 Task: Compose an email with the signature Mara Rodriguez with the subject Request for feedback on a demographic survey and the message Could you please provide me with the agenda for the upcoming meeting? from softage.3@softage.net to softage.8@softage.net with an attached audio file Audio_drama.mp3, change the font of the message to Garamond and change the font typography to italics Send the email. Finally, move the email from Sent Items to the label Non-disclosure agreements
Action: Mouse moved to (94, 132)
Screenshot: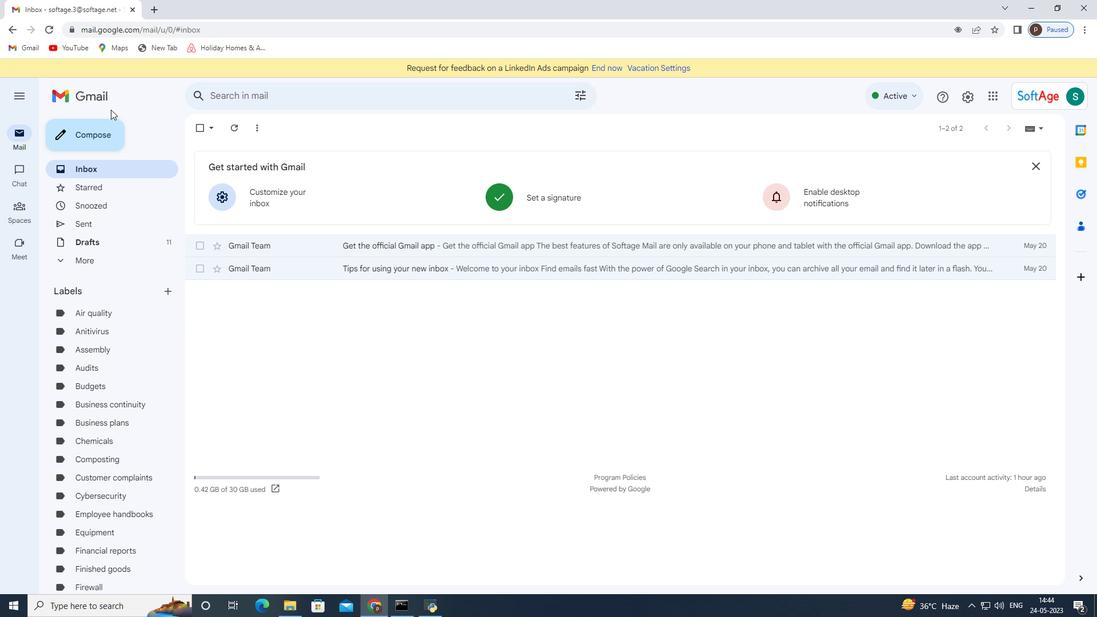 
Action: Mouse pressed left at (94, 132)
Screenshot: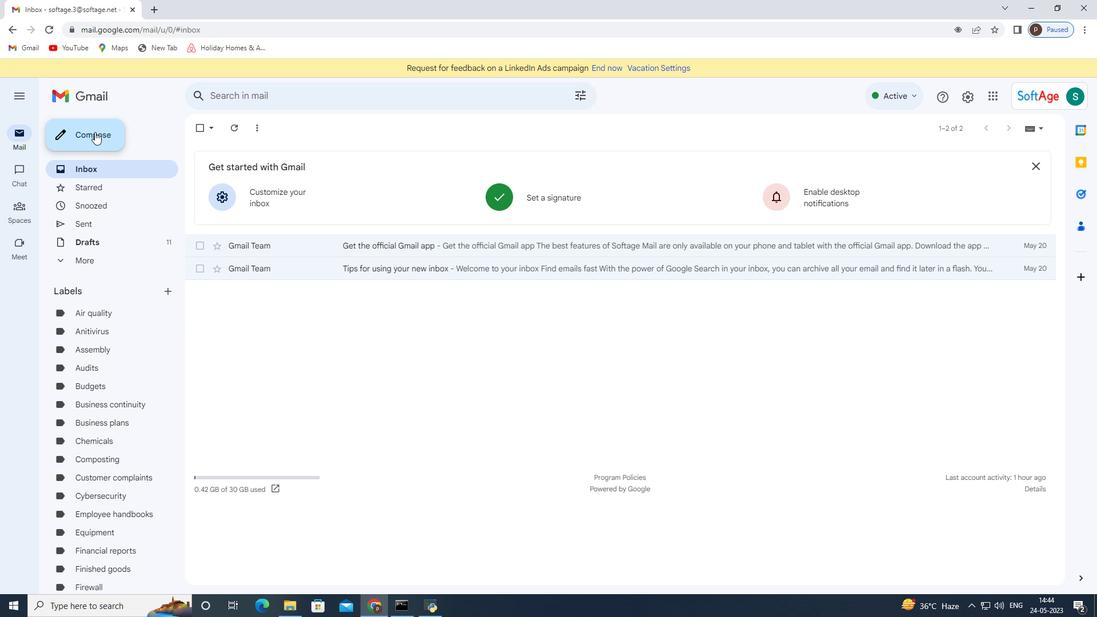 
Action: Mouse moved to (924, 573)
Screenshot: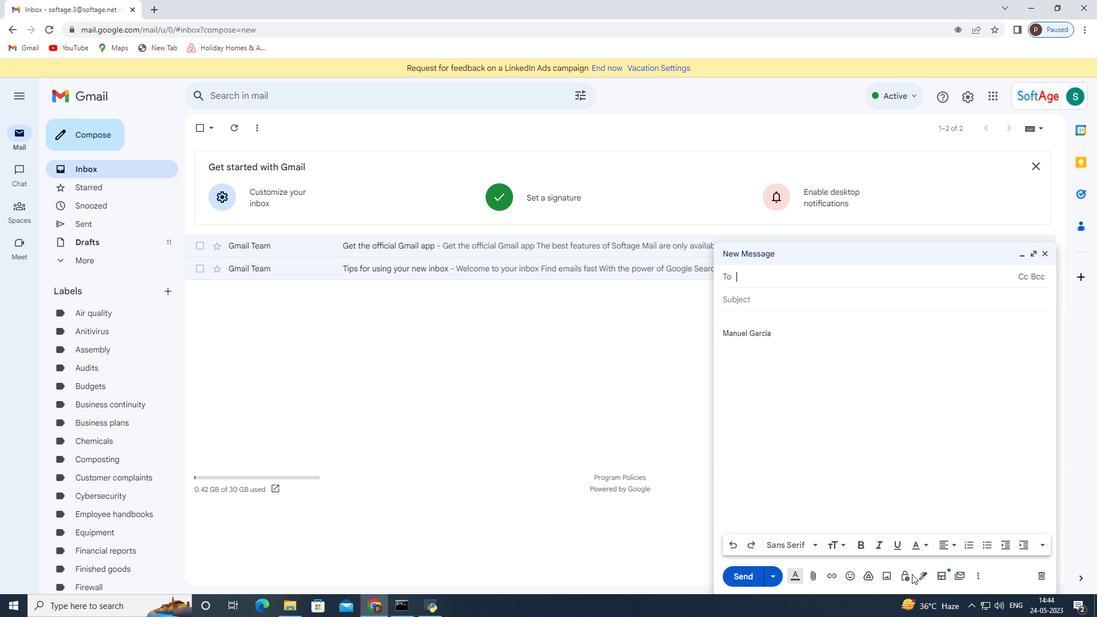 
Action: Mouse pressed left at (924, 573)
Screenshot: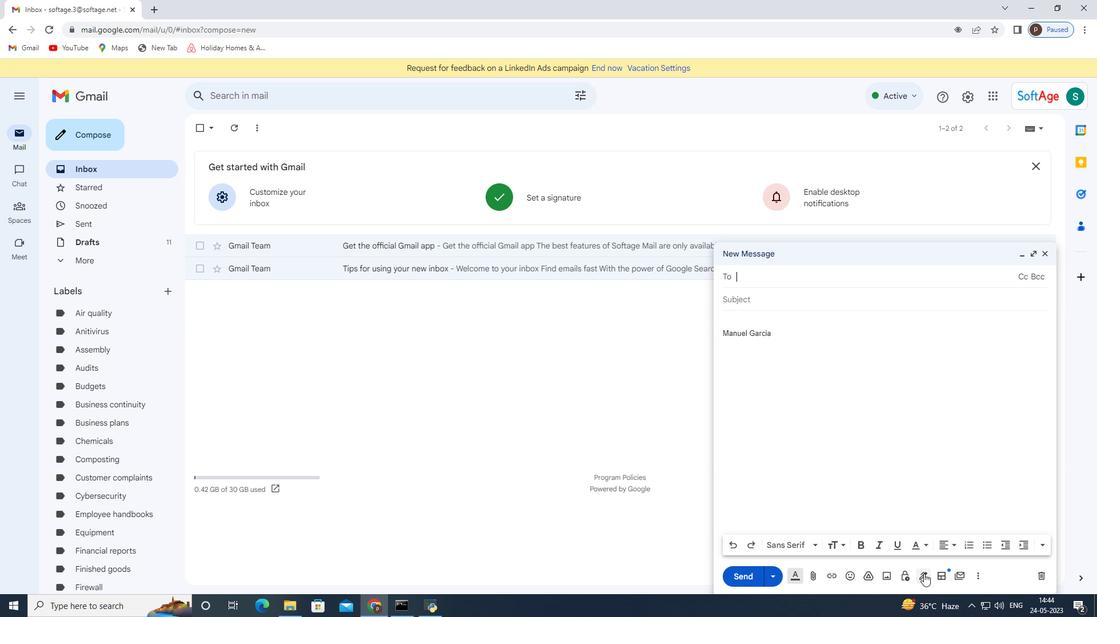 
Action: Mouse moved to (956, 513)
Screenshot: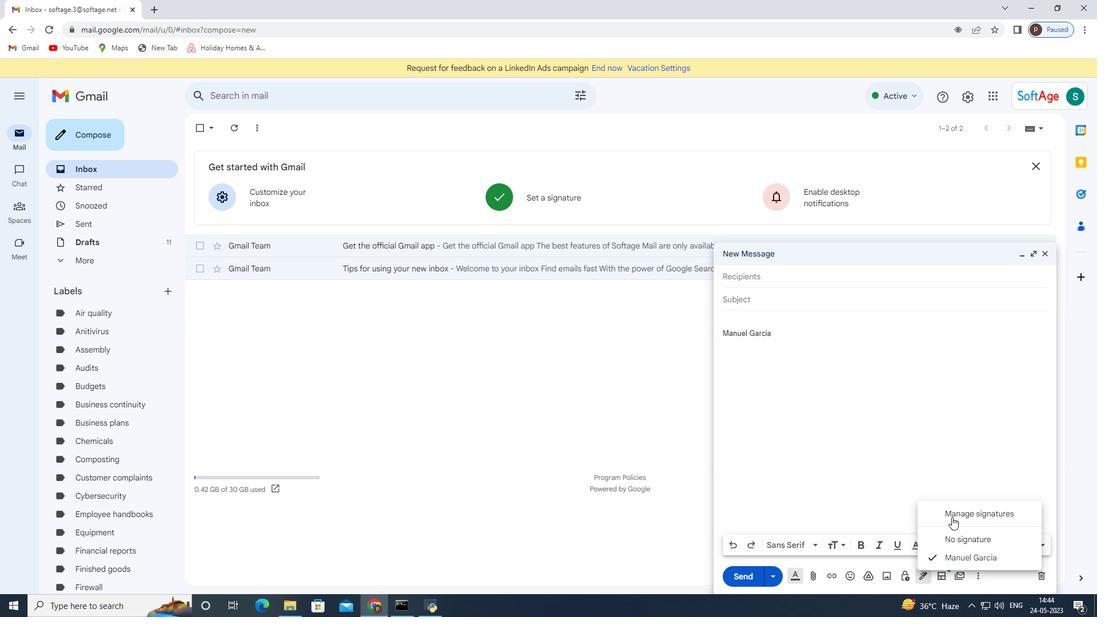 
Action: Mouse pressed left at (956, 513)
Screenshot: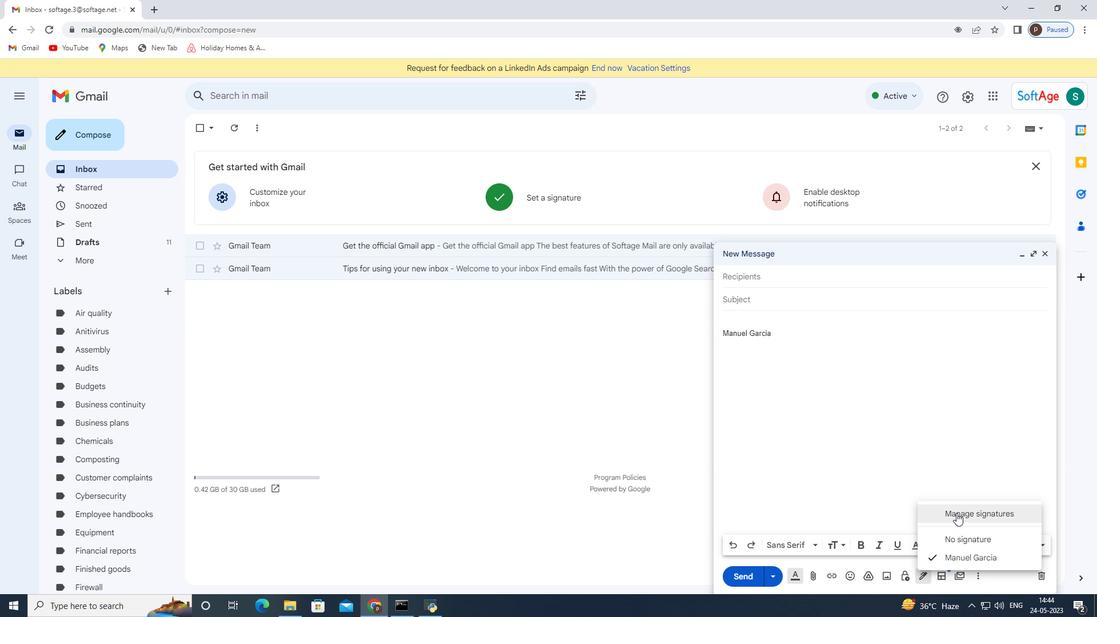 
Action: Mouse moved to (1045, 251)
Screenshot: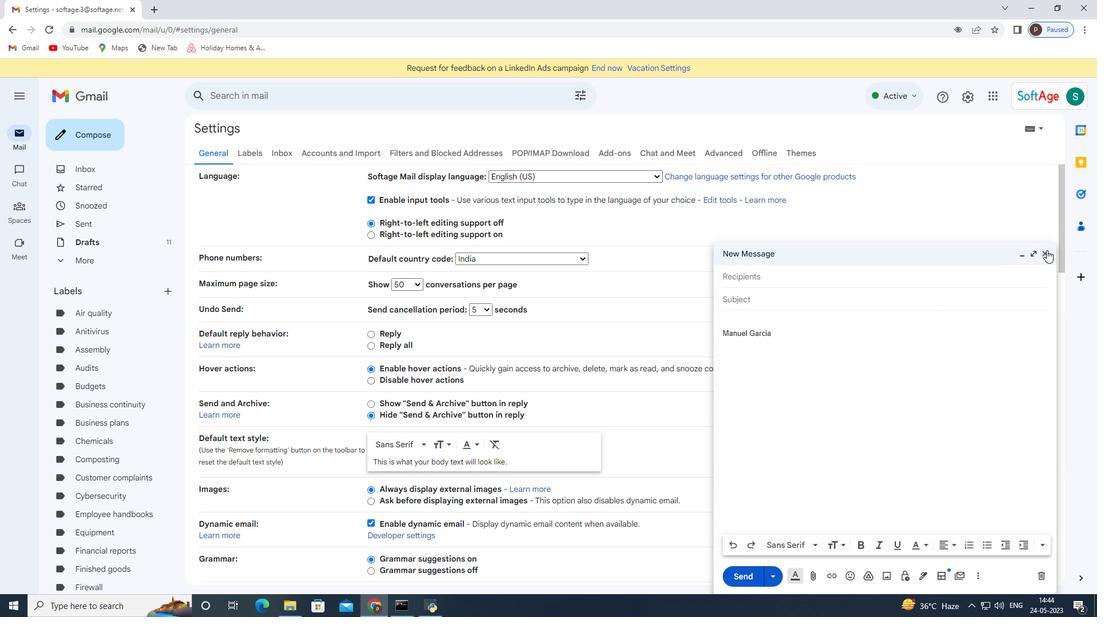 
Action: Mouse pressed left at (1045, 251)
Screenshot: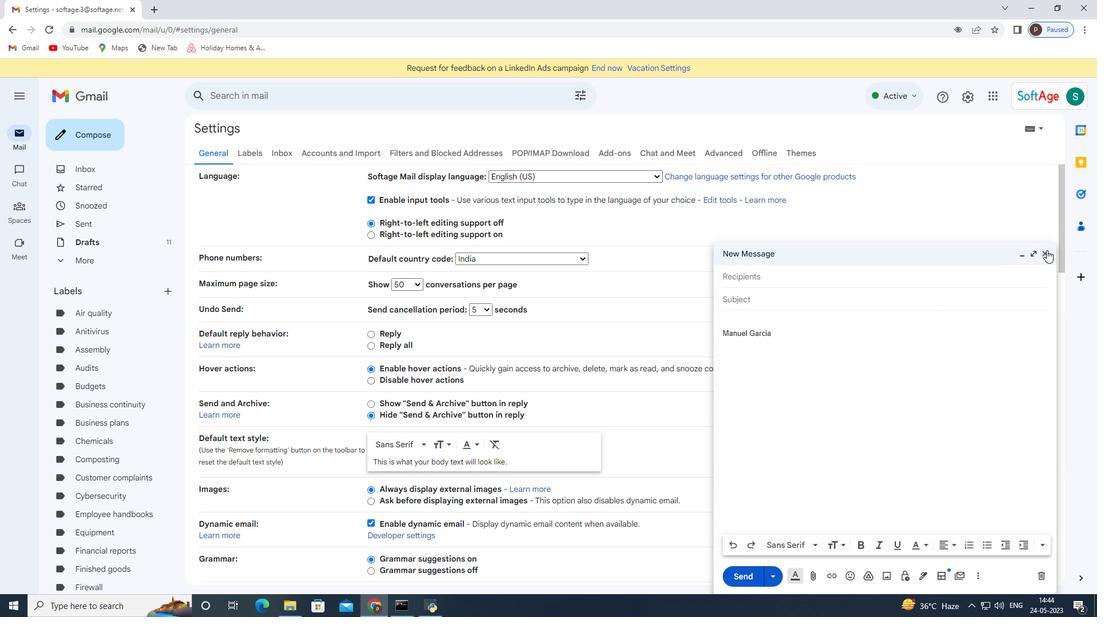 
Action: Mouse moved to (545, 441)
Screenshot: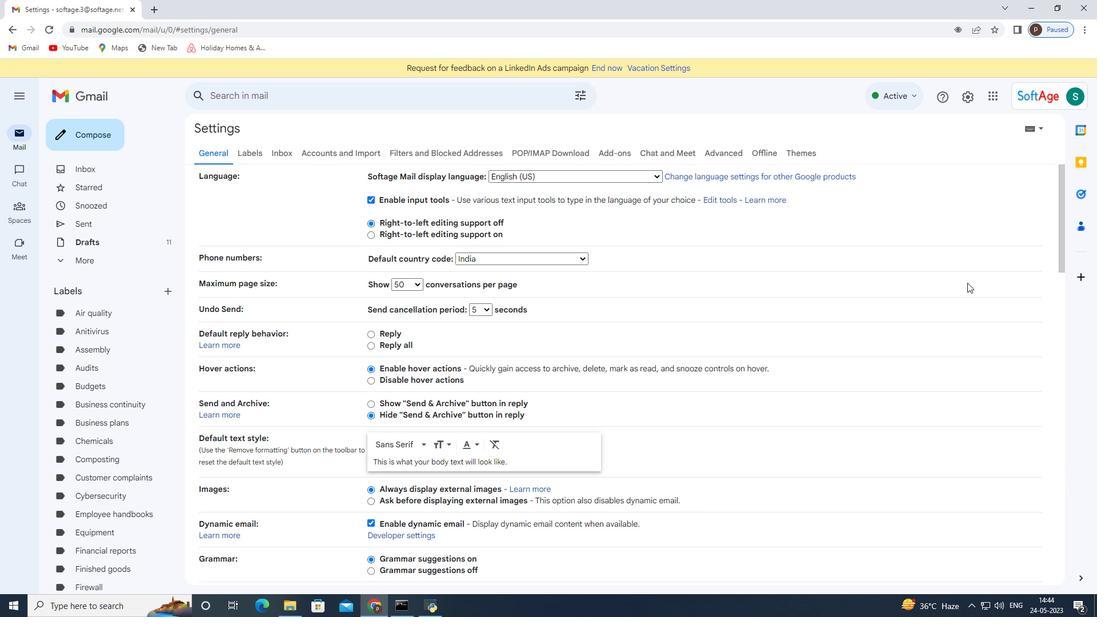 
Action: Mouse scrolled (545, 441) with delta (0, 0)
Screenshot: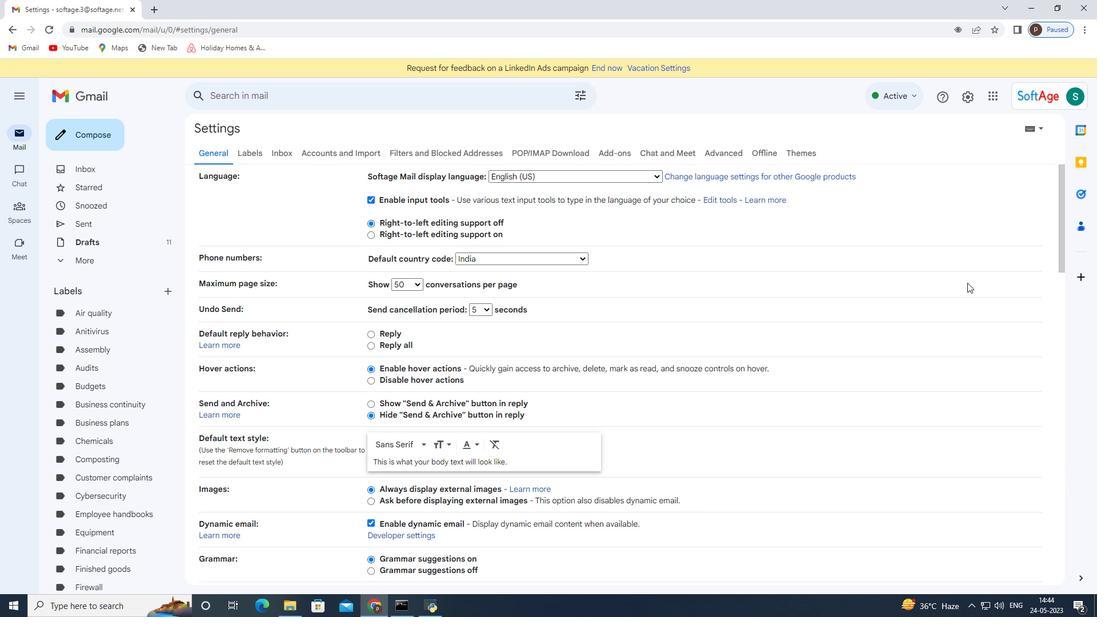 
Action: Mouse moved to (542, 444)
Screenshot: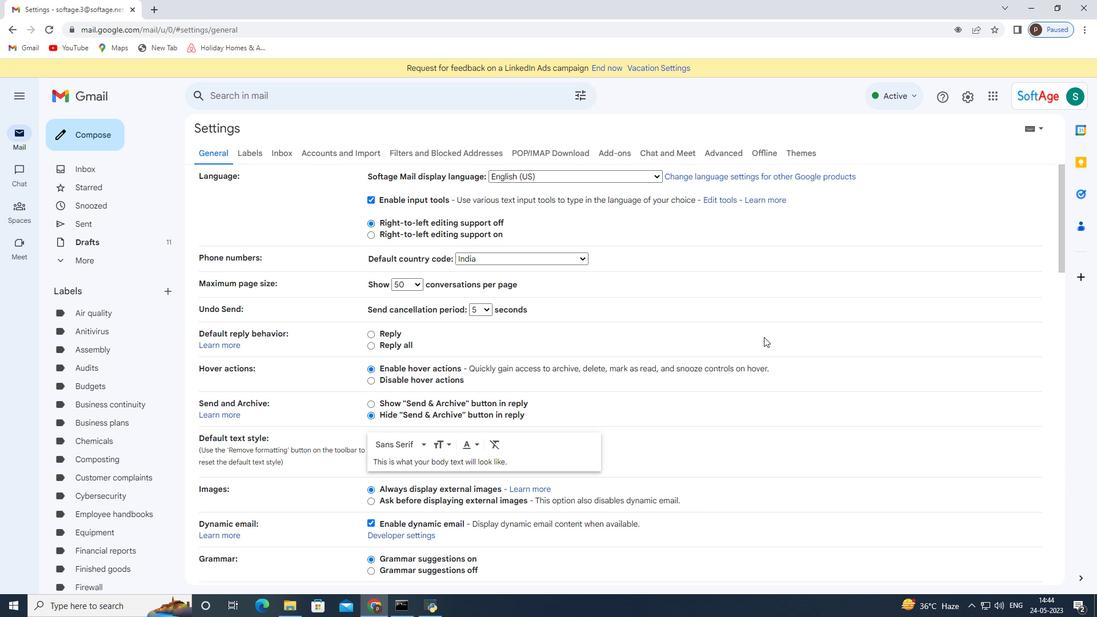 
Action: Mouse scrolled (542, 444) with delta (0, 0)
Screenshot: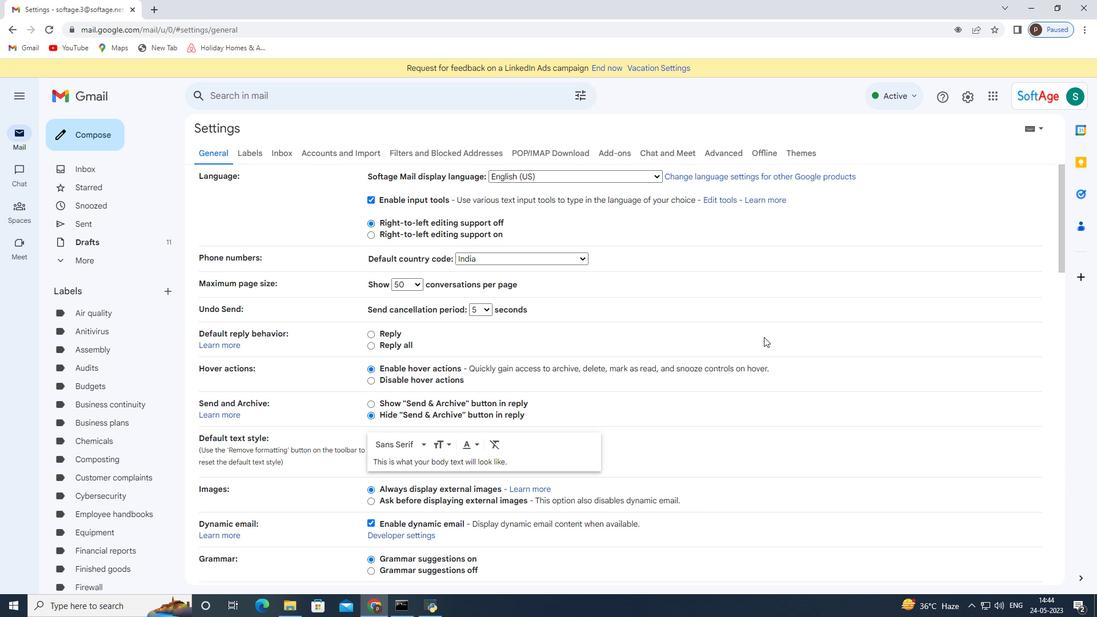 
Action: Mouse moved to (542, 445)
Screenshot: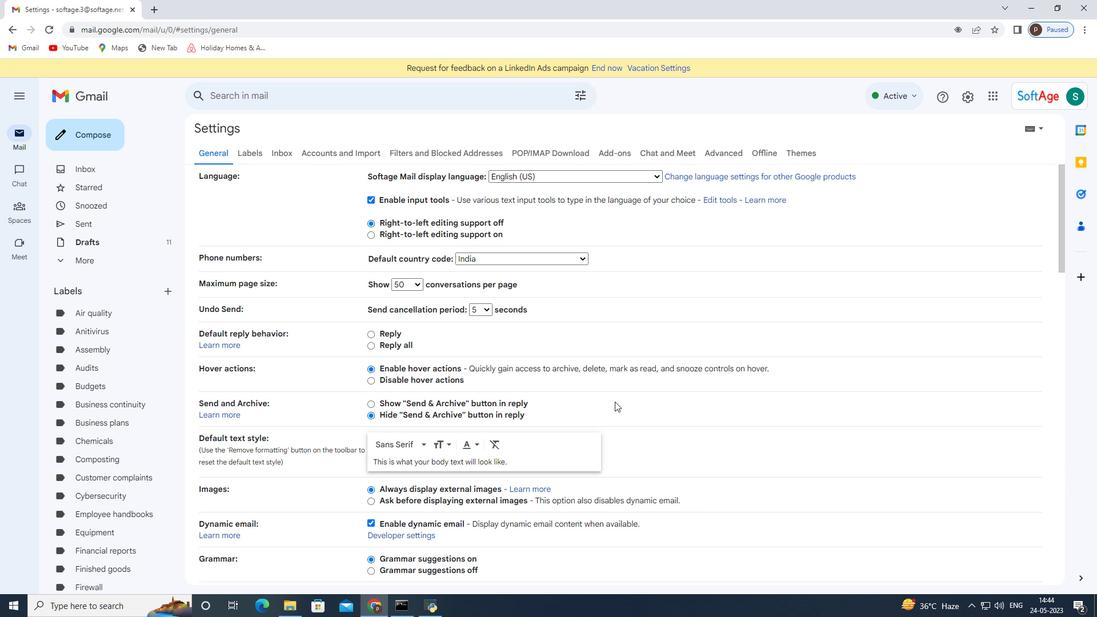 
Action: Mouse scrolled (542, 444) with delta (0, 0)
Screenshot: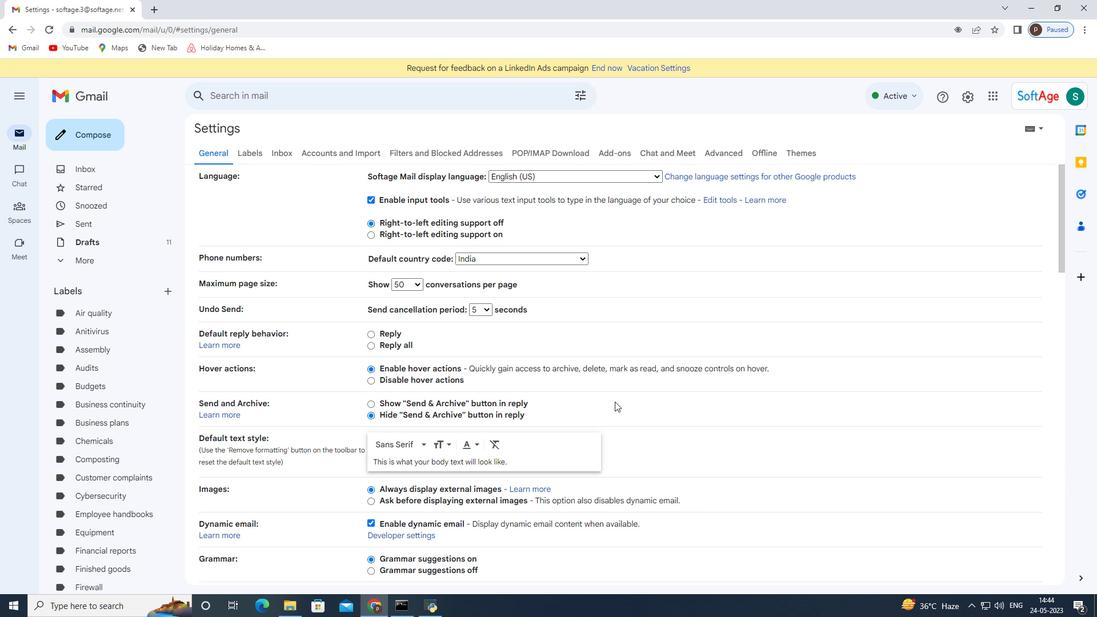
Action: Mouse moved to (541, 445)
Screenshot: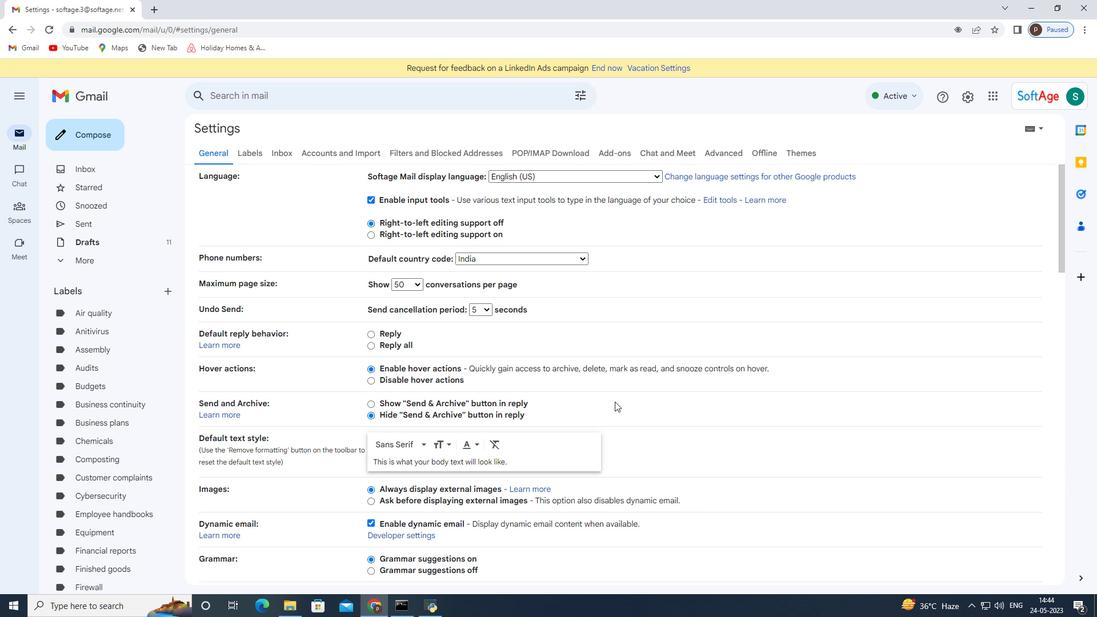 
Action: Mouse scrolled (541, 446) with delta (0, 0)
Screenshot: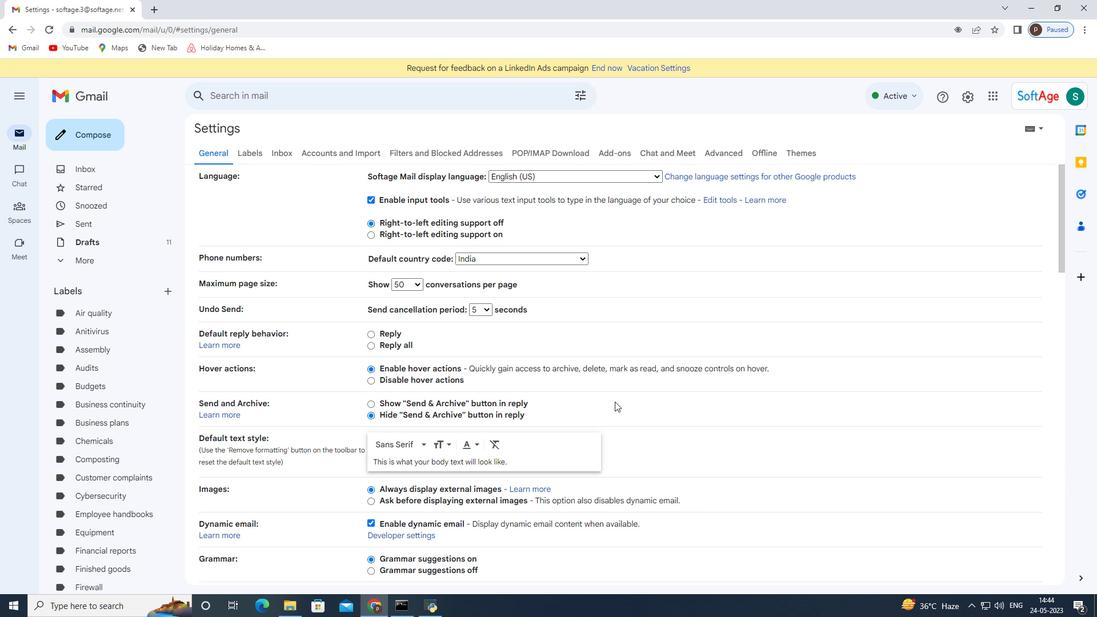 
Action: Mouse scrolled (541, 445) with delta (0, 0)
Screenshot: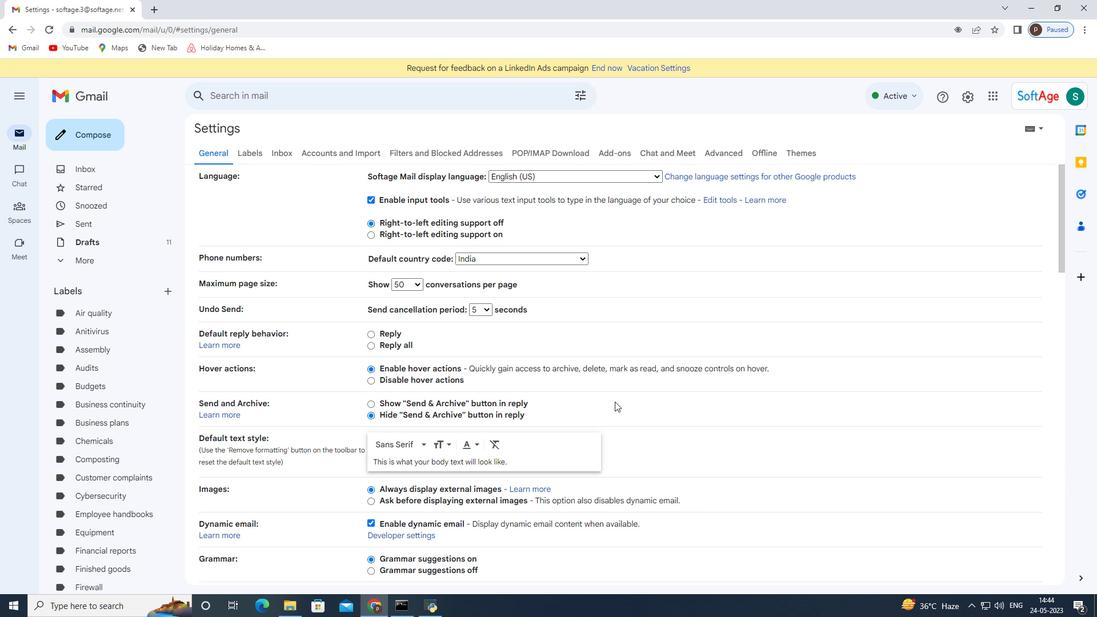 
Action: Mouse moved to (541, 446)
Screenshot: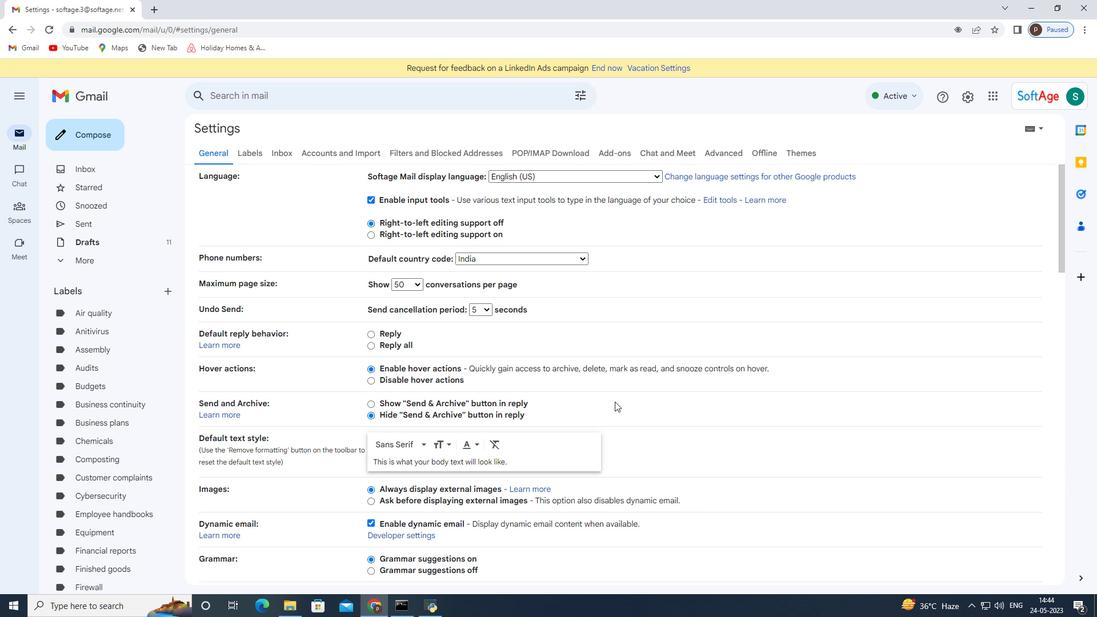 
Action: Mouse scrolled (541, 446) with delta (0, 0)
Screenshot: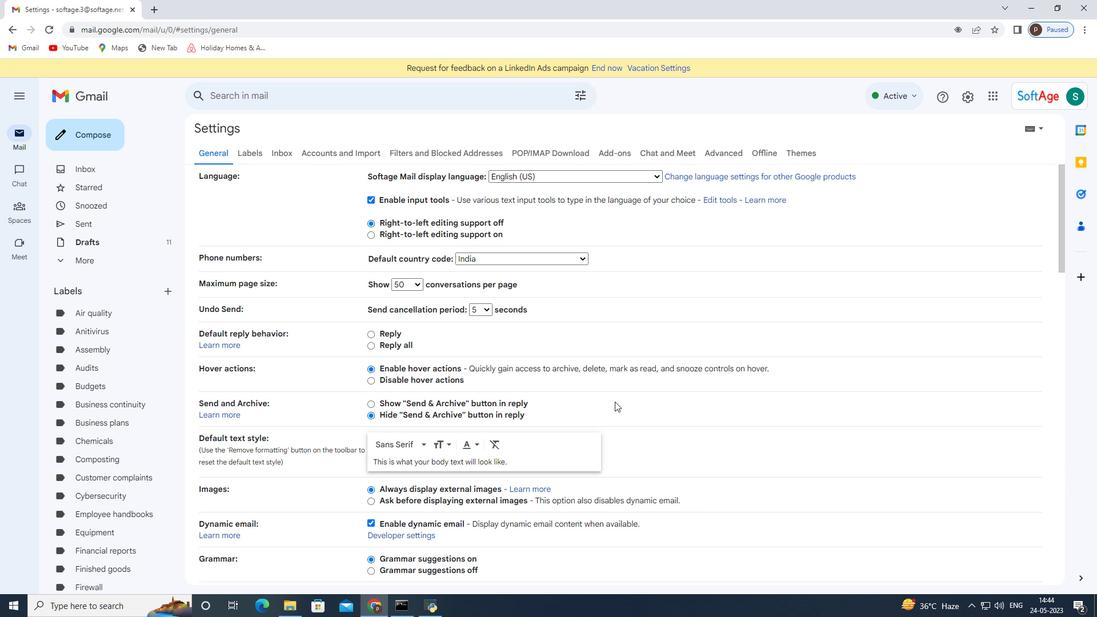 
Action: Mouse moved to (538, 452)
Screenshot: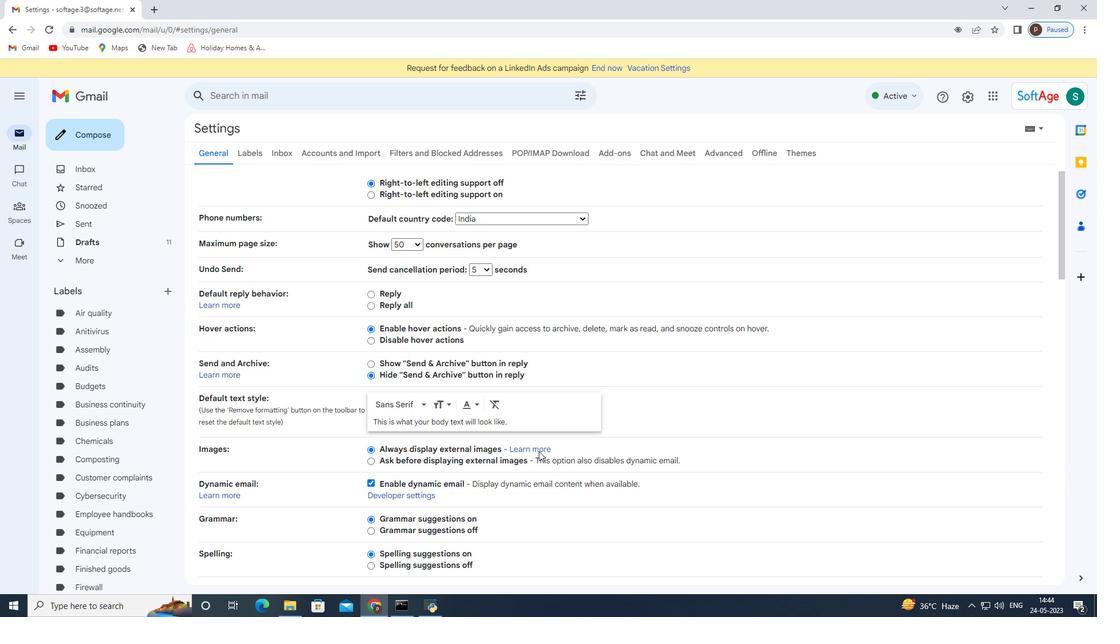 
Action: Mouse scrolled (538, 451) with delta (0, 0)
Screenshot: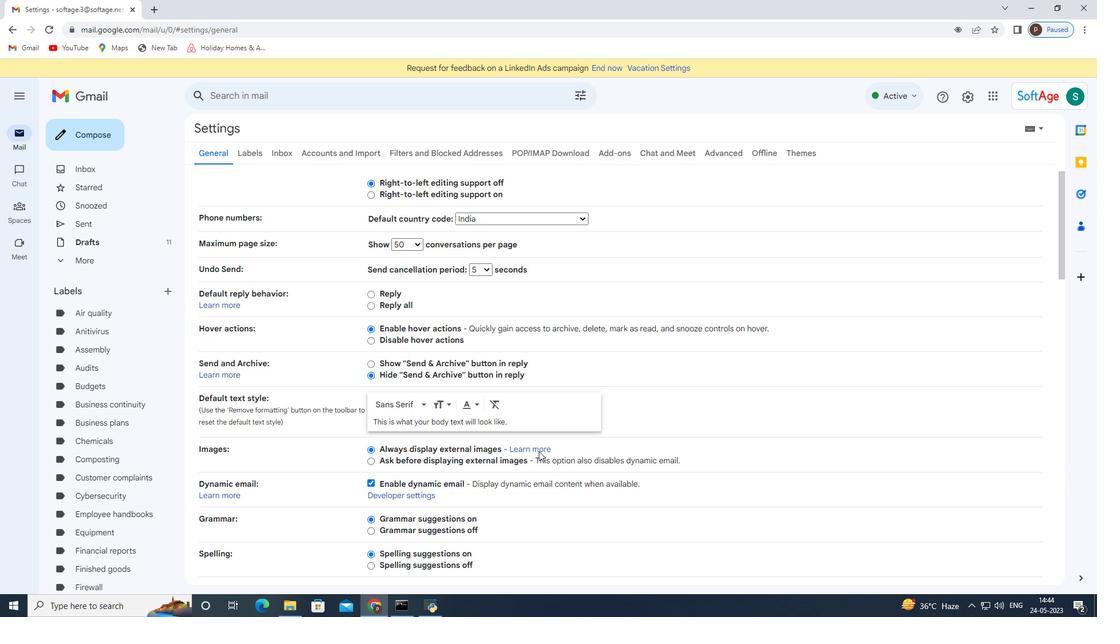 
Action: Mouse moved to (528, 454)
Screenshot: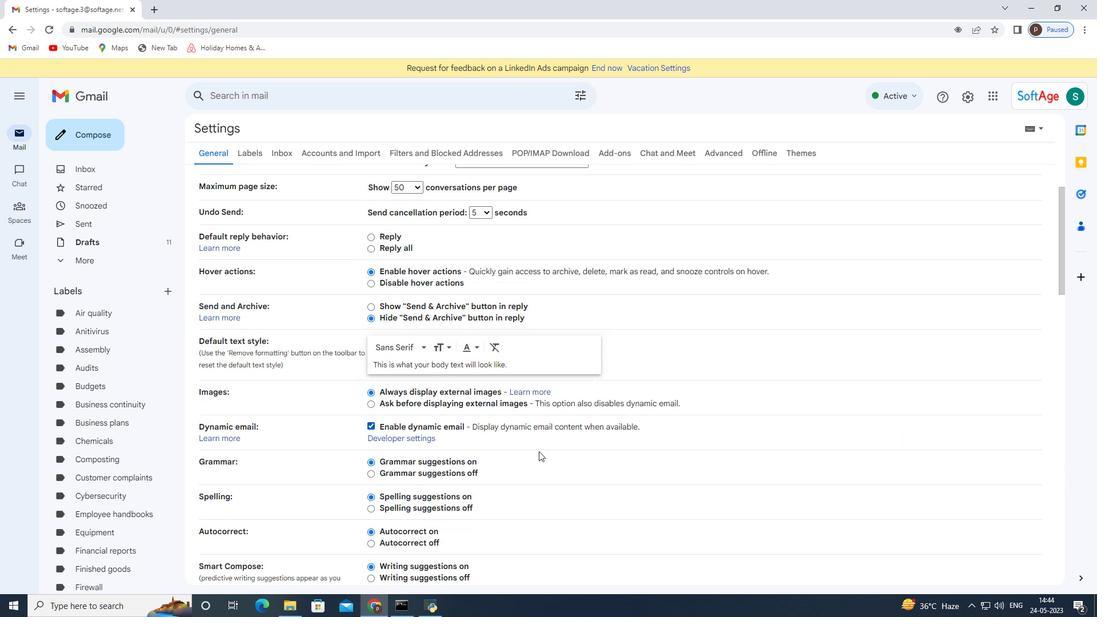 
Action: Mouse scrolled (528, 453) with delta (0, 0)
Screenshot: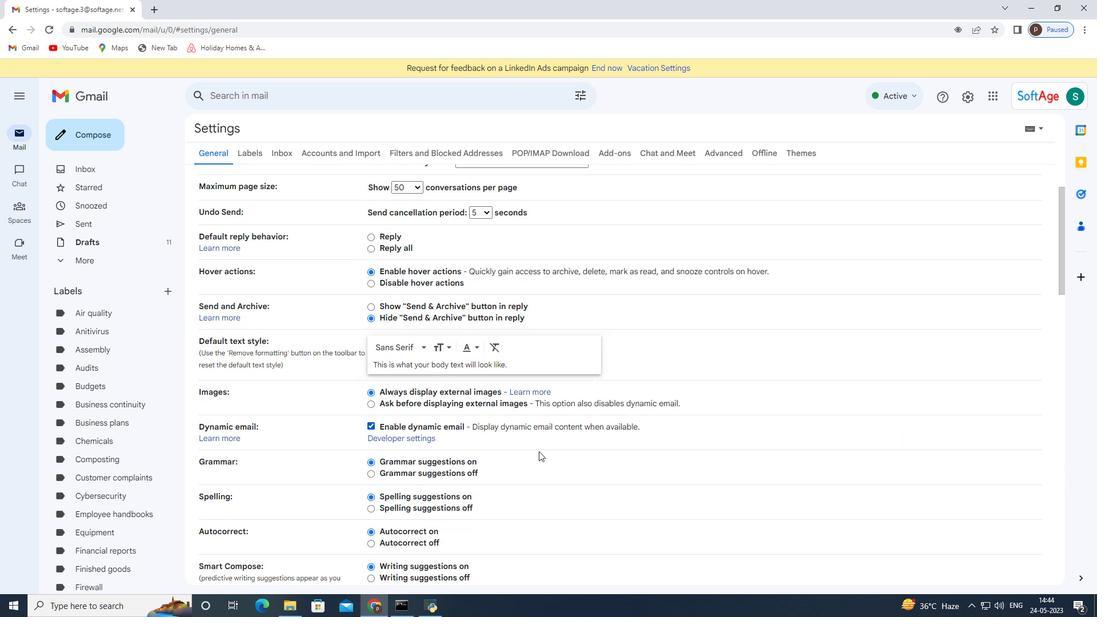 
Action: Mouse moved to (521, 457)
Screenshot: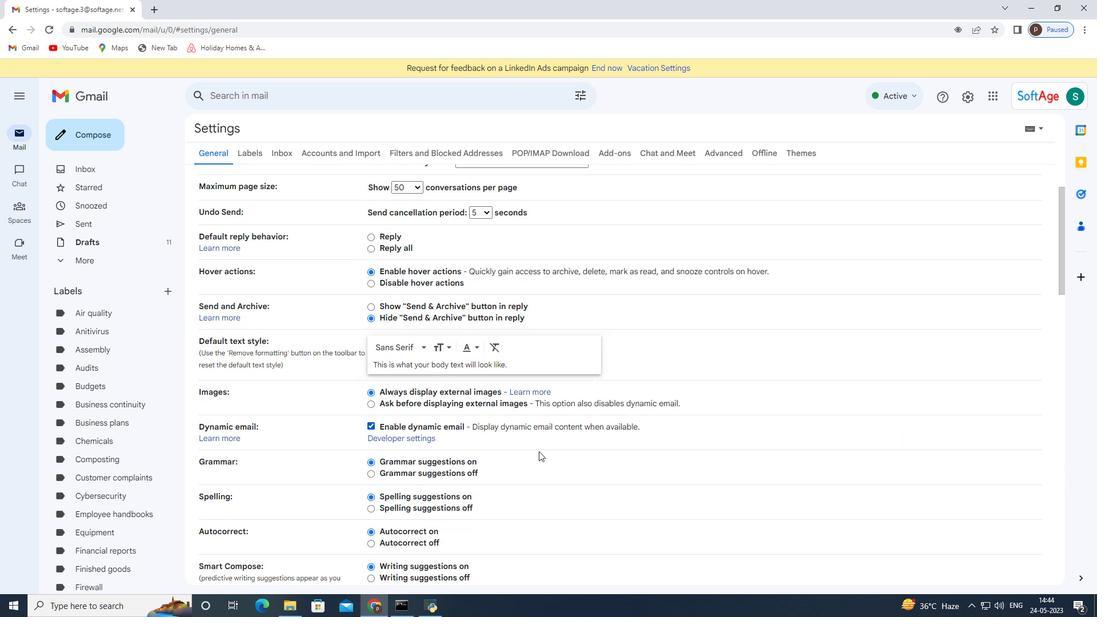 
Action: Mouse scrolled (521, 456) with delta (0, 0)
Screenshot: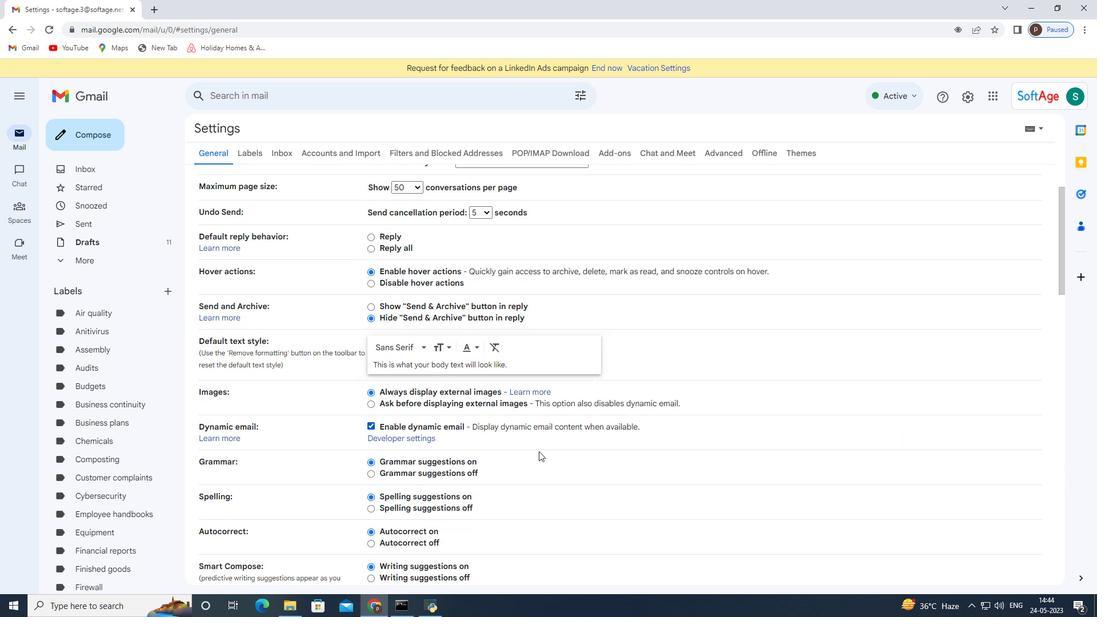 
Action: Mouse moved to (514, 459)
Screenshot: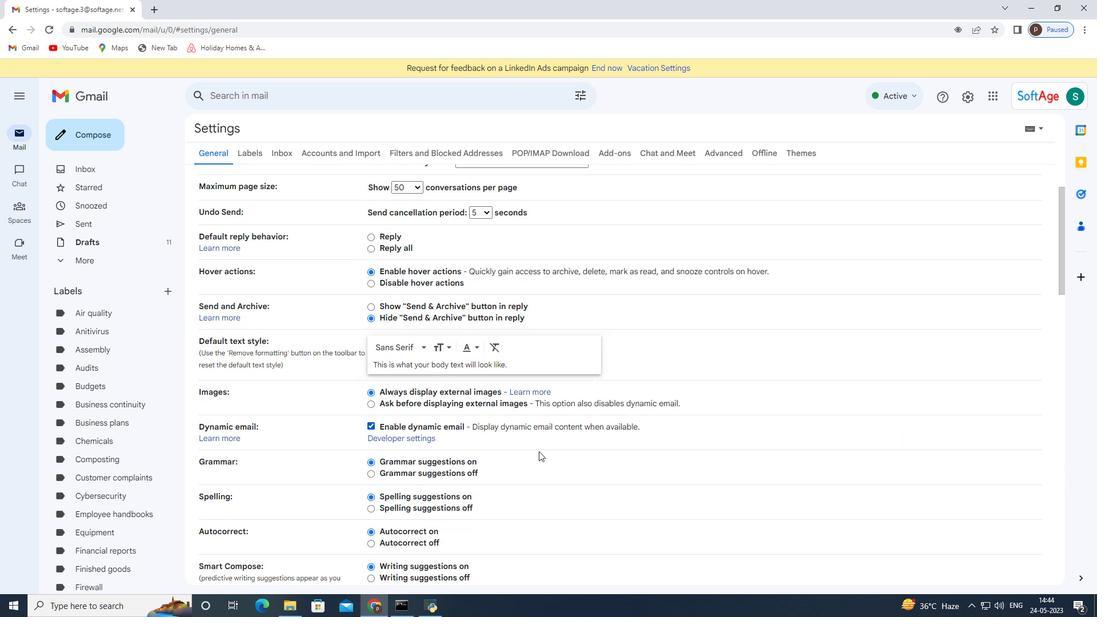 
Action: Mouse scrolled (514, 458) with delta (0, 0)
Screenshot: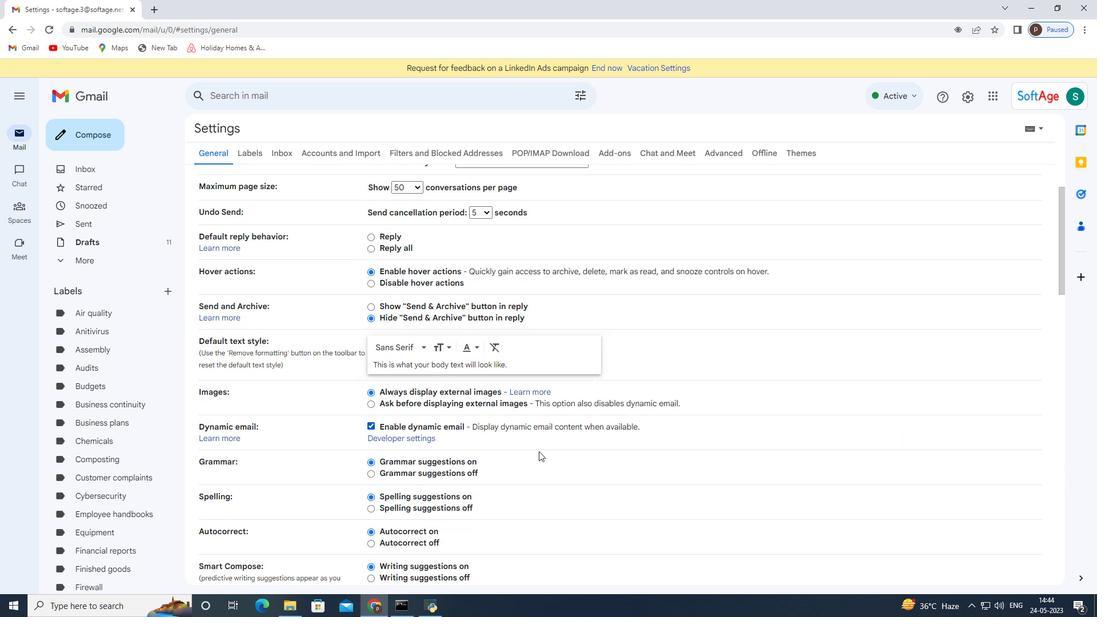 
Action: Mouse moved to (504, 462)
Screenshot: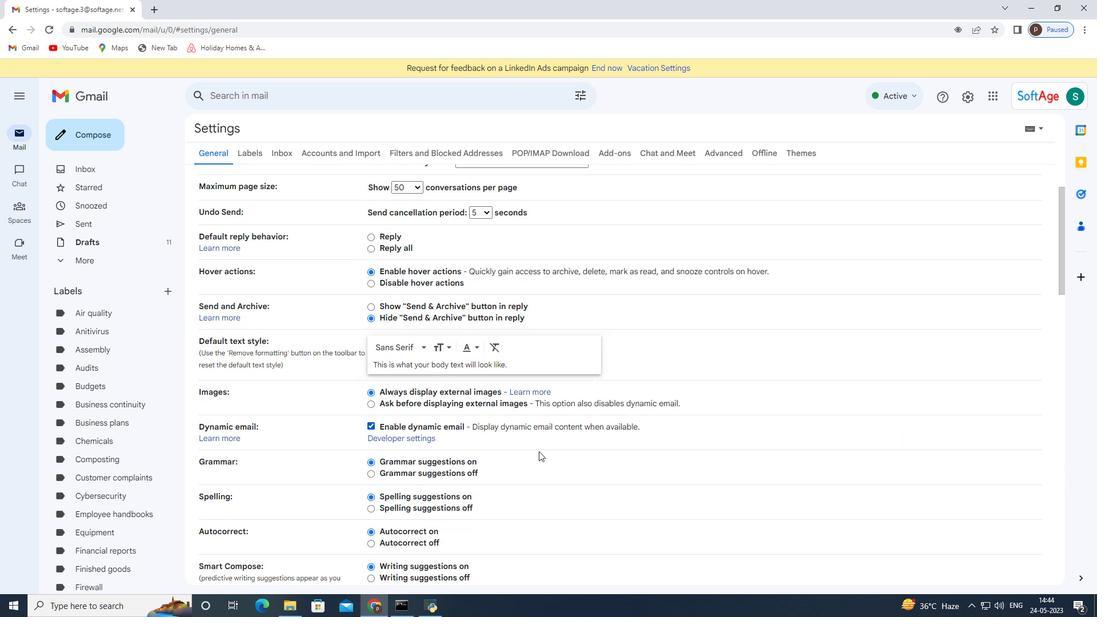 
Action: Mouse scrolled (504, 461) with delta (0, 0)
Screenshot: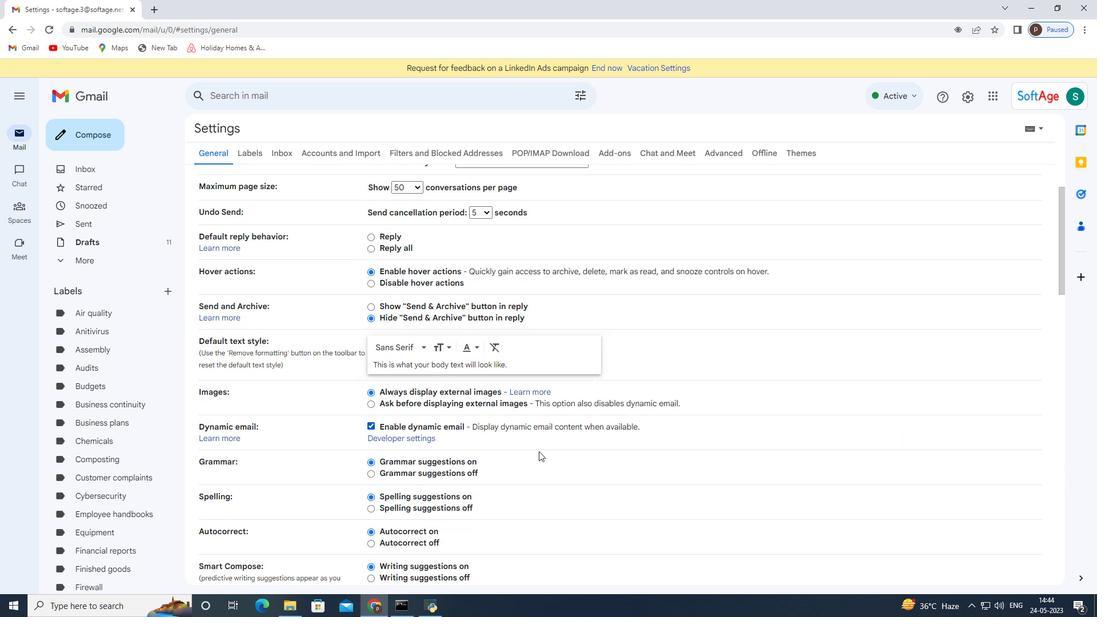 
Action: Mouse moved to (417, 473)
Screenshot: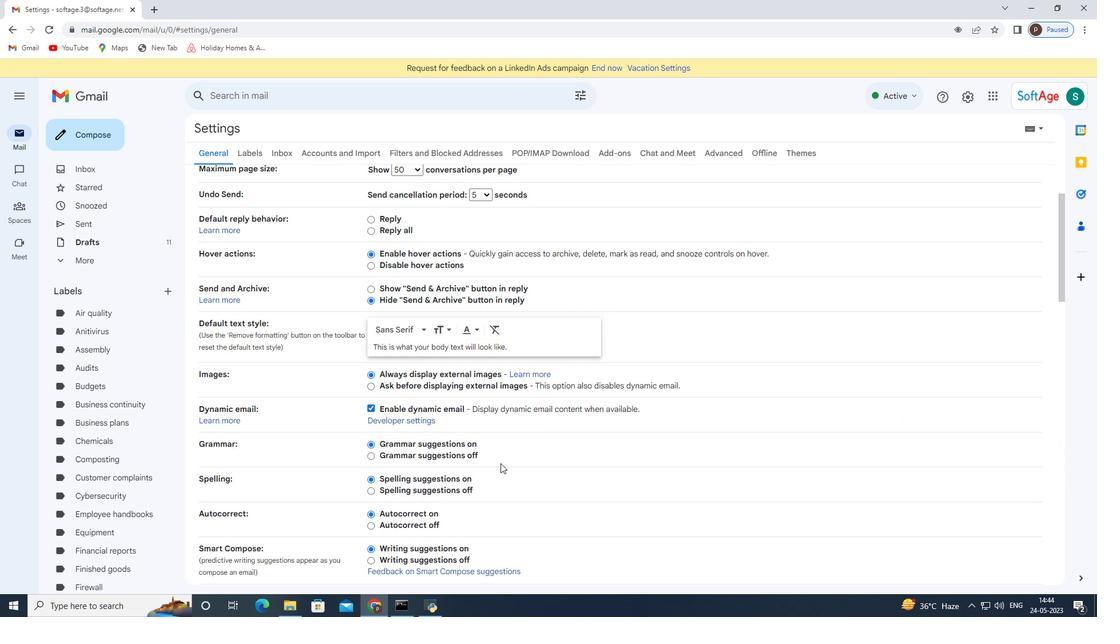 
Action: Mouse scrolled (417, 473) with delta (0, 0)
Screenshot: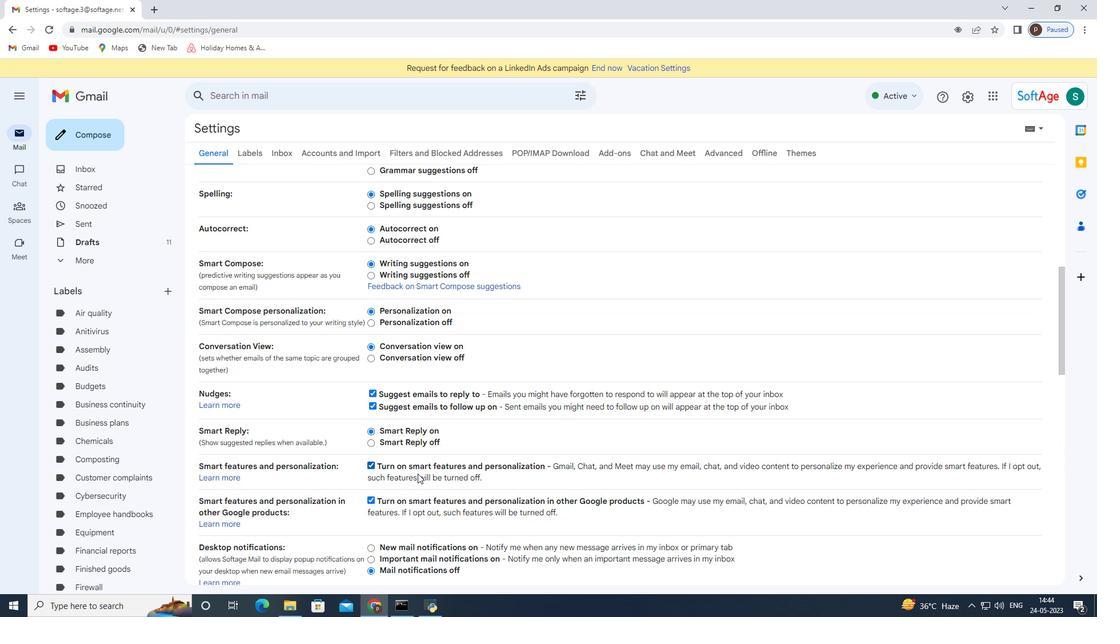 
Action: Mouse scrolled (417, 473) with delta (0, 0)
Screenshot: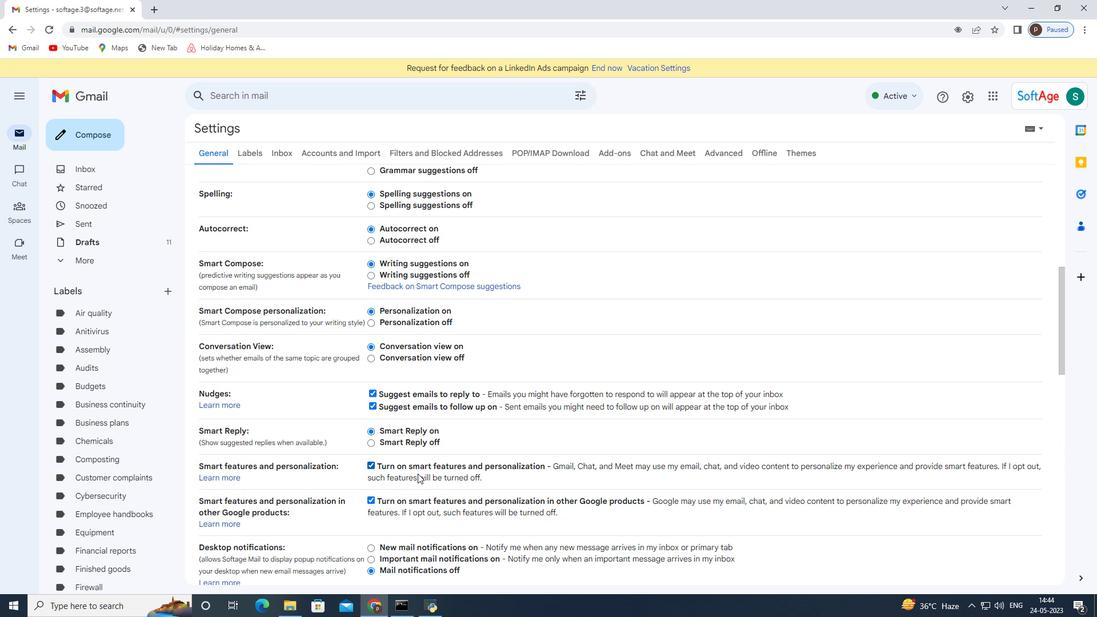 
Action: Mouse scrolled (417, 473) with delta (0, 0)
Screenshot: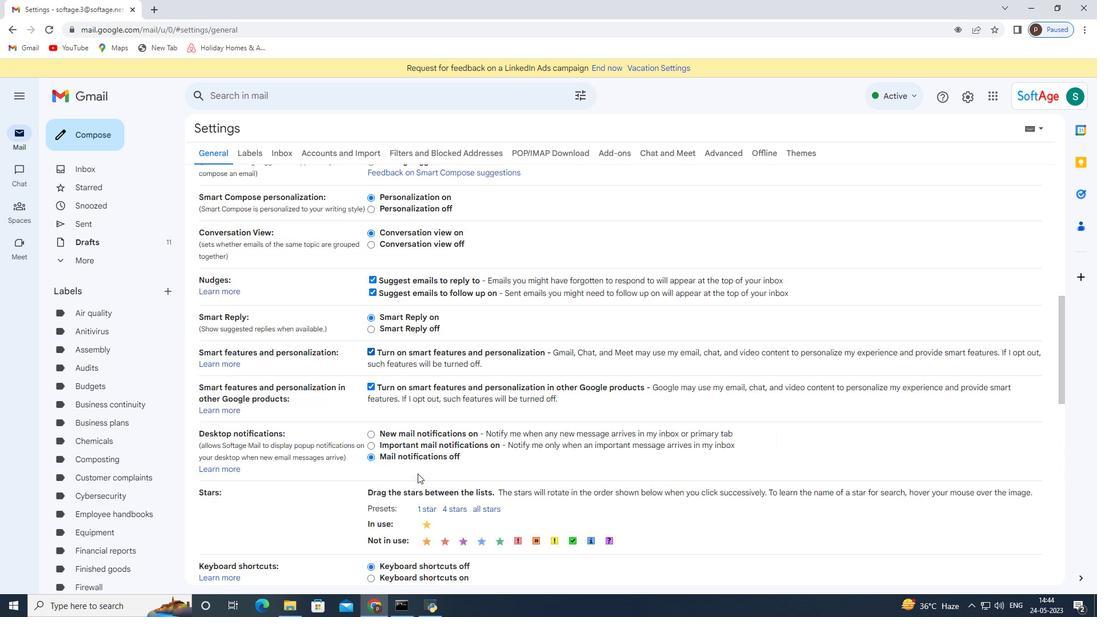 
Action: Mouse scrolled (417, 474) with delta (0, 0)
Screenshot: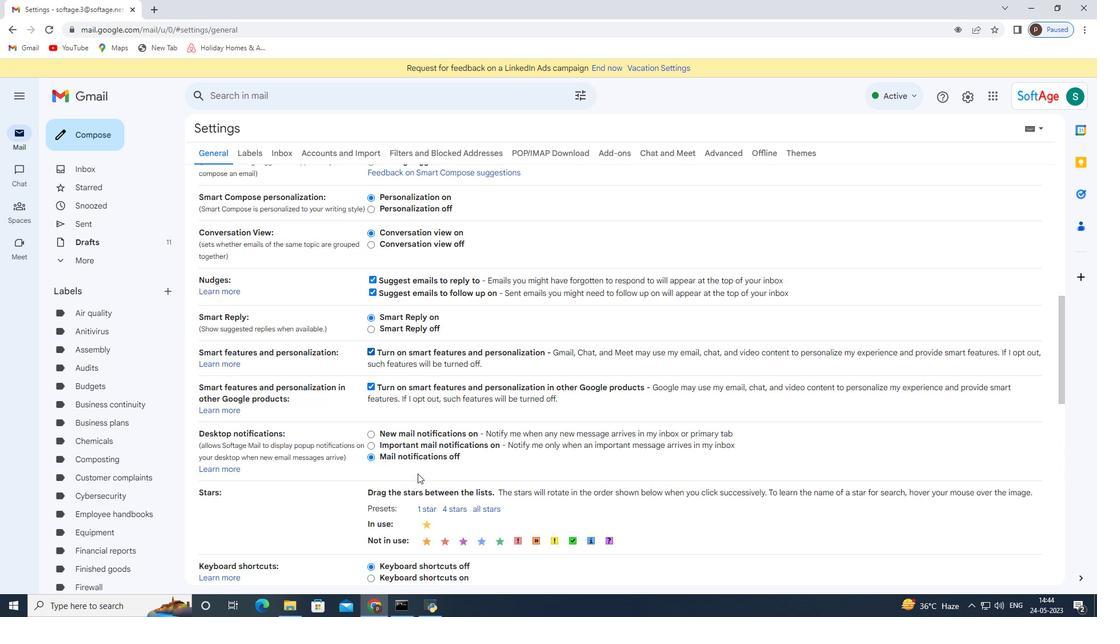 
Action: Mouse scrolled (417, 473) with delta (0, 0)
Screenshot: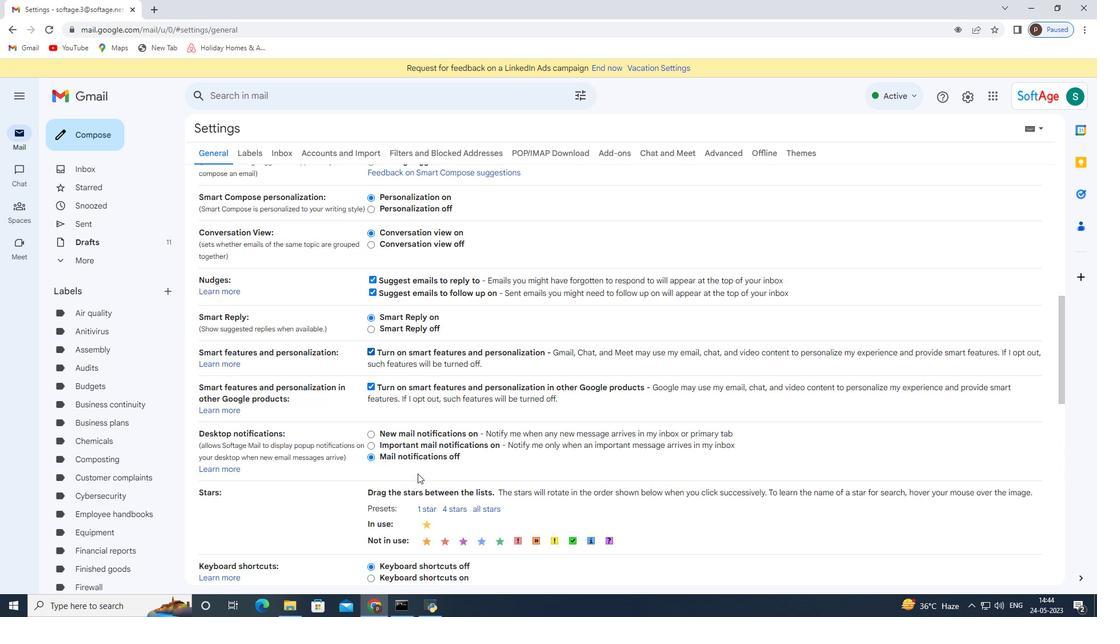 
Action: Mouse moved to (478, 464)
Screenshot: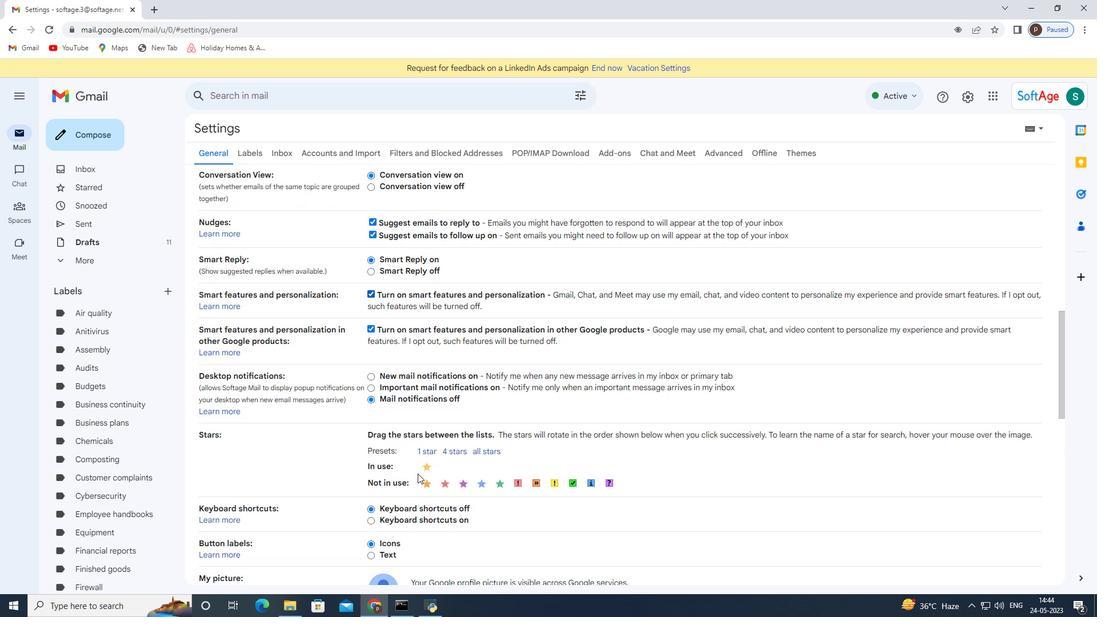 
Action: Mouse scrolled (478, 464) with delta (0, 0)
Screenshot: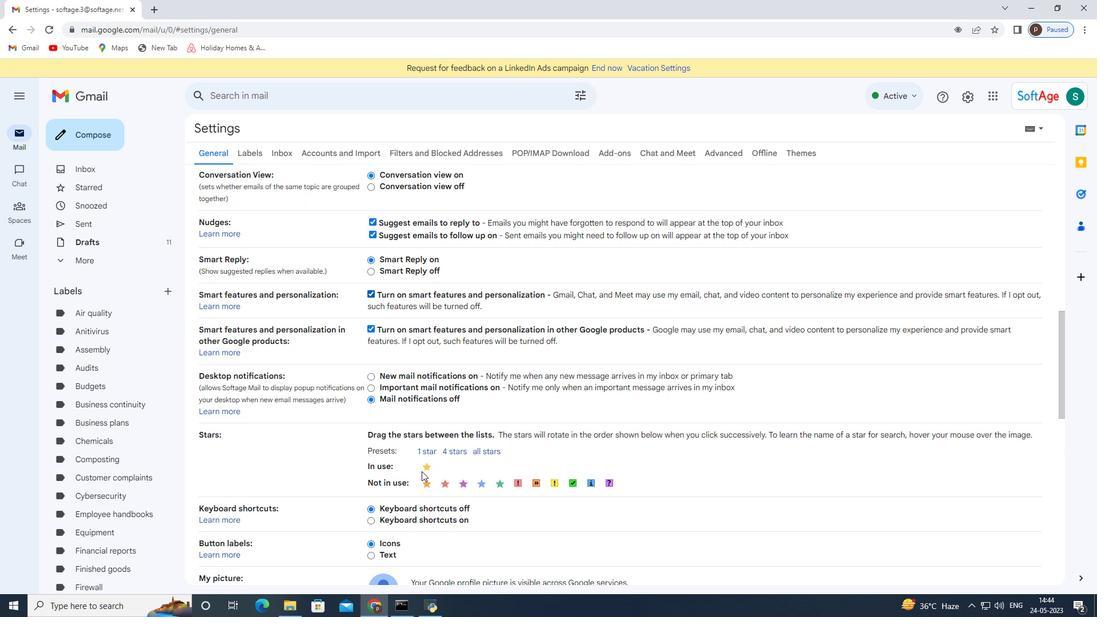 
Action: Mouse scrolled (478, 464) with delta (0, 0)
Screenshot: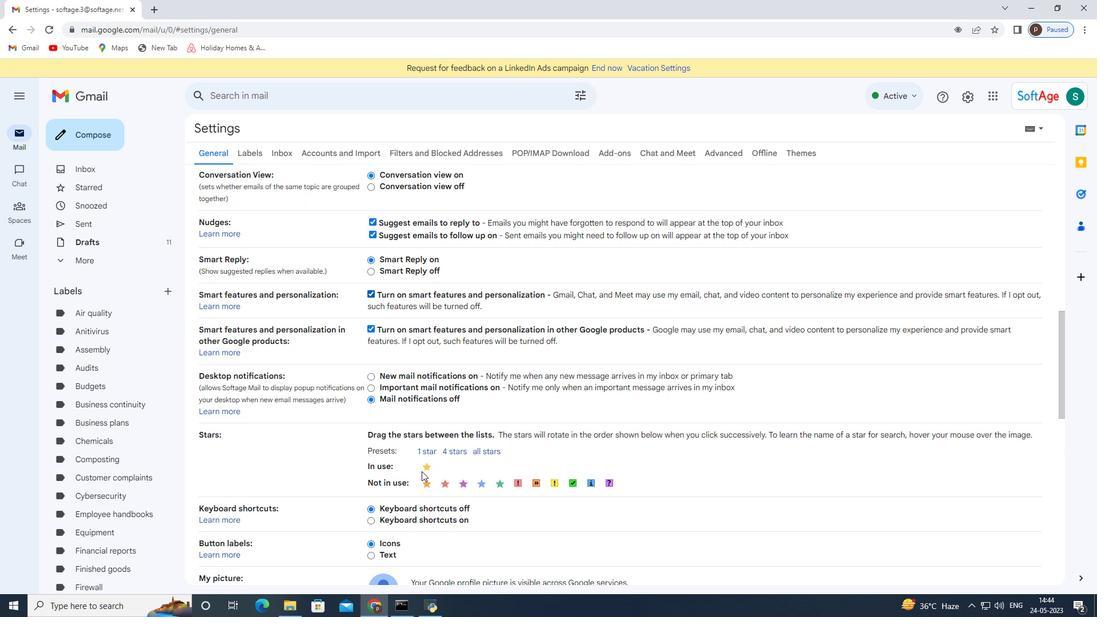 
Action: Mouse scrolled (478, 464) with delta (0, 0)
Screenshot: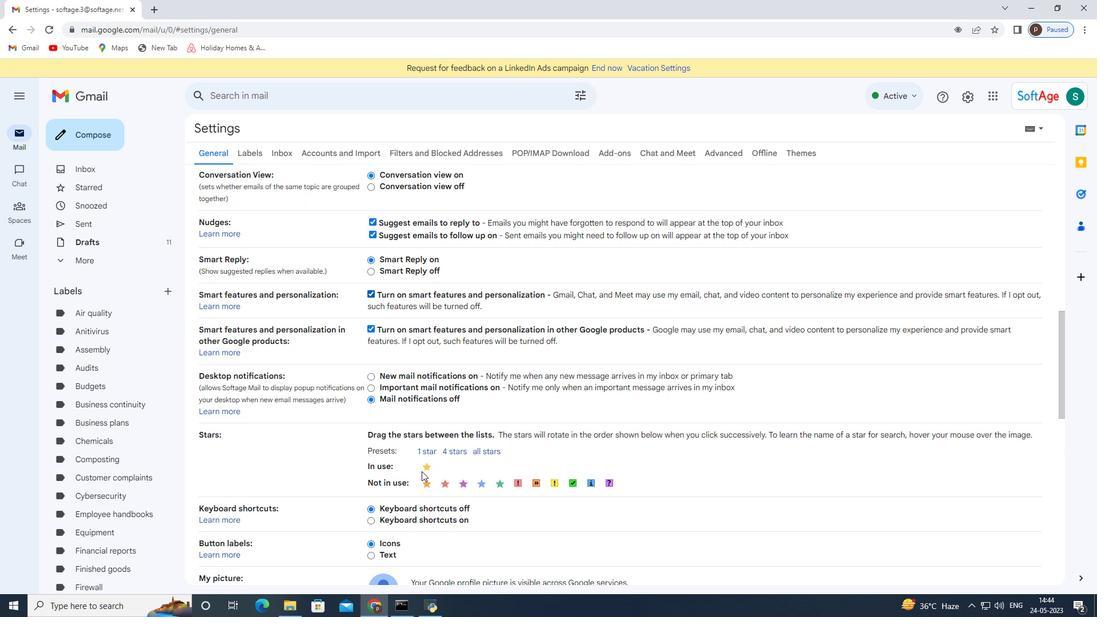 
Action: Mouse scrolled (478, 464) with delta (0, 0)
Screenshot: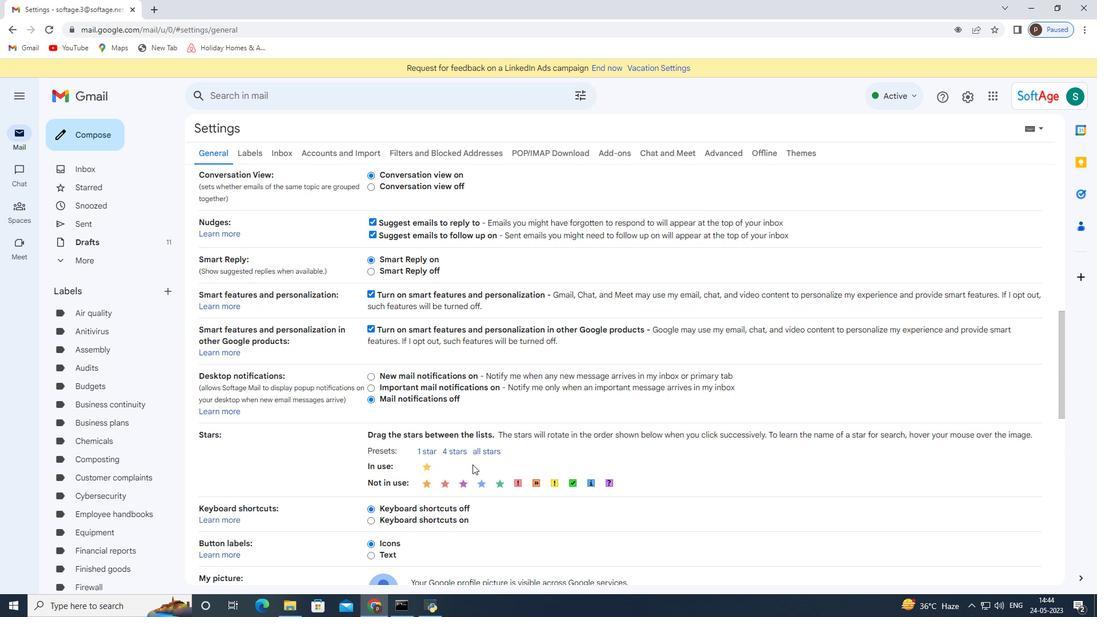 
Action: Mouse scrolled (478, 464) with delta (0, 0)
Screenshot: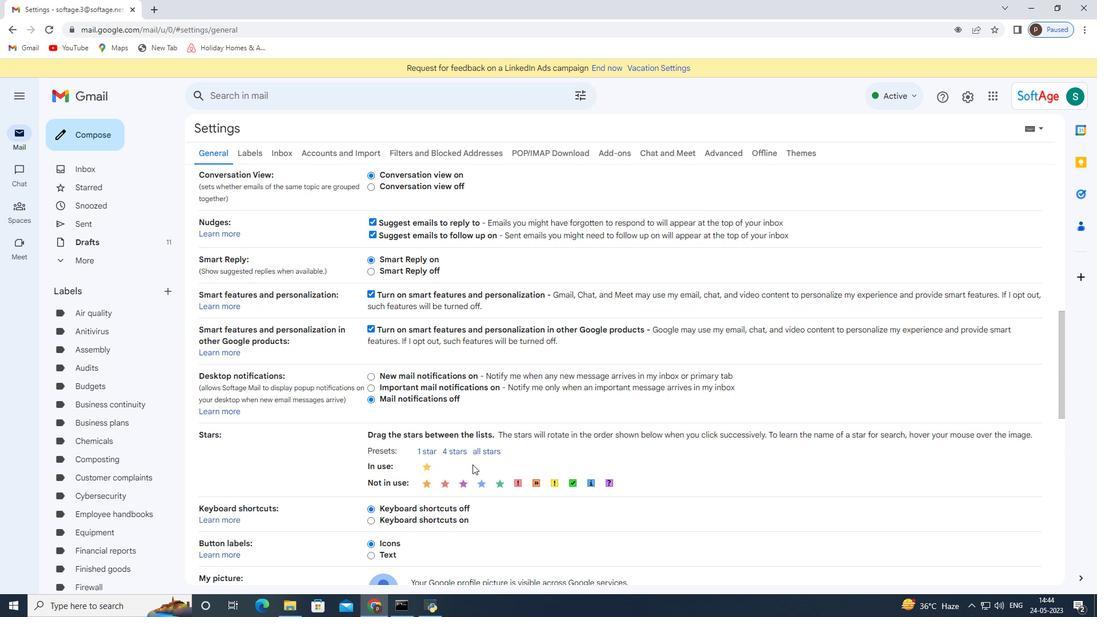 
Action: Mouse scrolled (478, 464) with delta (0, 0)
Screenshot: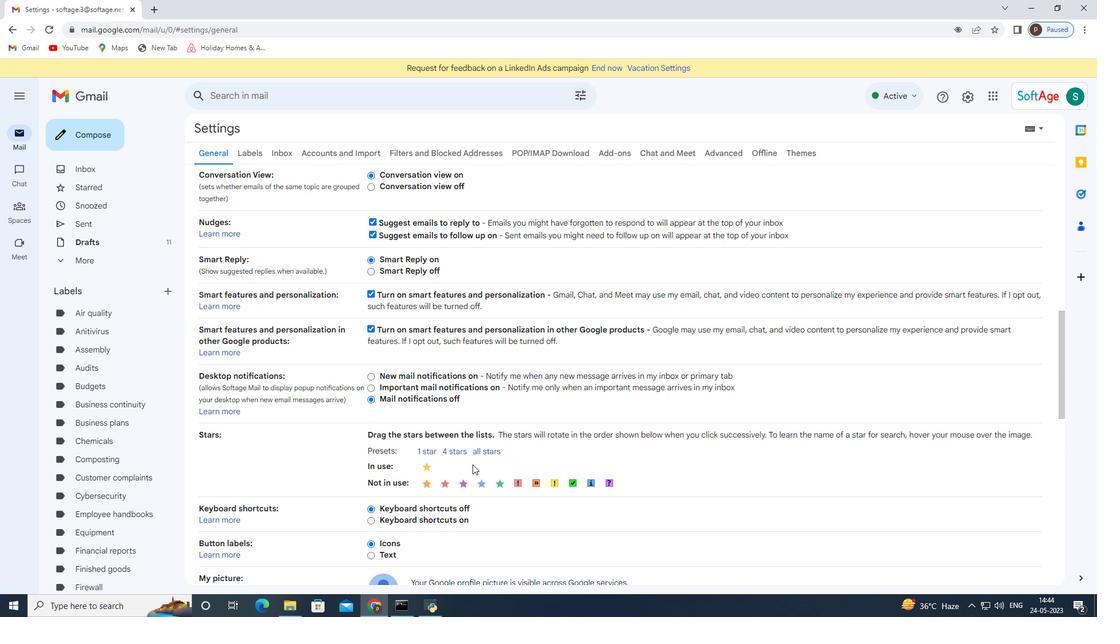 
Action: Mouse moved to (494, 330)
Screenshot: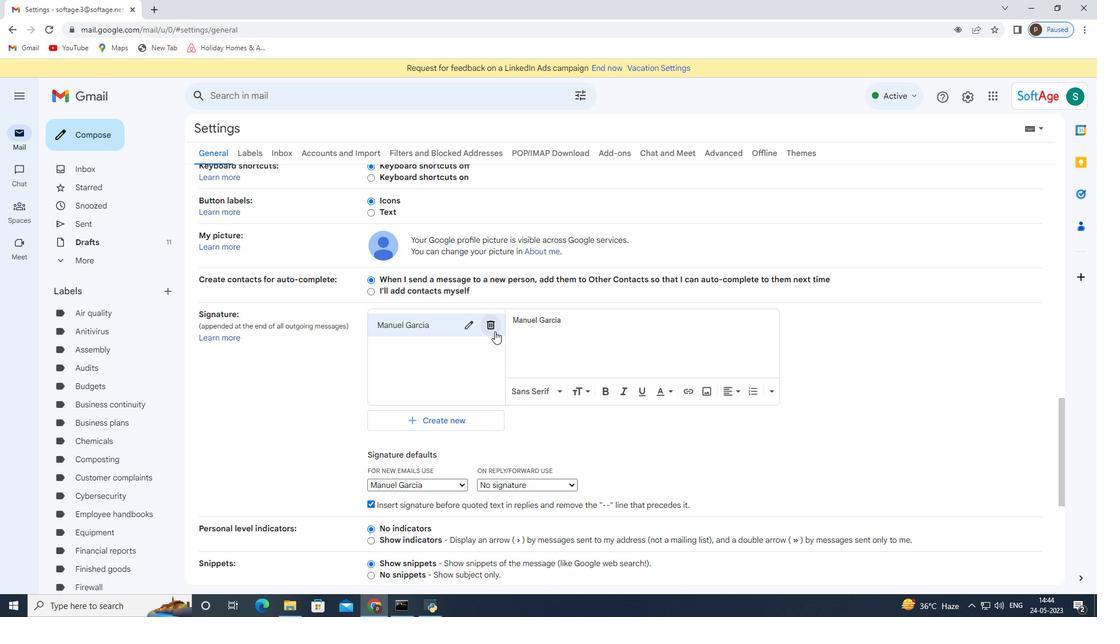 
Action: Mouse pressed left at (494, 330)
Screenshot: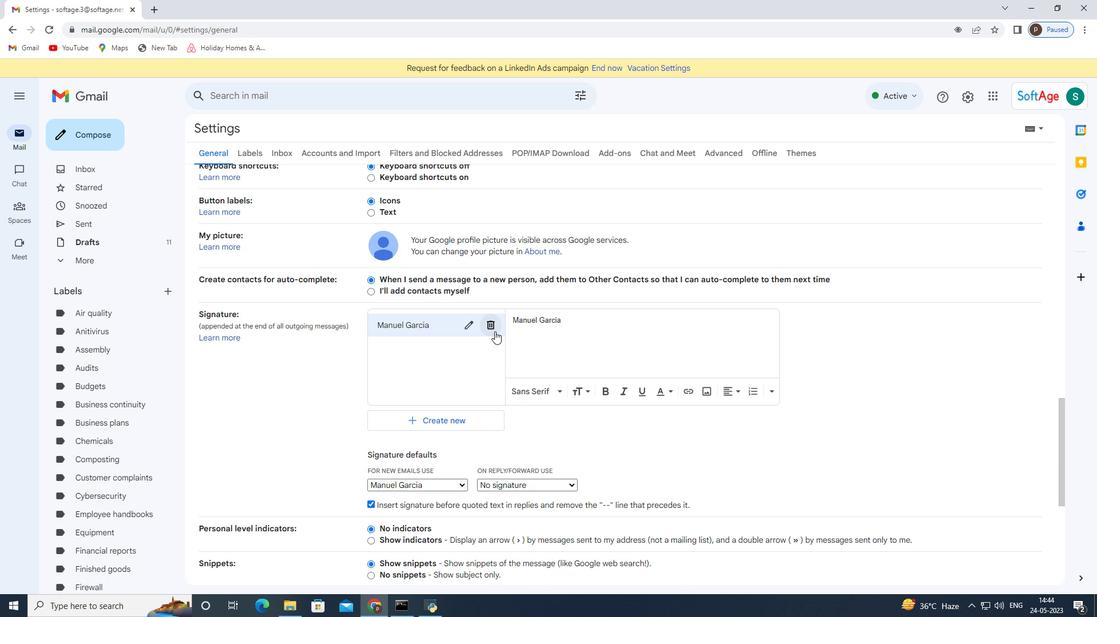 
Action: Mouse moved to (662, 344)
Screenshot: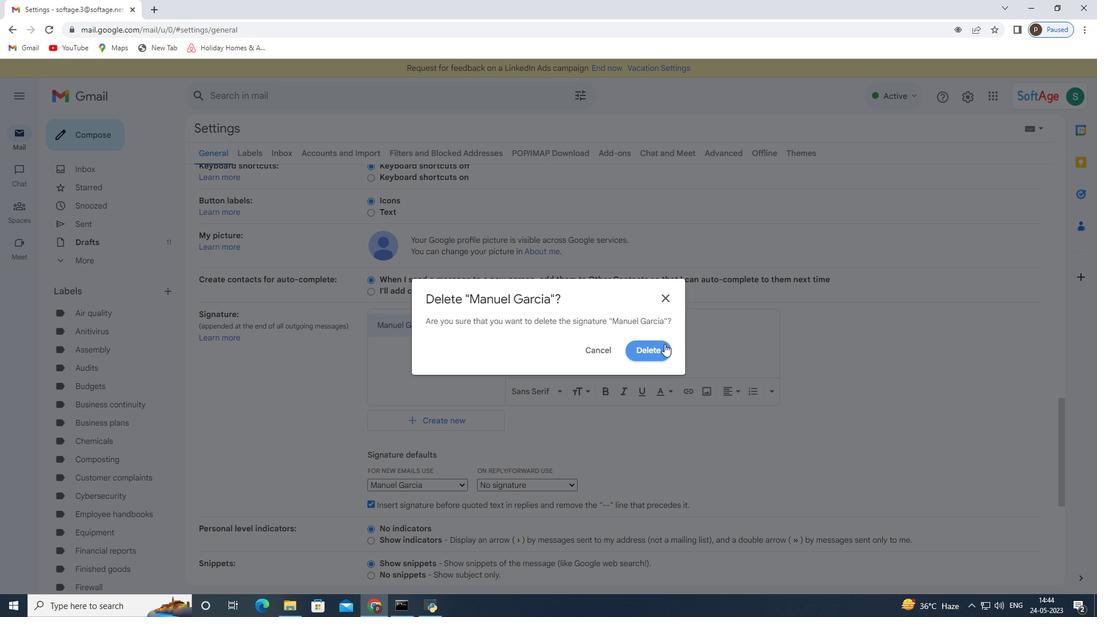 
Action: Mouse pressed left at (662, 344)
Screenshot: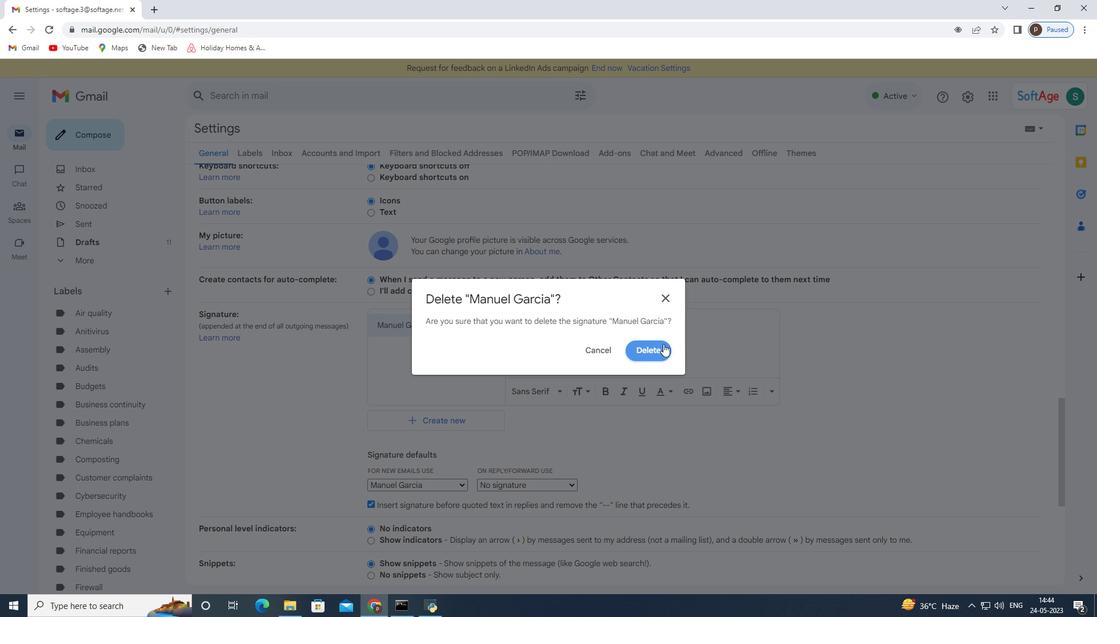 
Action: Mouse moved to (427, 341)
Screenshot: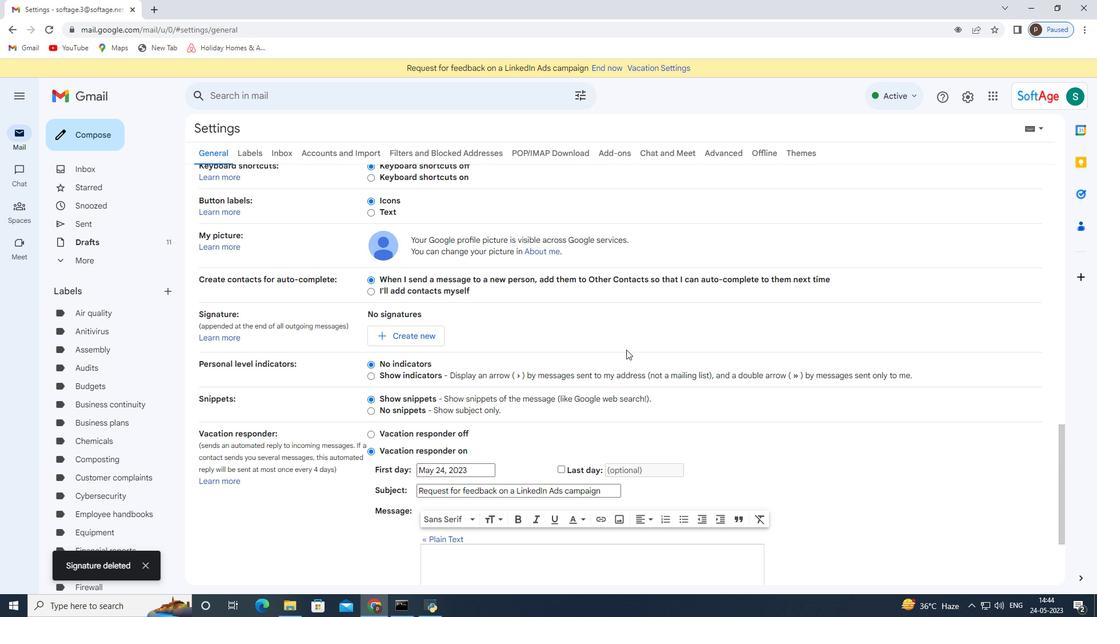 
Action: Mouse pressed left at (427, 341)
Screenshot: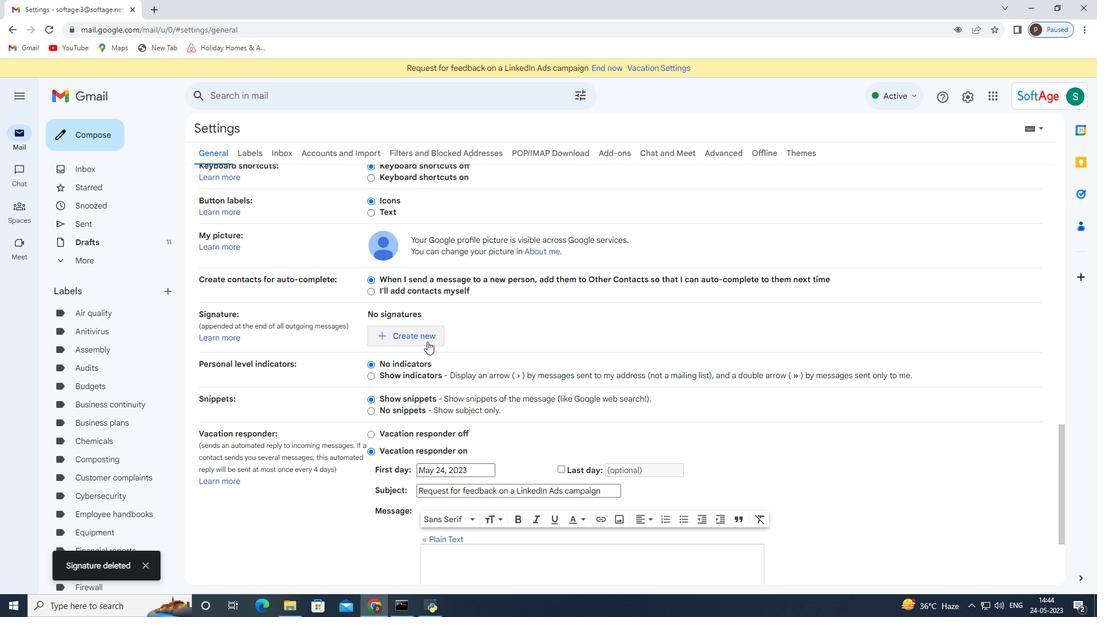 
Action: Mouse moved to (470, 318)
Screenshot: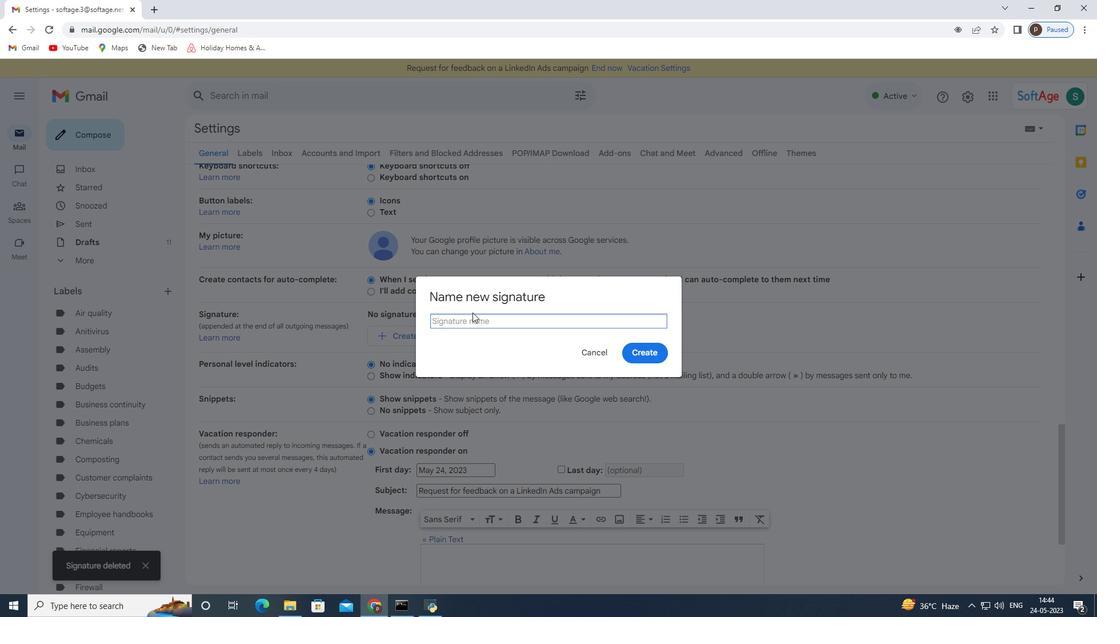 
Action: Mouse pressed left at (470, 318)
Screenshot: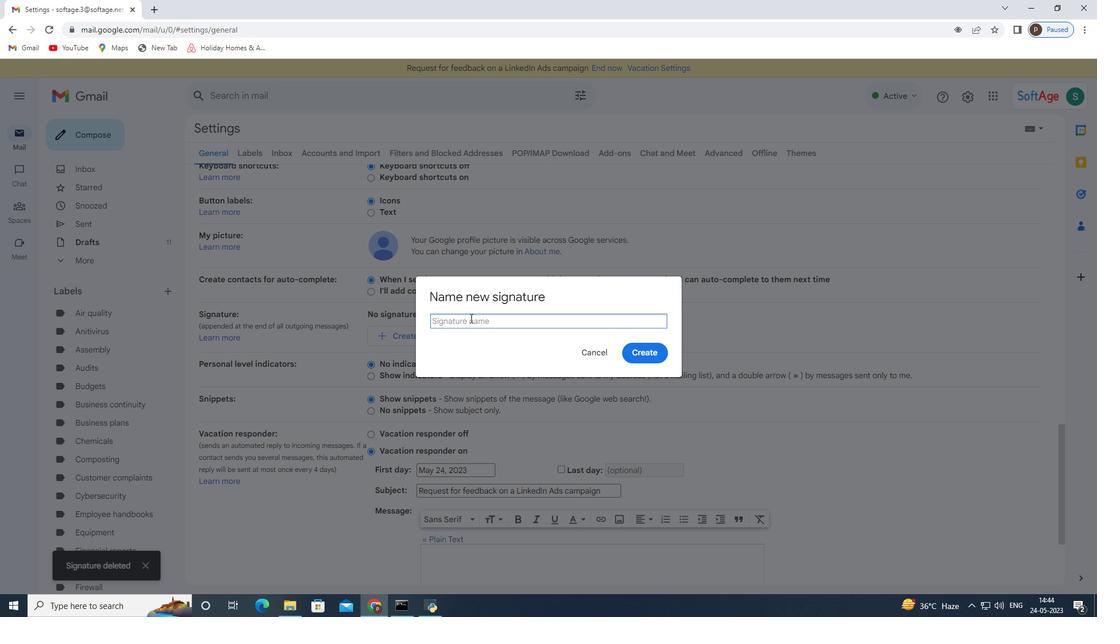
Action: Key pressed <Key.shift>Mara<Key.space><Key.shift>Rodriguez
Screenshot: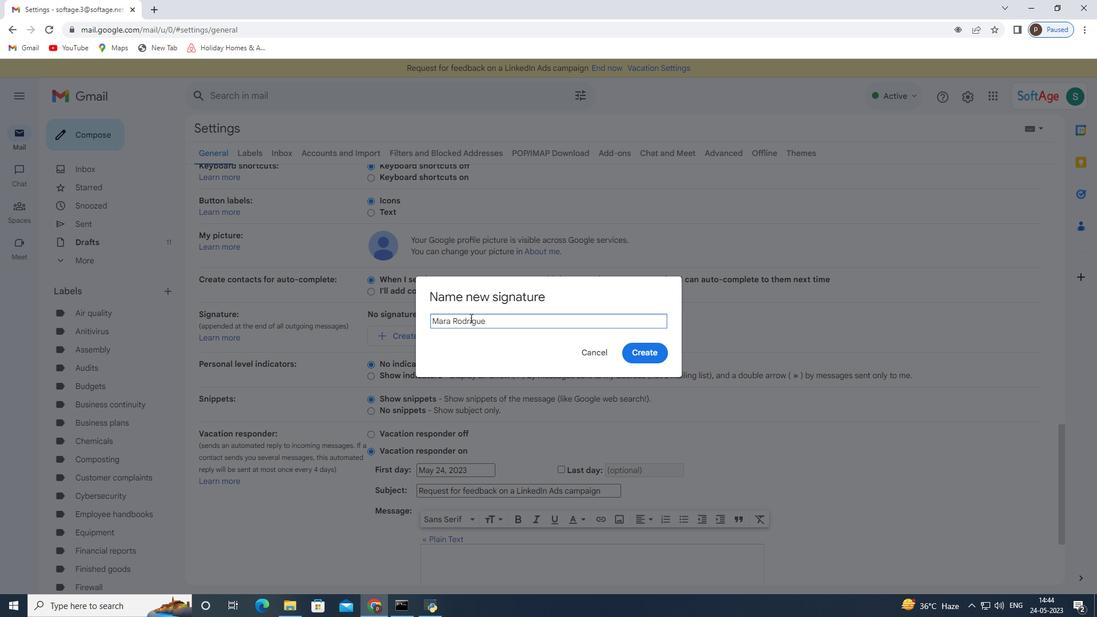 
Action: Mouse moved to (656, 352)
Screenshot: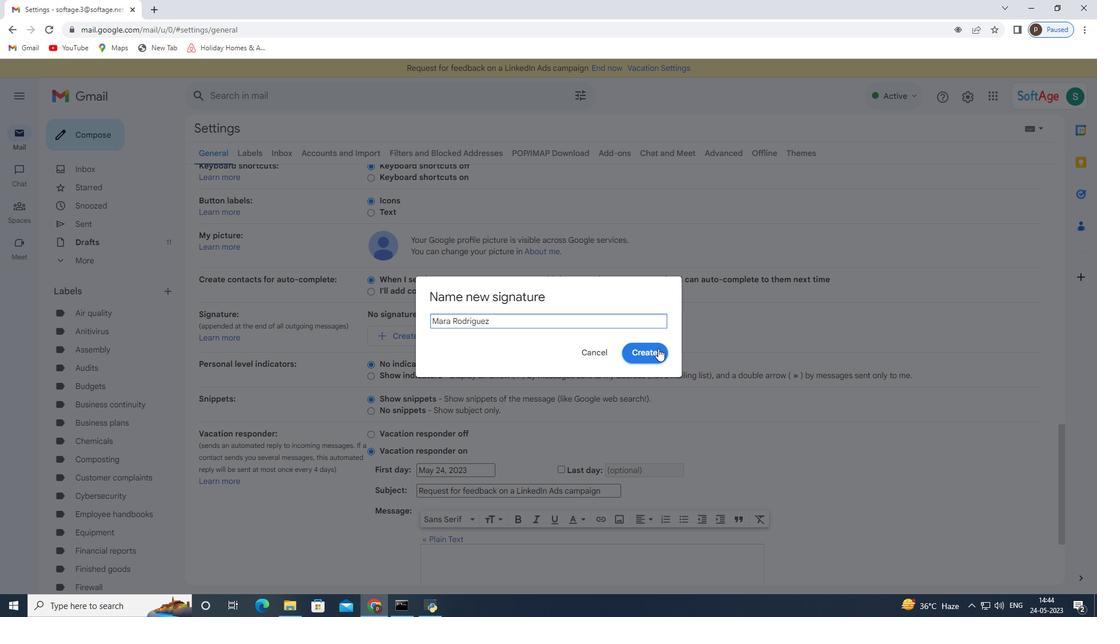 
Action: Mouse pressed left at (656, 352)
Screenshot: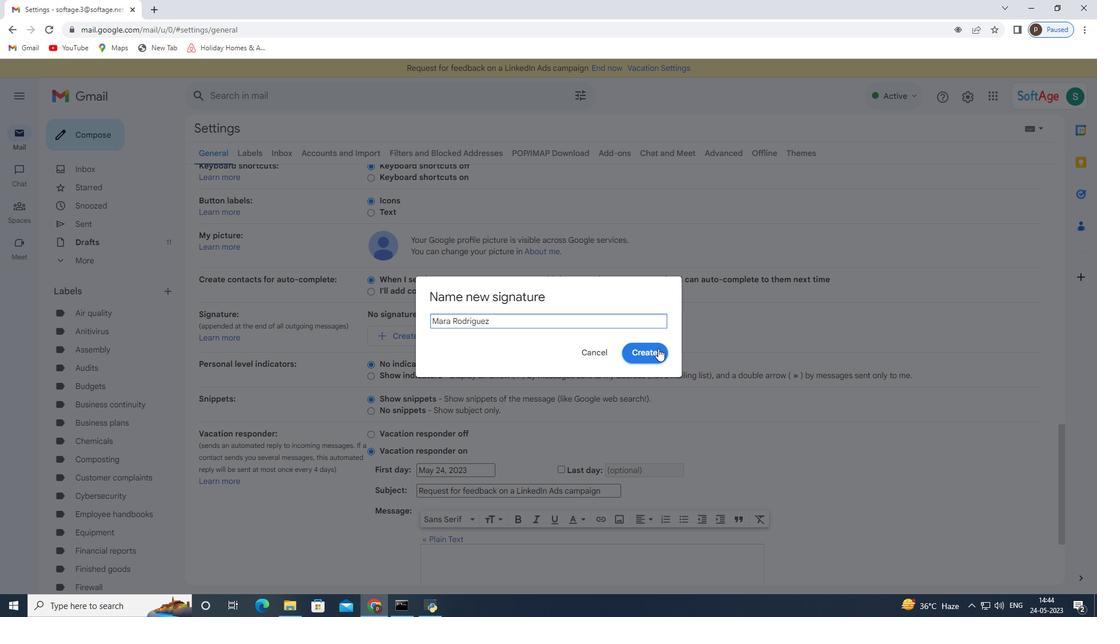 
Action: Mouse moved to (561, 324)
Screenshot: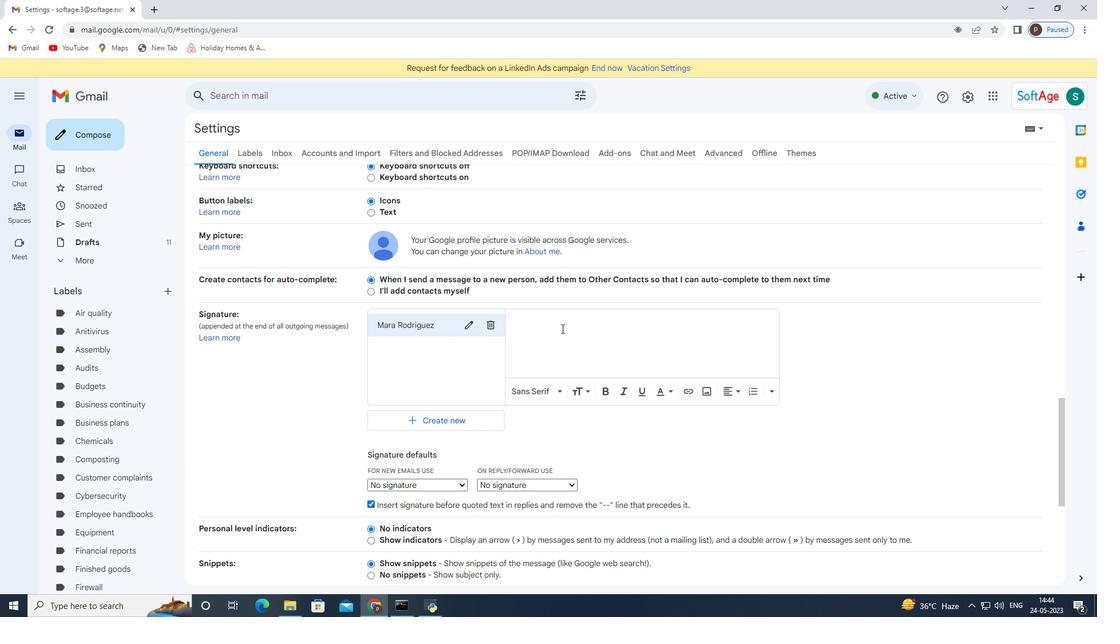 
Action: Mouse pressed left at (561, 324)
Screenshot: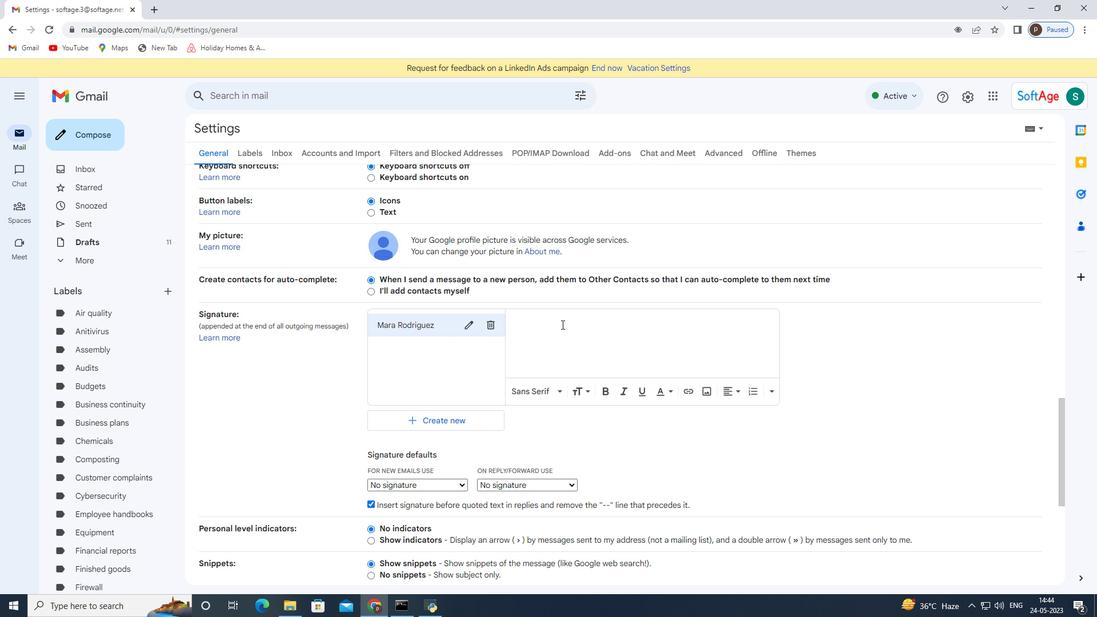 
Action: Key pressed <Key.shift>Mara<Key.space><Key.shift>Rodriguez
Screenshot: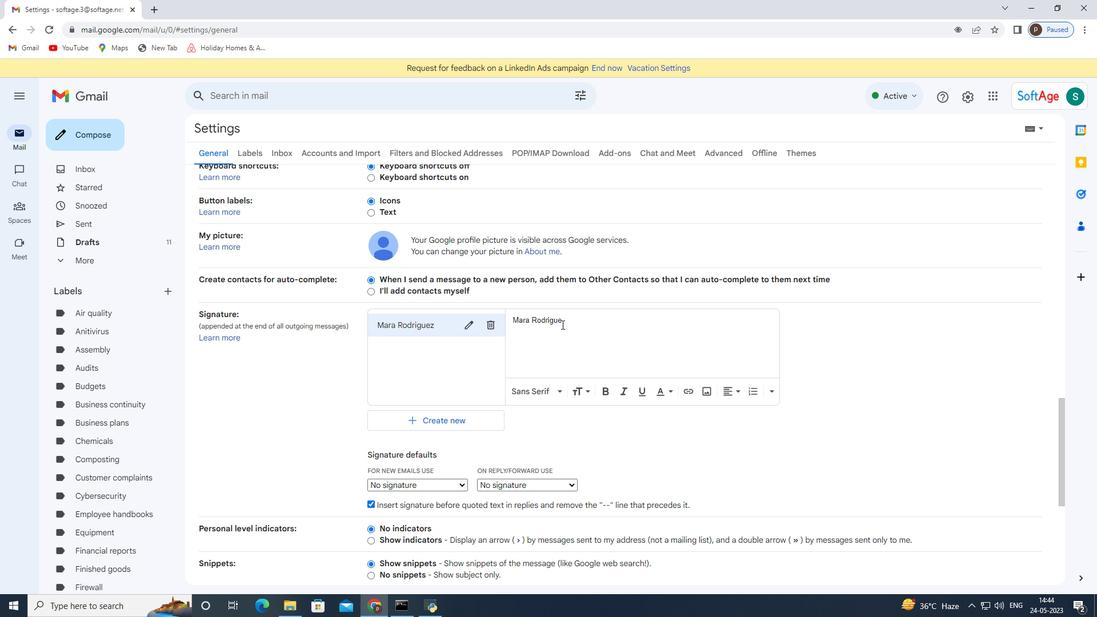 
Action: Mouse moved to (561, 324)
Screenshot: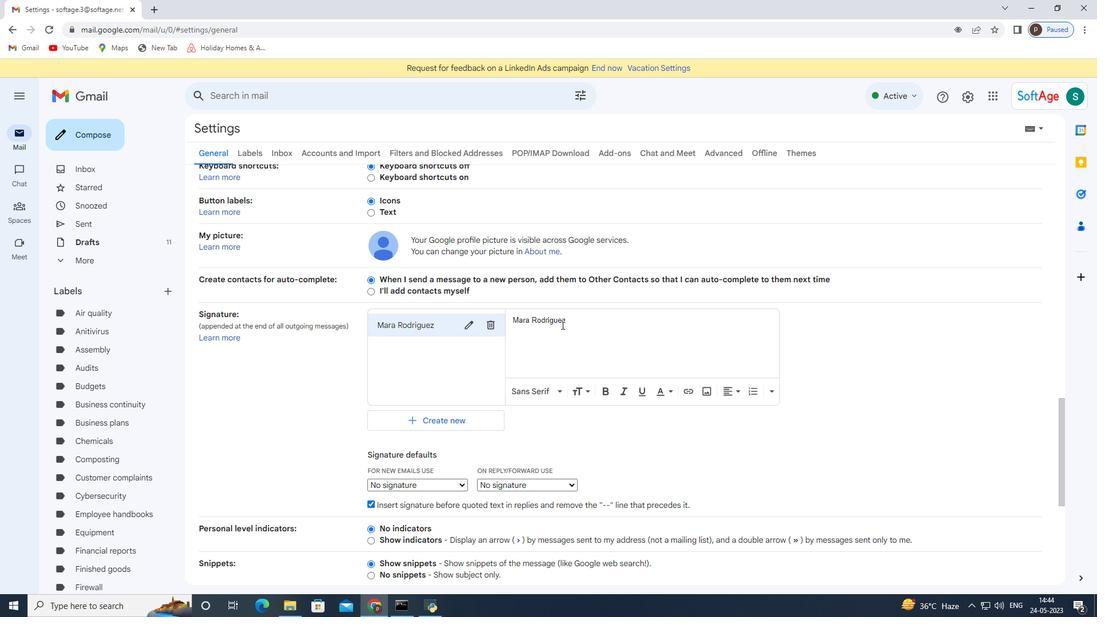 
Action: Mouse scrolled (561, 324) with delta (0, 0)
Screenshot: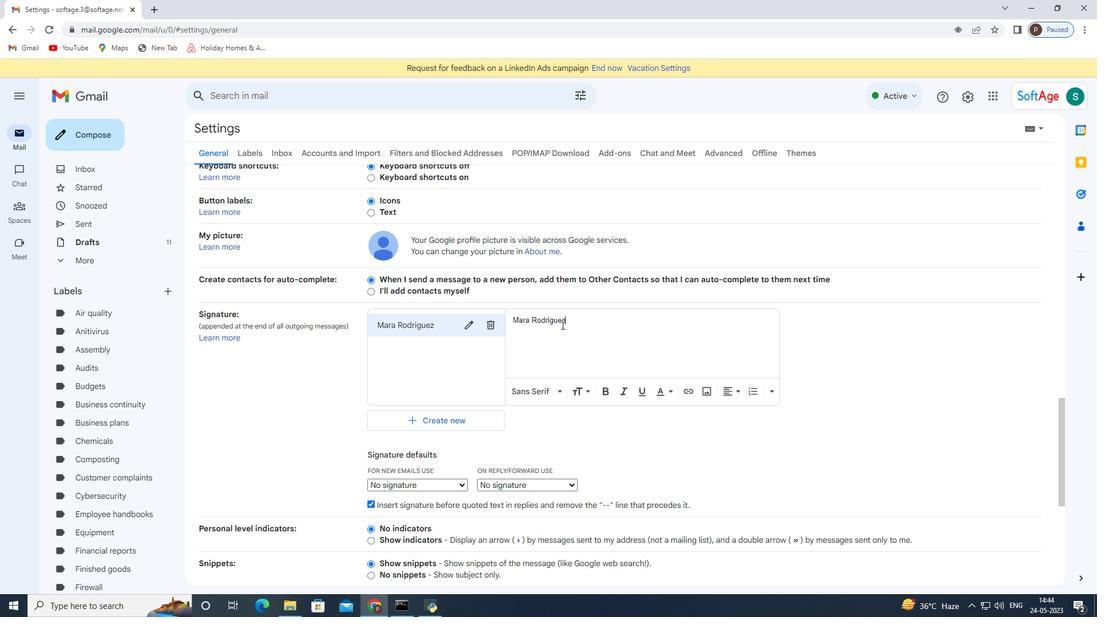 
Action: Mouse scrolled (561, 324) with delta (0, 0)
Screenshot: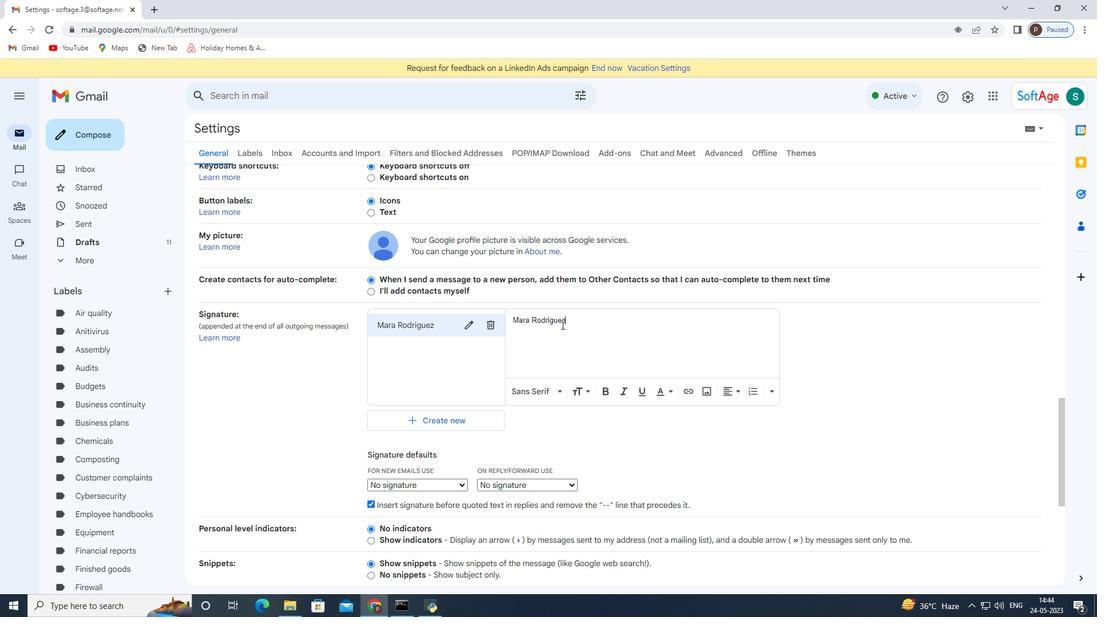 
Action: Mouse moved to (416, 366)
Screenshot: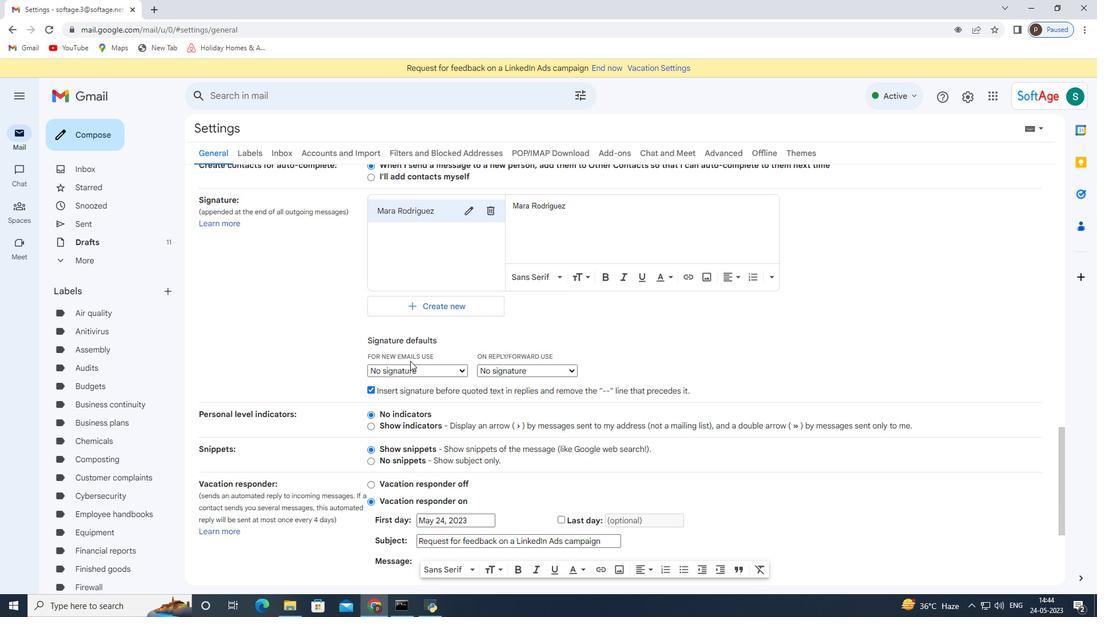 
Action: Mouse pressed left at (416, 366)
Screenshot: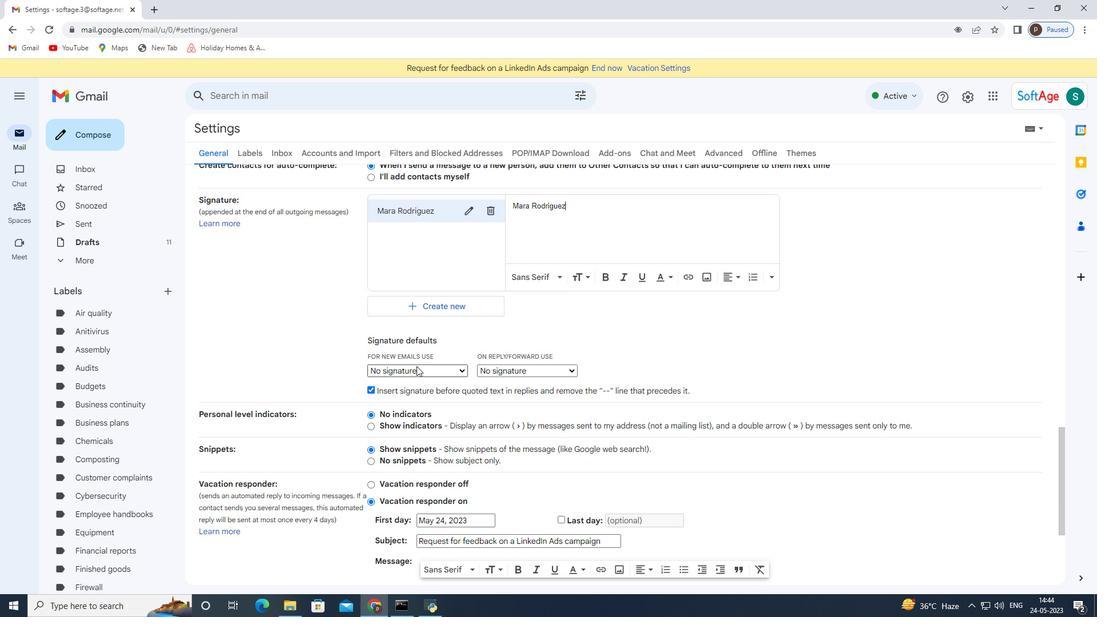 
Action: Mouse moved to (420, 389)
Screenshot: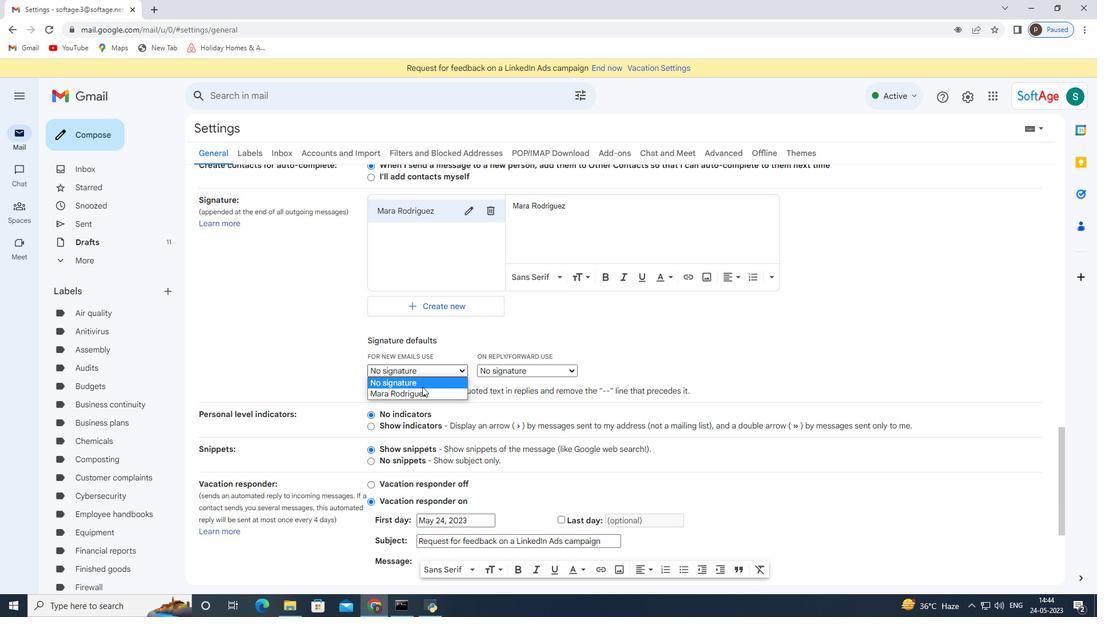 
Action: Mouse pressed left at (420, 389)
Screenshot: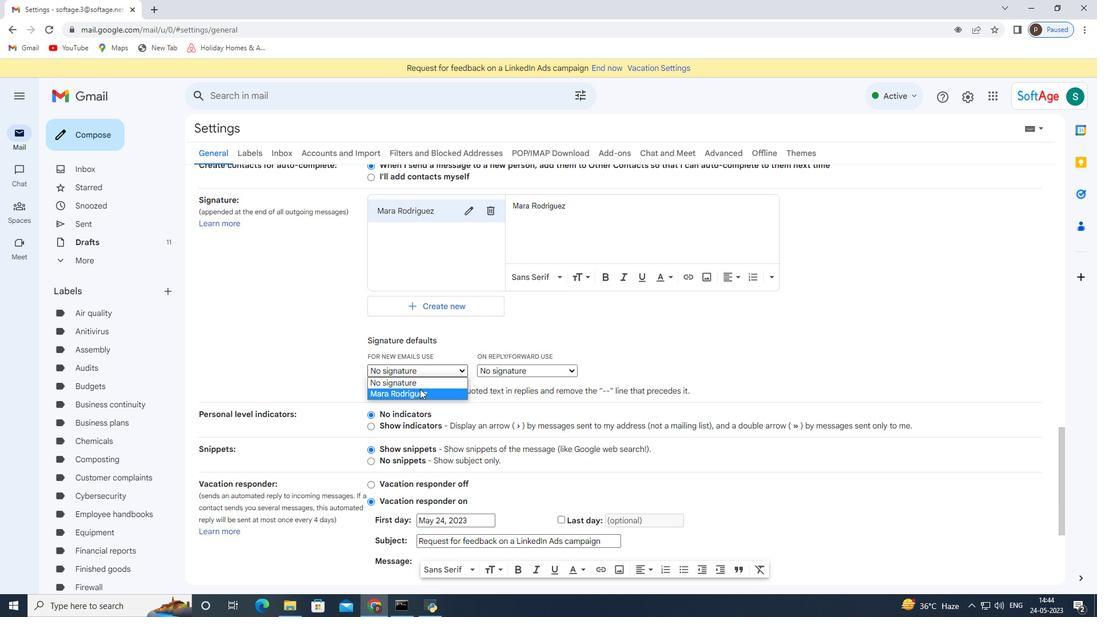 
Action: Mouse scrolled (420, 388) with delta (0, 0)
Screenshot: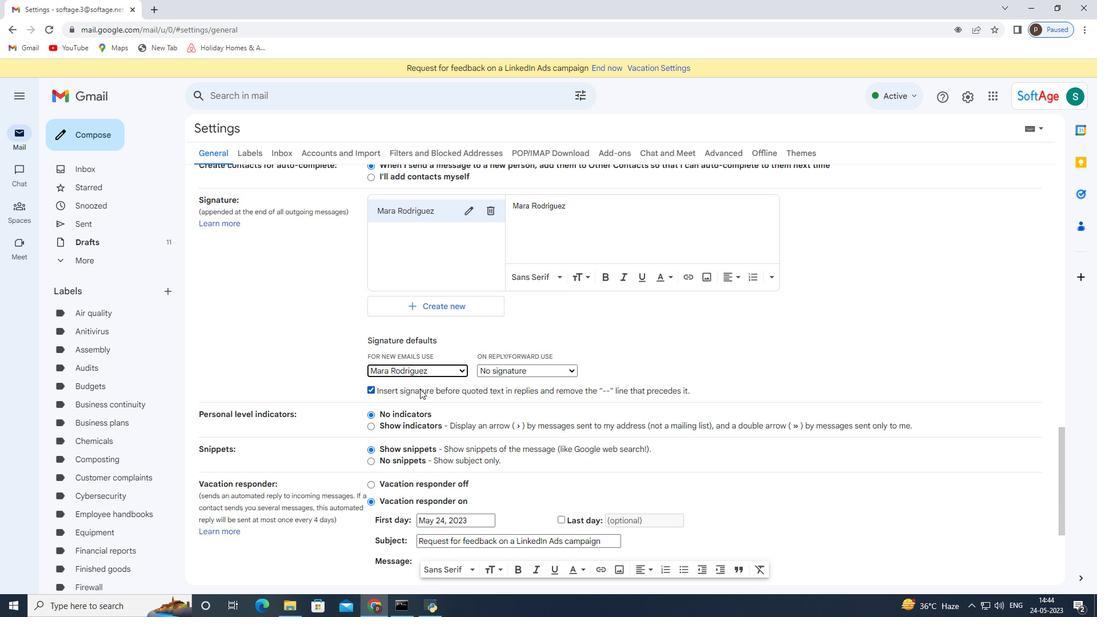 
Action: Mouse scrolled (420, 388) with delta (0, 0)
Screenshot: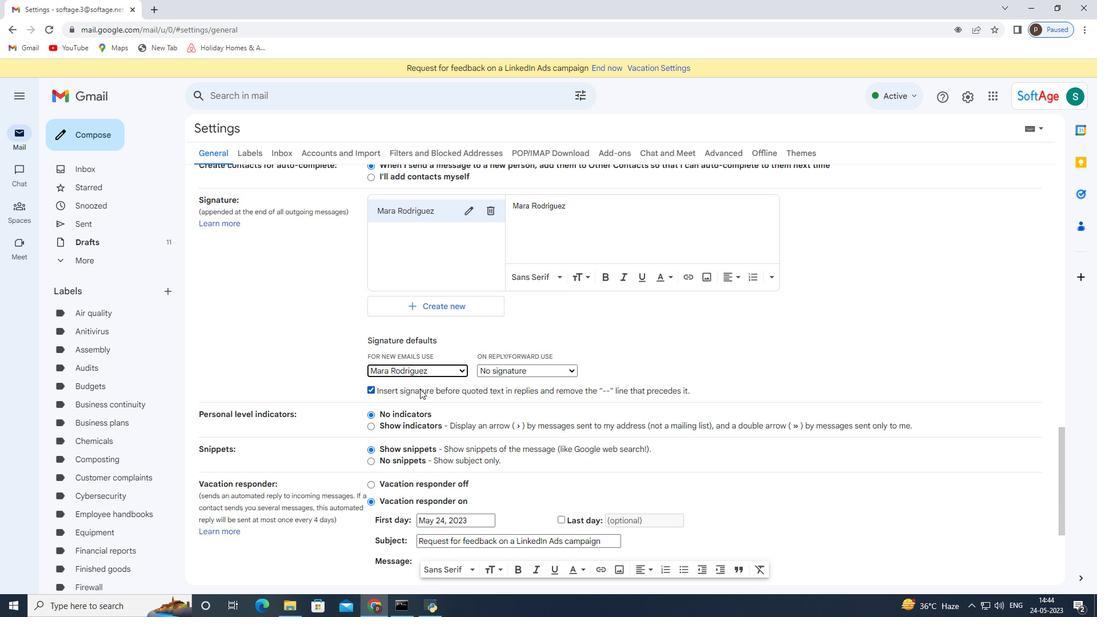 
Action: Mouse scrolled (420, 388) with delta (0, 0)
Screenshot: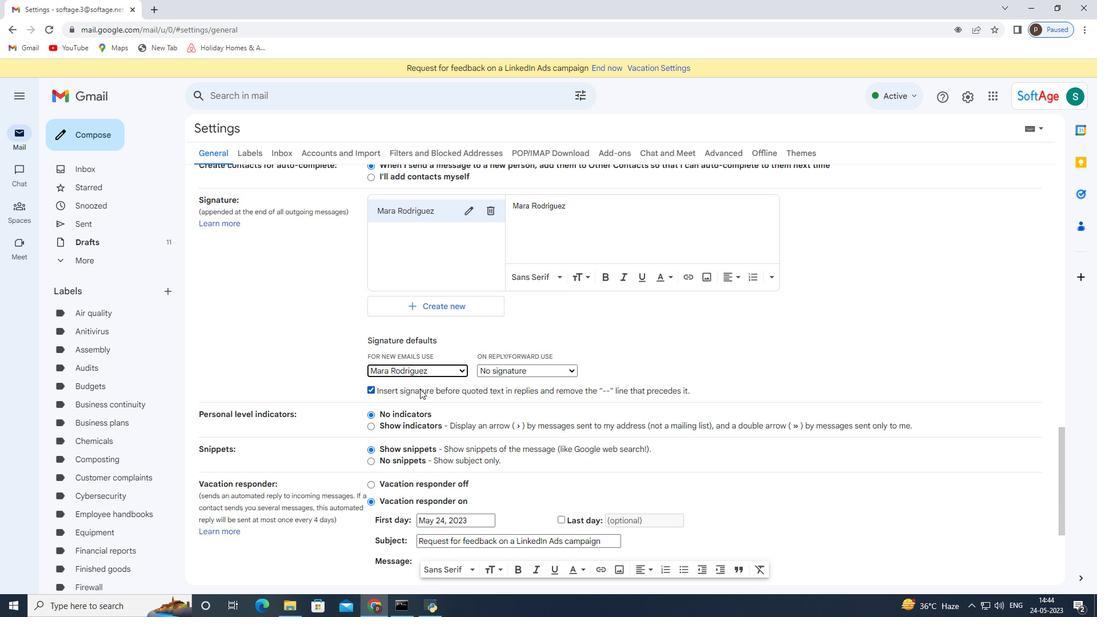 
Action: Mouse scrolled (420, 388) with delta (0, 0)
Screenshot: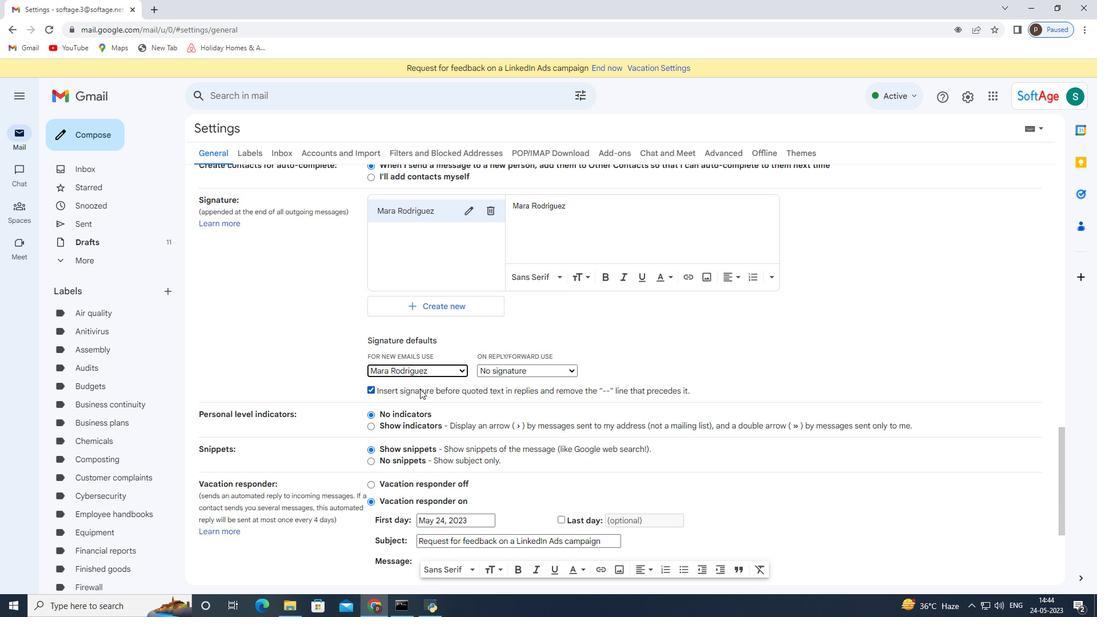 
Action: Mouse scrolled (420, 388) with delta (0, 0)
Screenshot: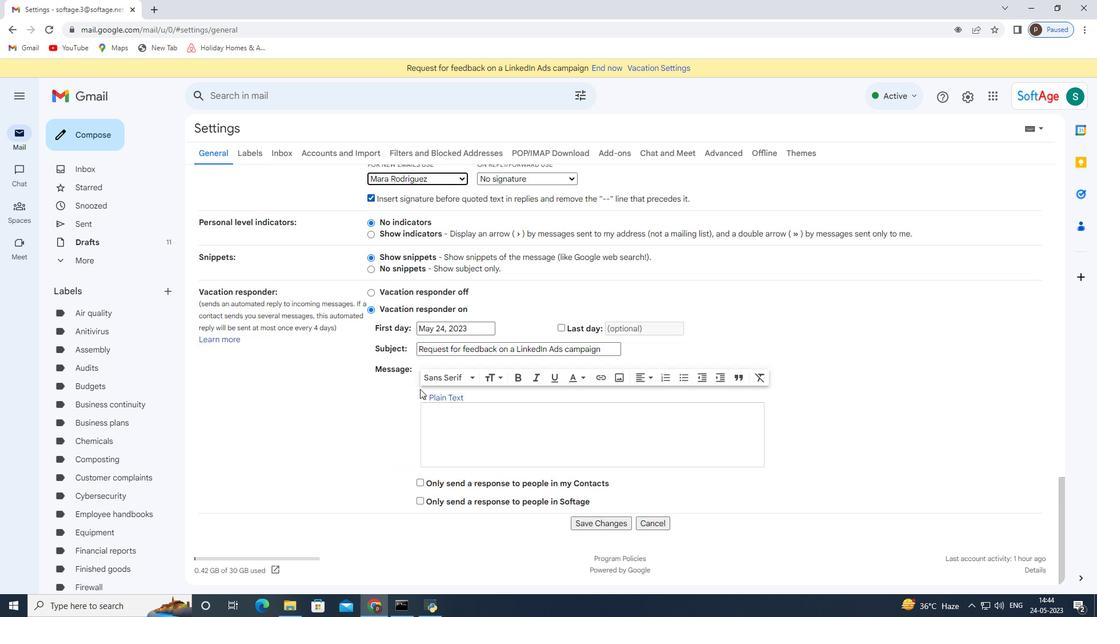 
Action: Mouse scrolled (420, 388) with delta (0, 0)
Screenshot: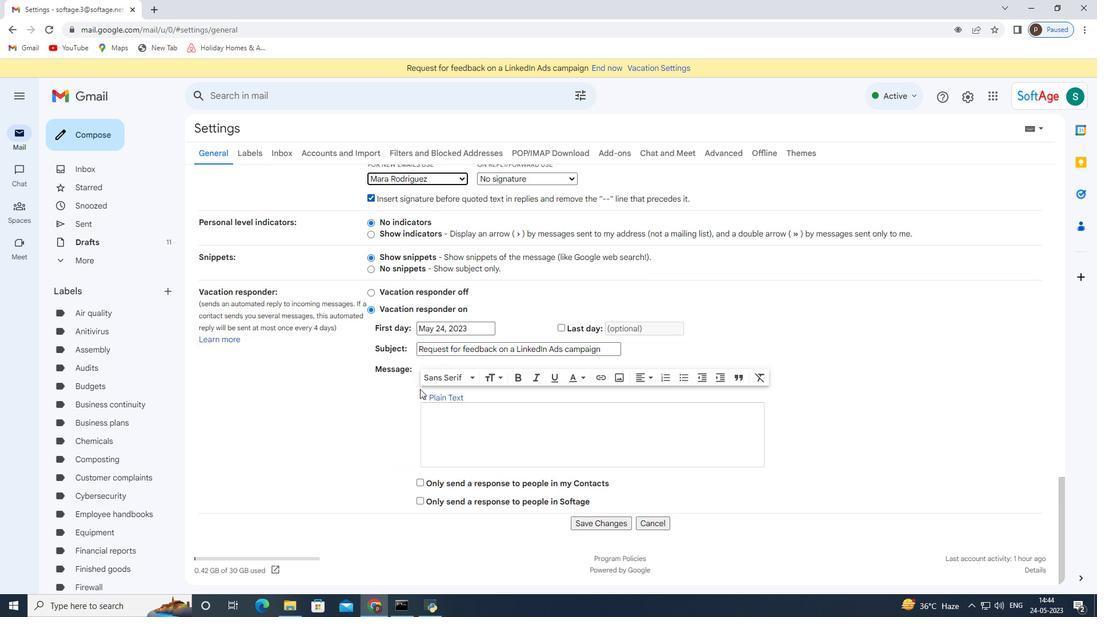 
Action: Mouse scrolled (420, 388) with delta (0, 0)
Screenshot: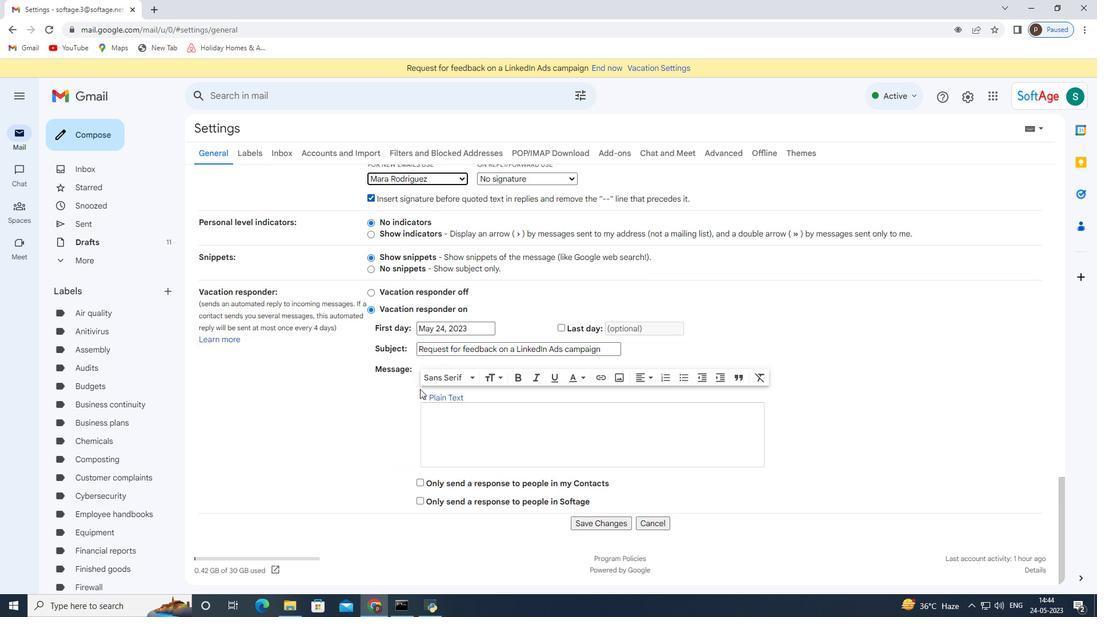
Action: Mouse moved to (593, 524)
Screenshot: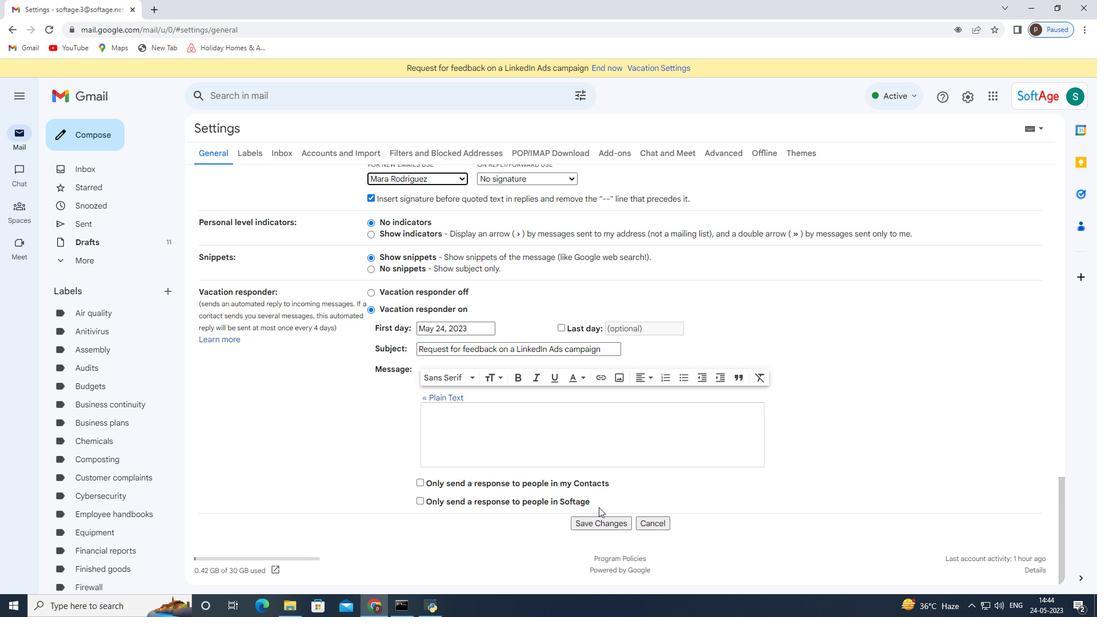
Action: Mouse pressed left at (593, 524)
Screenshot: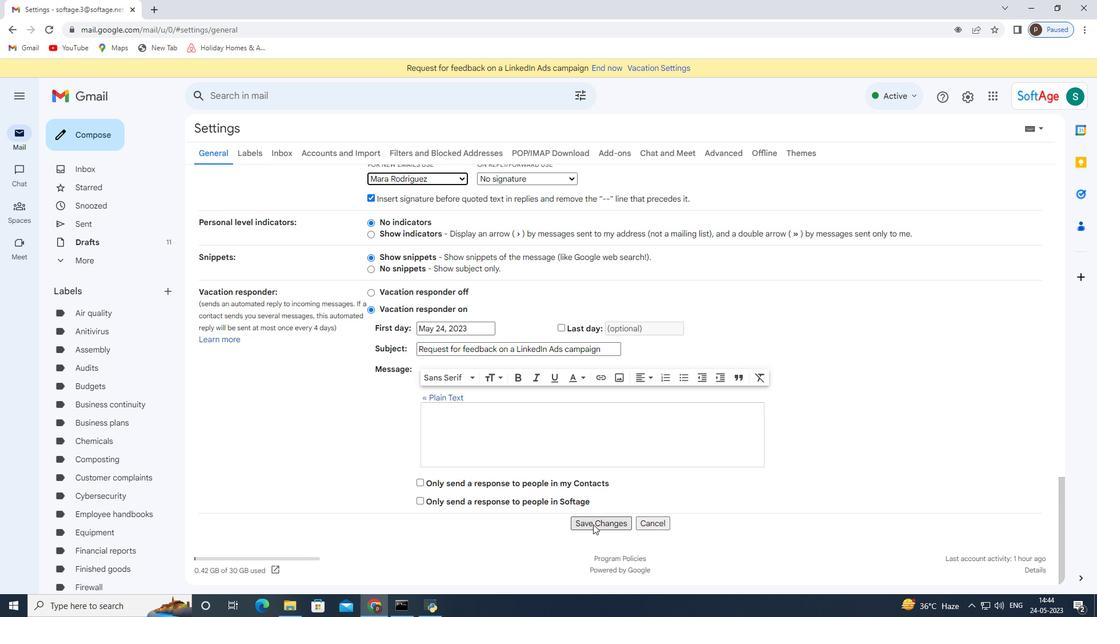 
Action: Mouse moved to (104, 130)
Screenshot: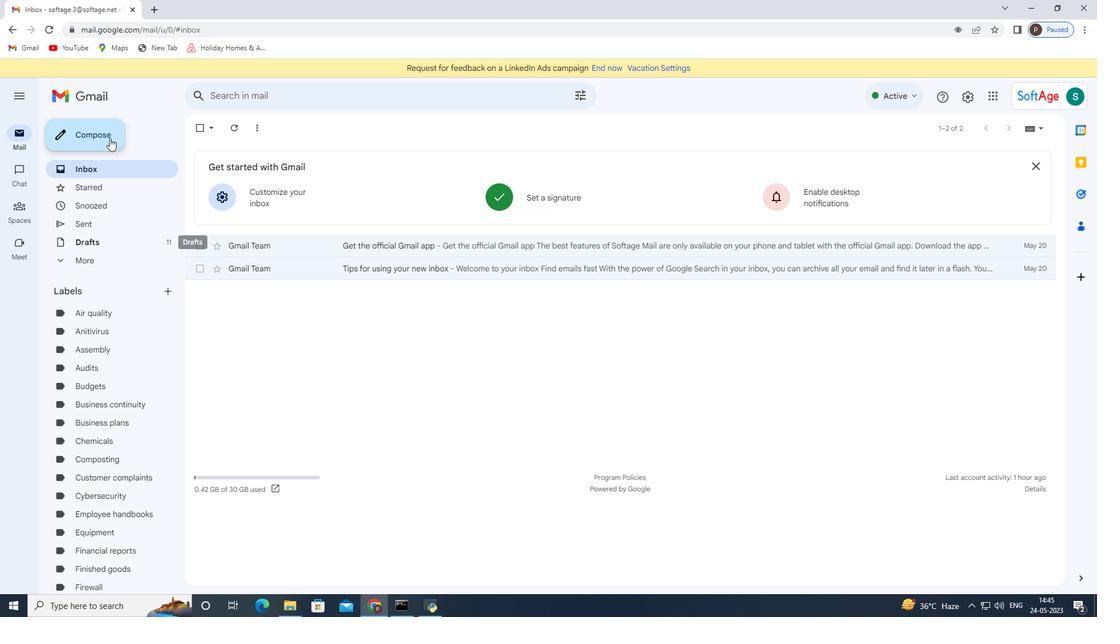 
Action: Mouse pressed left at (104, 130)
Screenshot: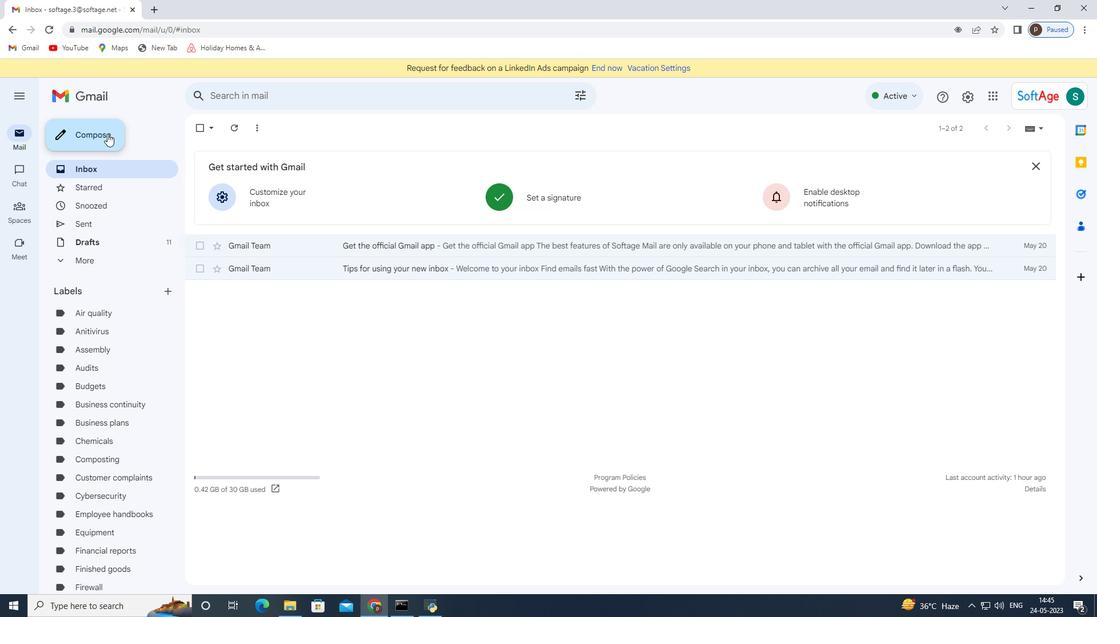 
Action: Mouse moved to (770, 304)
Screenshot: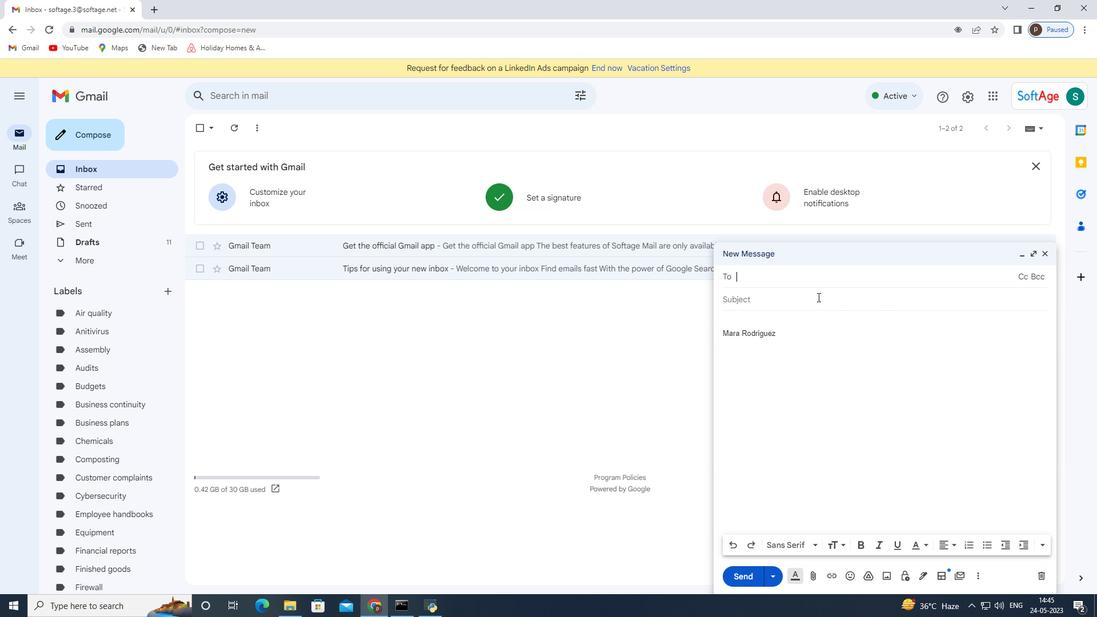 
Action: Mouse pressed left at (770, 304)
Screenshot: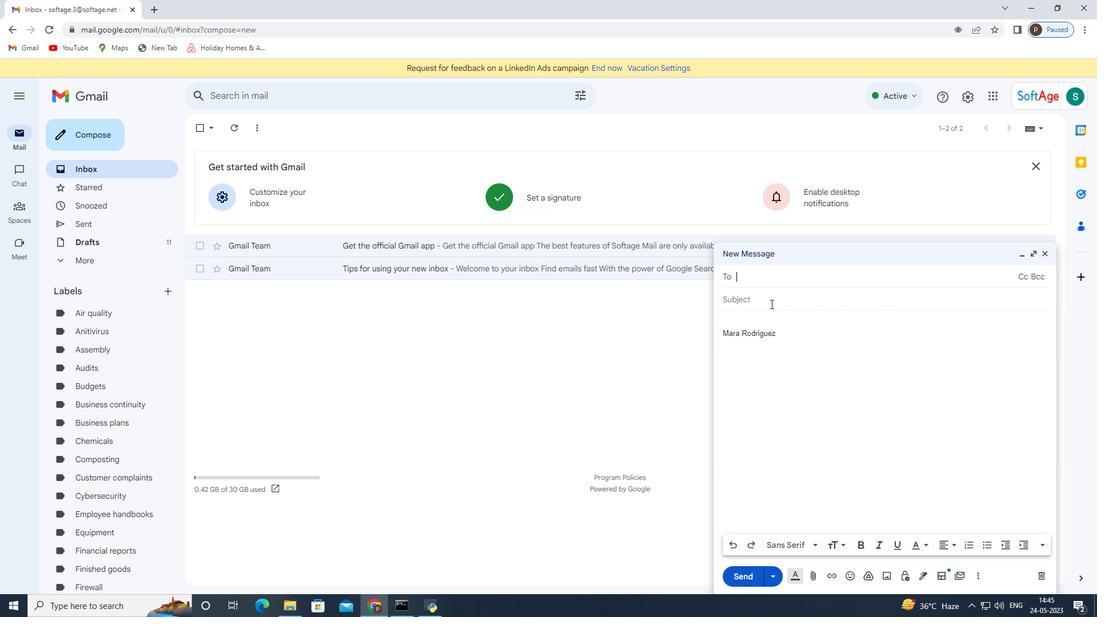 
Action: Key pressed <Key.shift>Request<Key.space>for<Key.space>feedback<Key.space>on<Key.space>a<Key.space>demographic<Key.space>survey<Key.tab><Key.shift>Could<Key.space>you<Key.space>please<Key.space>provide<Key.space>me<Key.space>with<Key.space>the<Key.space>agenda<Key.space>for<Key.space>the<Key.space>upcoming<Key.space>meeting<Key.shift_r><Key.shift_r><Key.shift_r><Key.shift_r><Key.shift_r><Key.shift_r><Key.shift_r><Key.shift_r><Key.shift_r><Key.shift_r><Key.shift_r><Key.shift_r>?
Screenshot: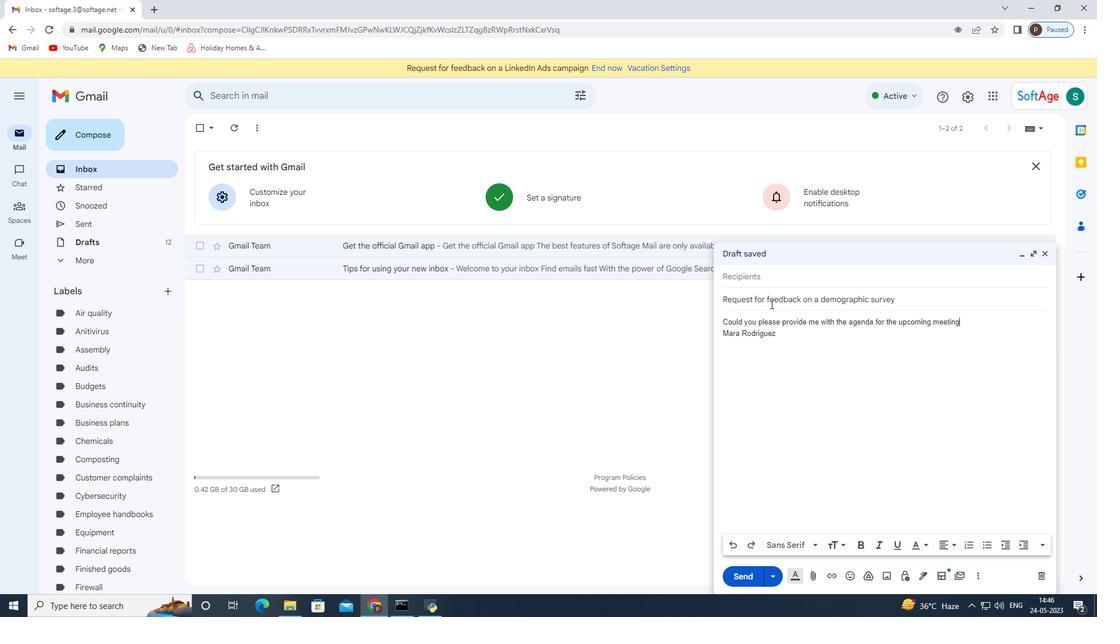 
Action: Mouse moved to (768, 279)
Screenshot: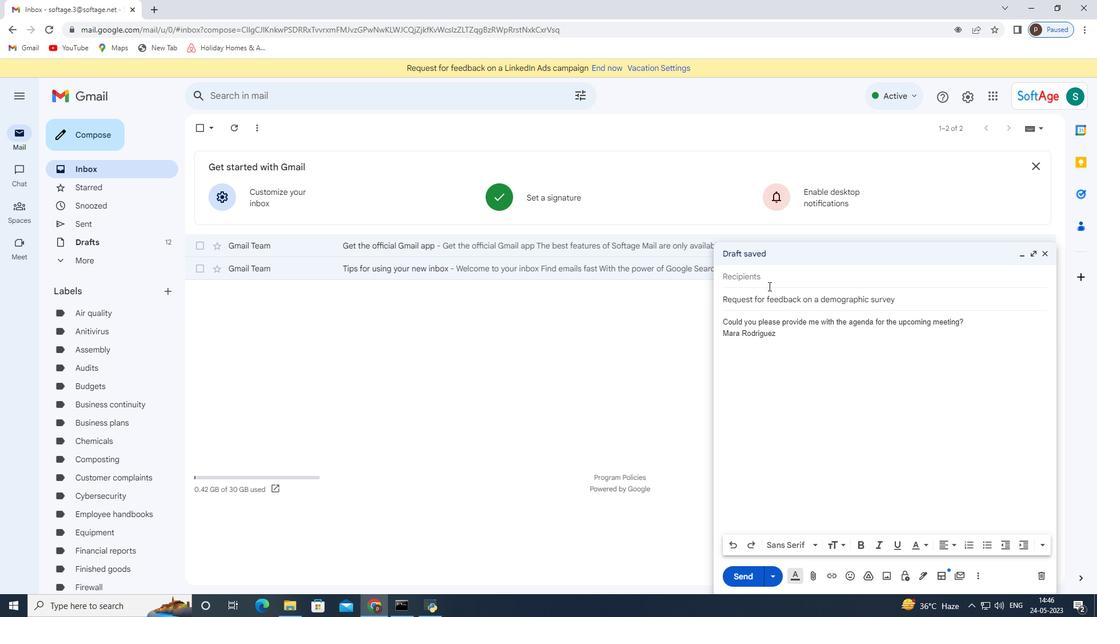
Action: Mouse pressed left at (768, 279)
Screenshot: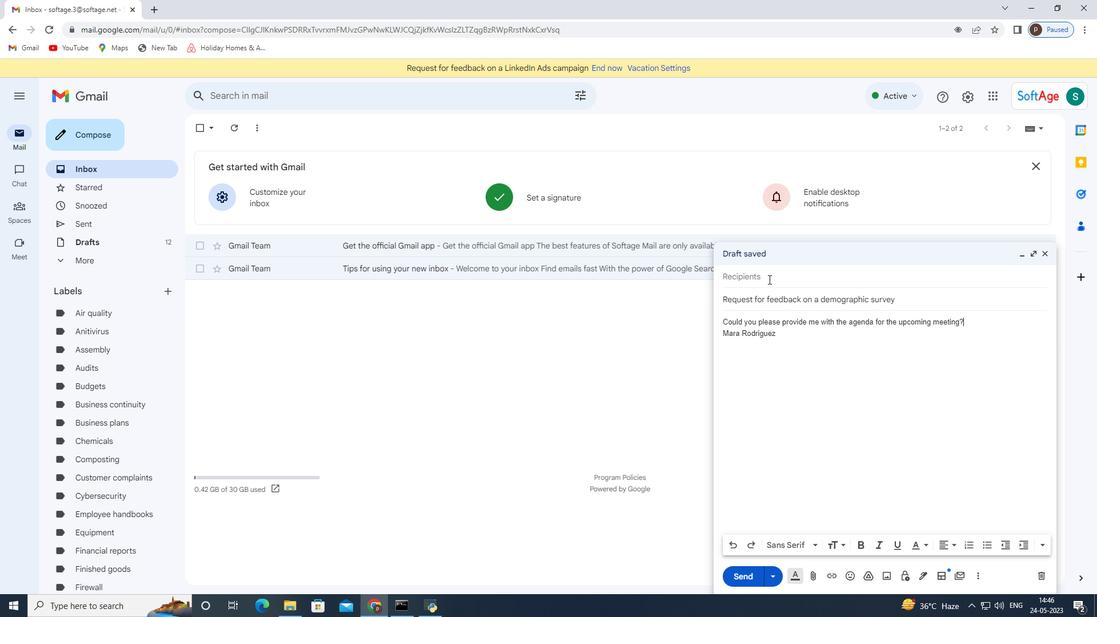 
Action: Key pressed softage.8<Key.shift>@softage.net<Key.enter>
Screenshot: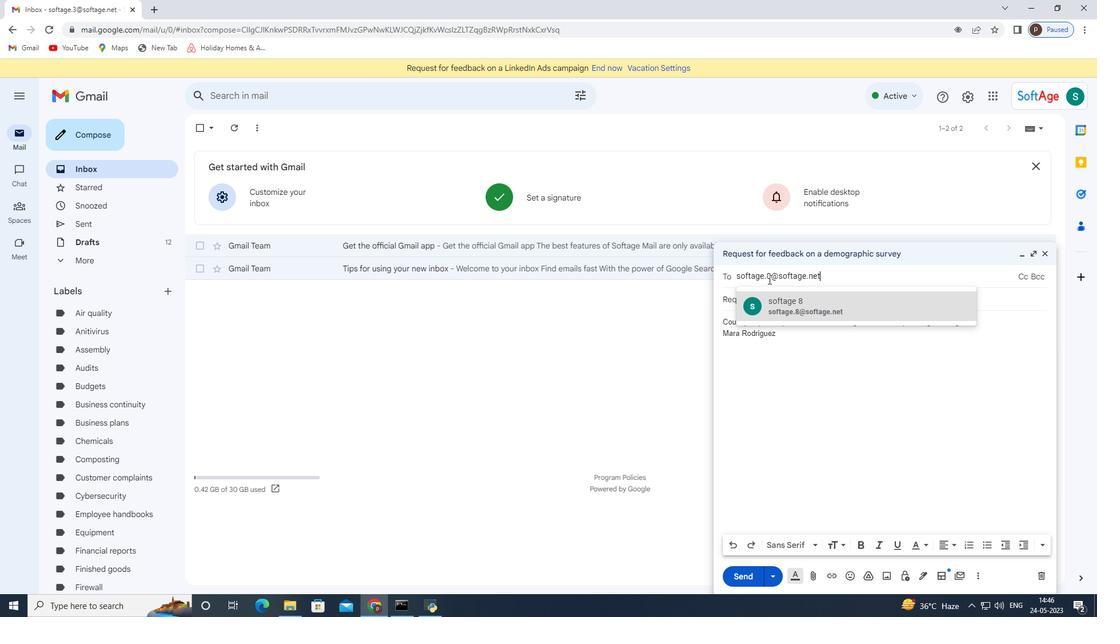 
Action: Mouse moved to (814, 573)
Screenshot: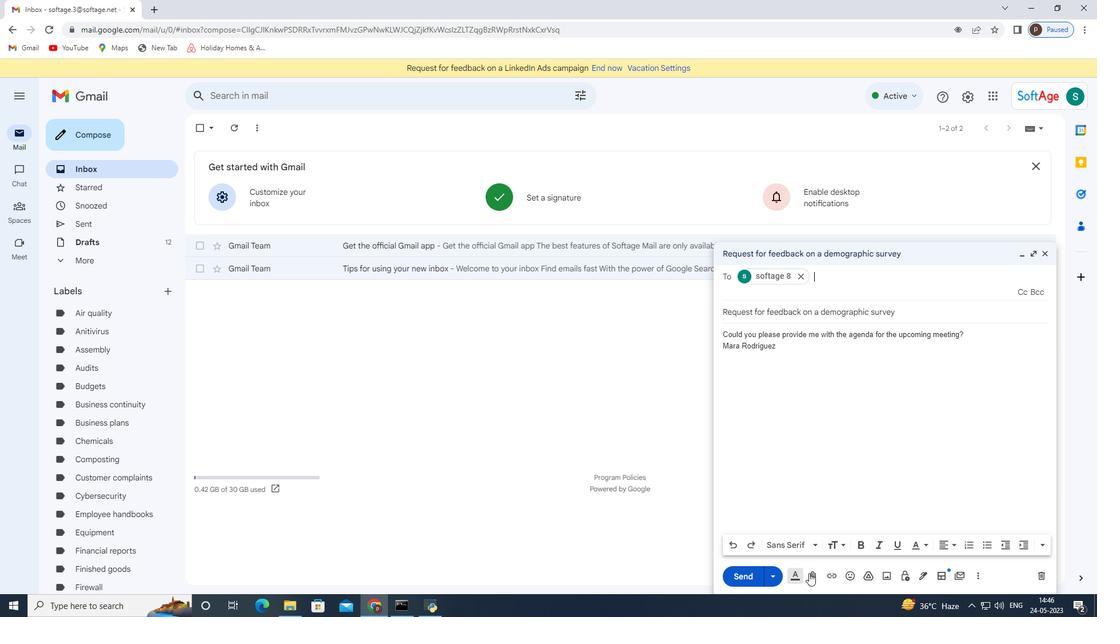 
Action: Mouse pressed left at (814, 573)
Screenshot: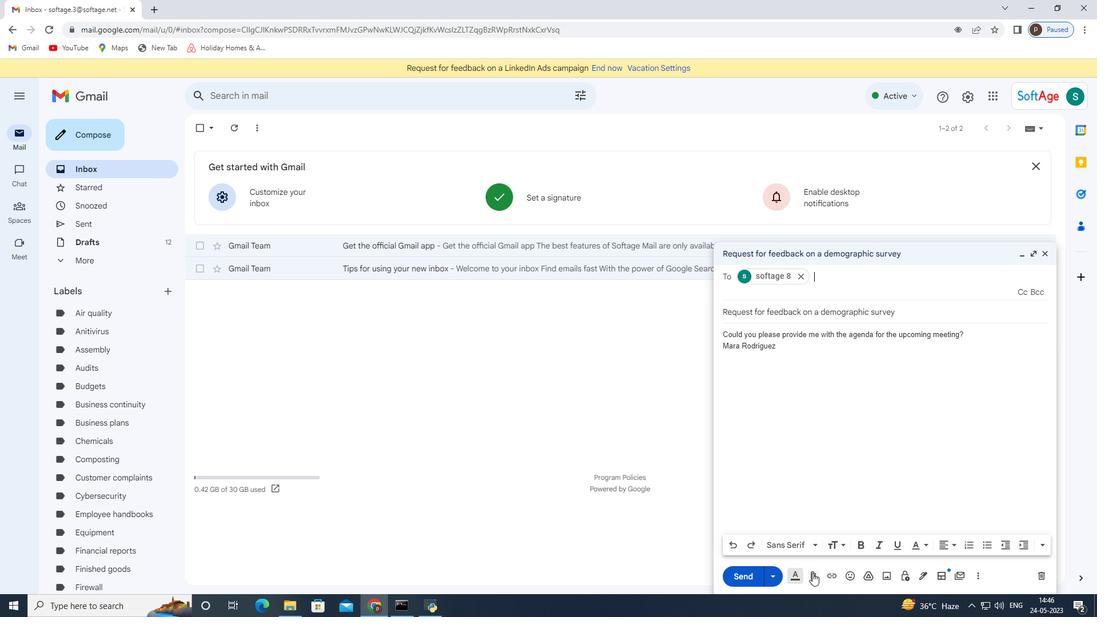 
Action: Mouse moved to (193, 99)
Screenshot: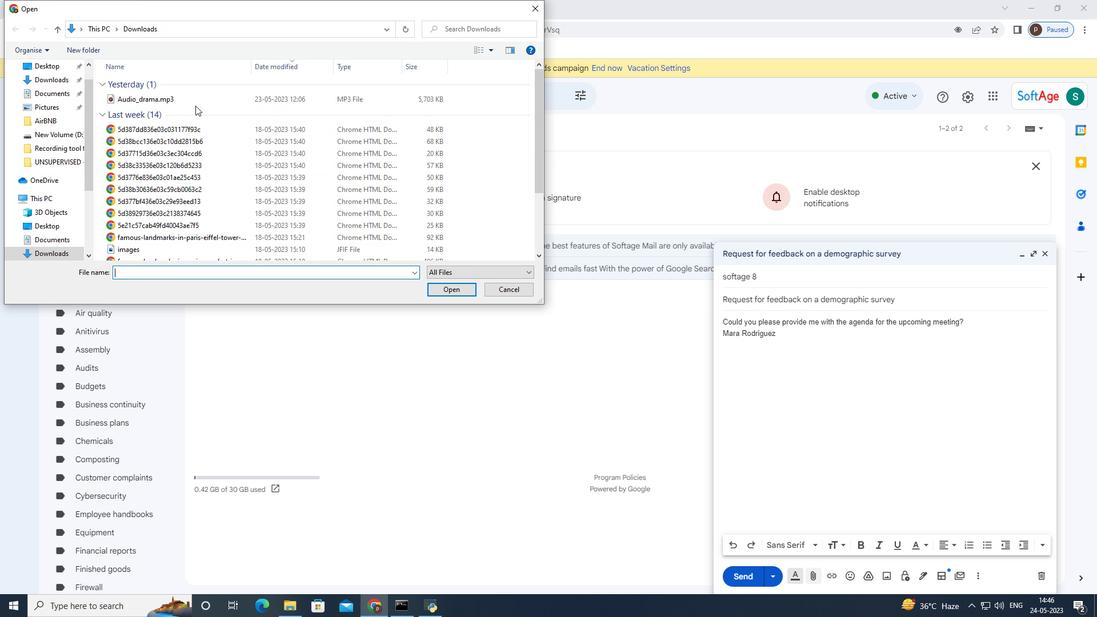 
Action: Mouse pressed left at (193, 99)
Screenshot: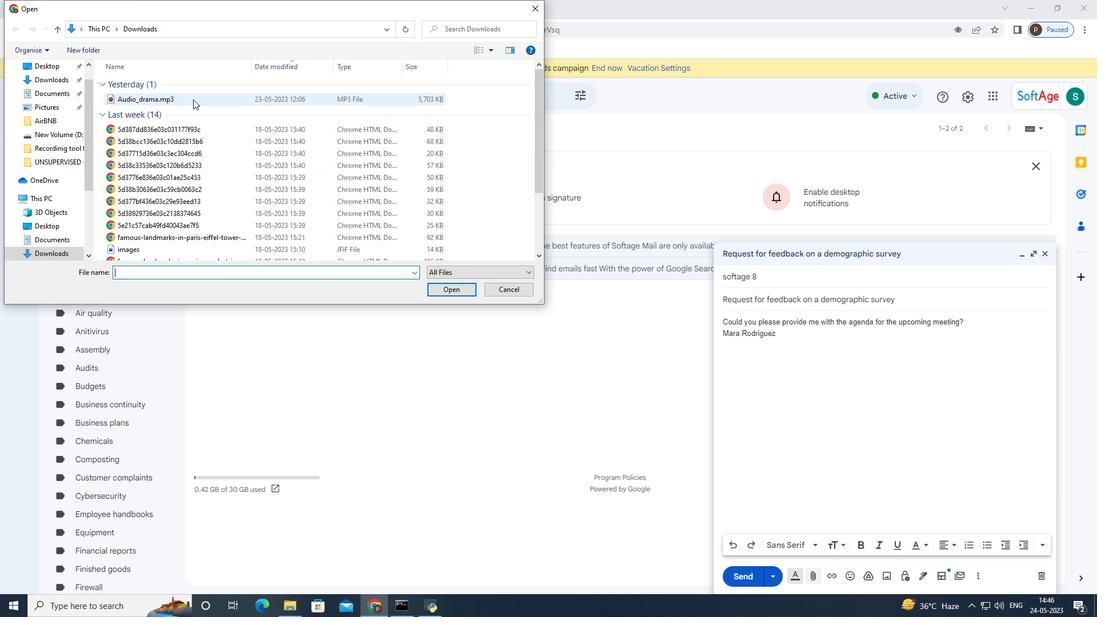 
Action: Mouse moved to (454, 285)
Screenshot: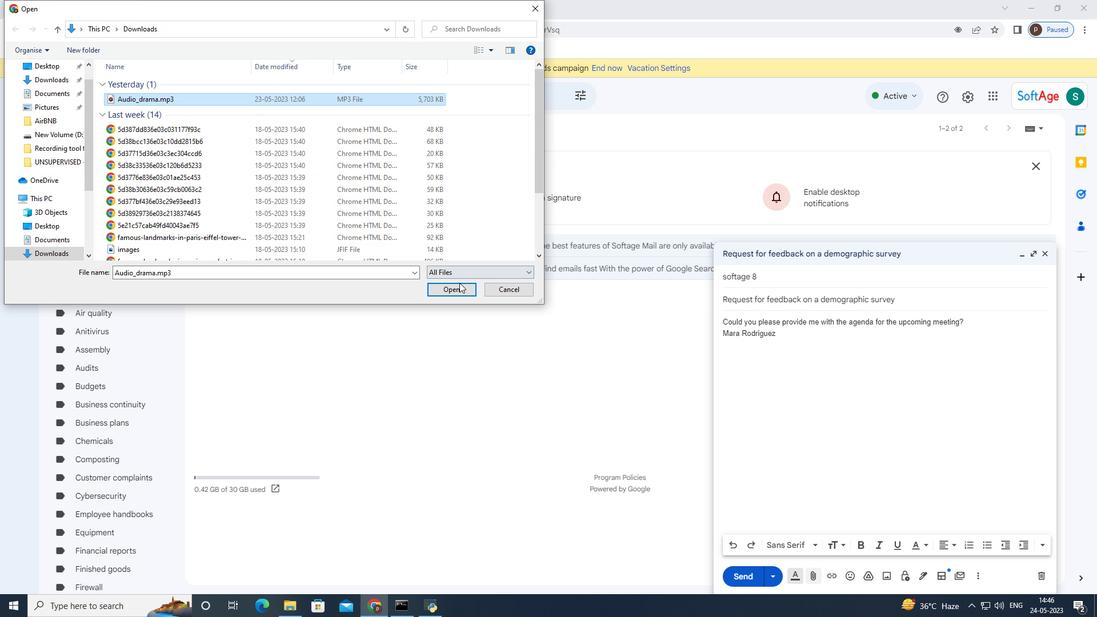 
Action: Mouse pressed left at (454, 285)
Screenshot: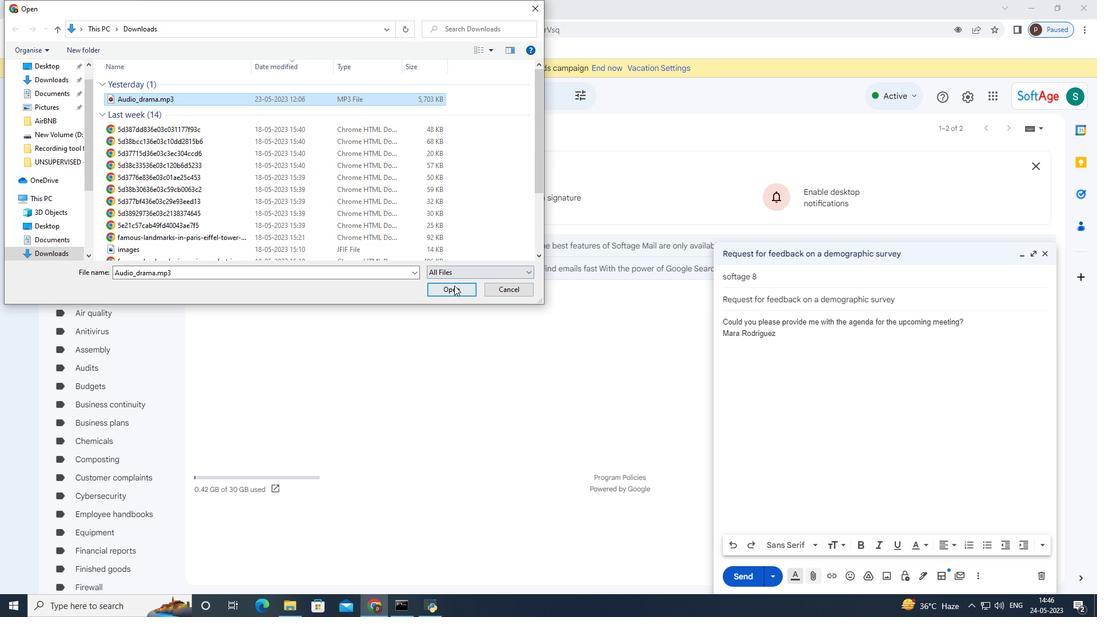
Action: Mouse moved to (973, 325)
Screenshot: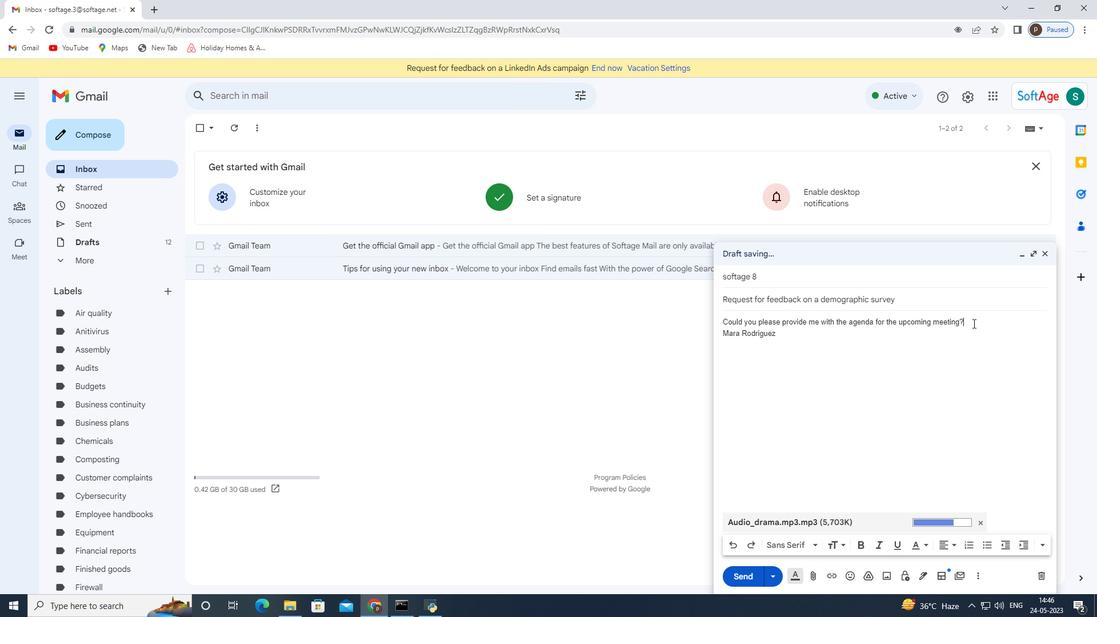 
Action: Key pressed <Key.enter>
Screenshot: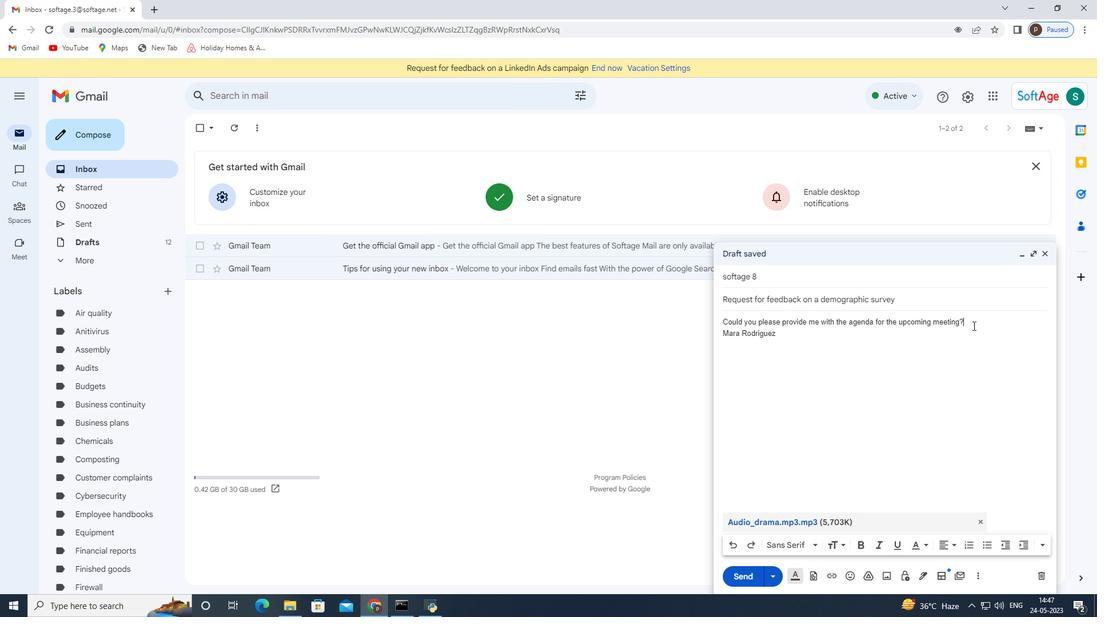 
Action: Mouse pressed left at (973, 325)
Screenshot: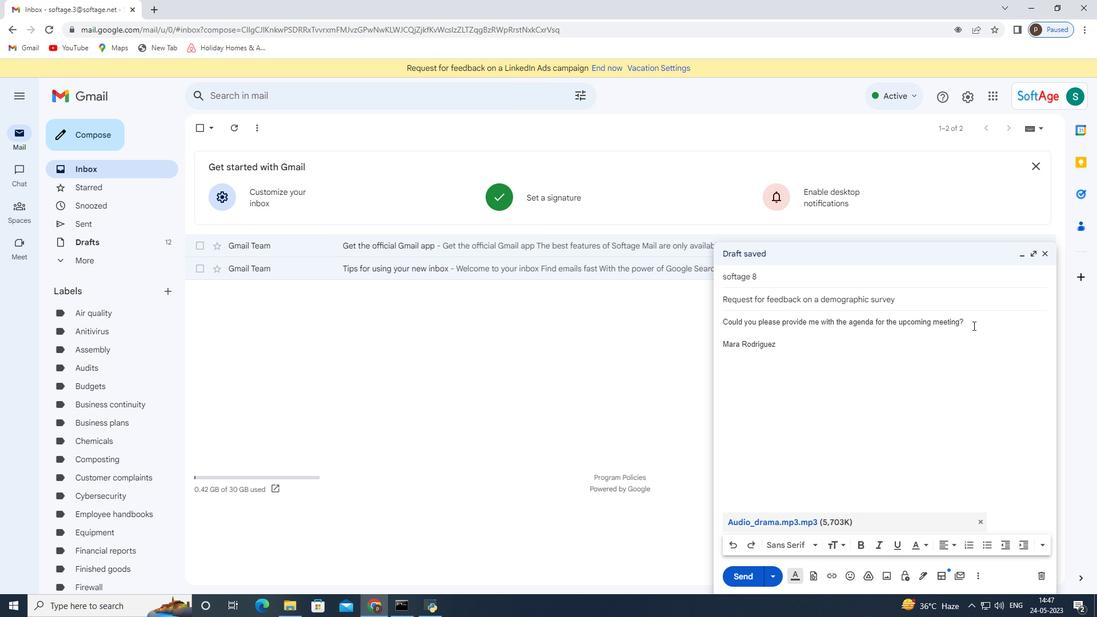 
Action: Mouse moved to (965, 321)
Screenshot: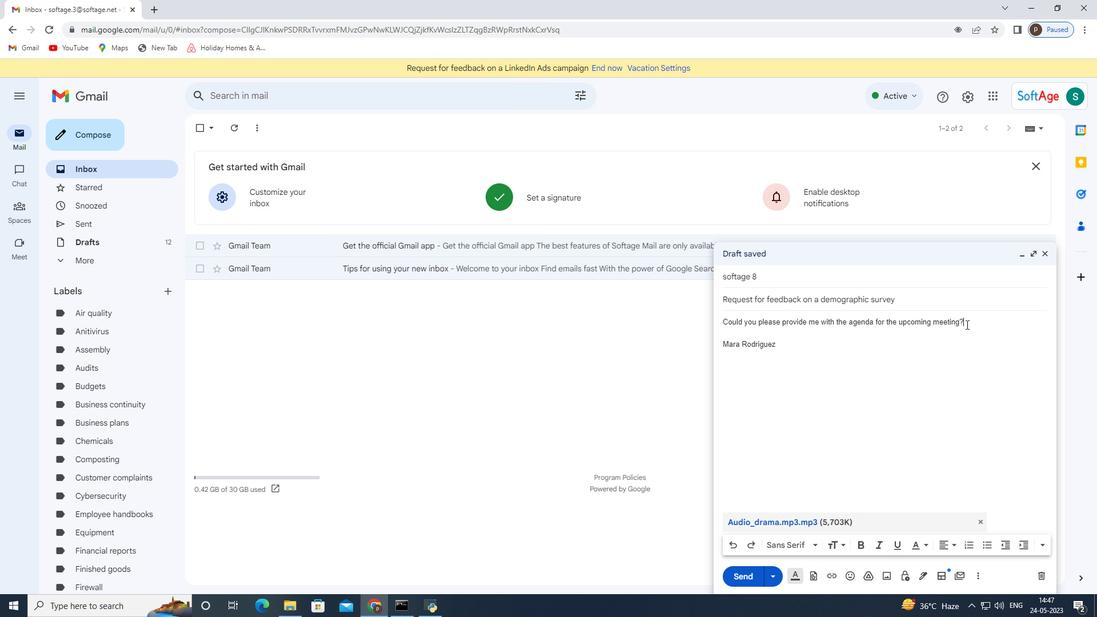 
Action: Mouse pressed left at (965, 321)
Screenshot: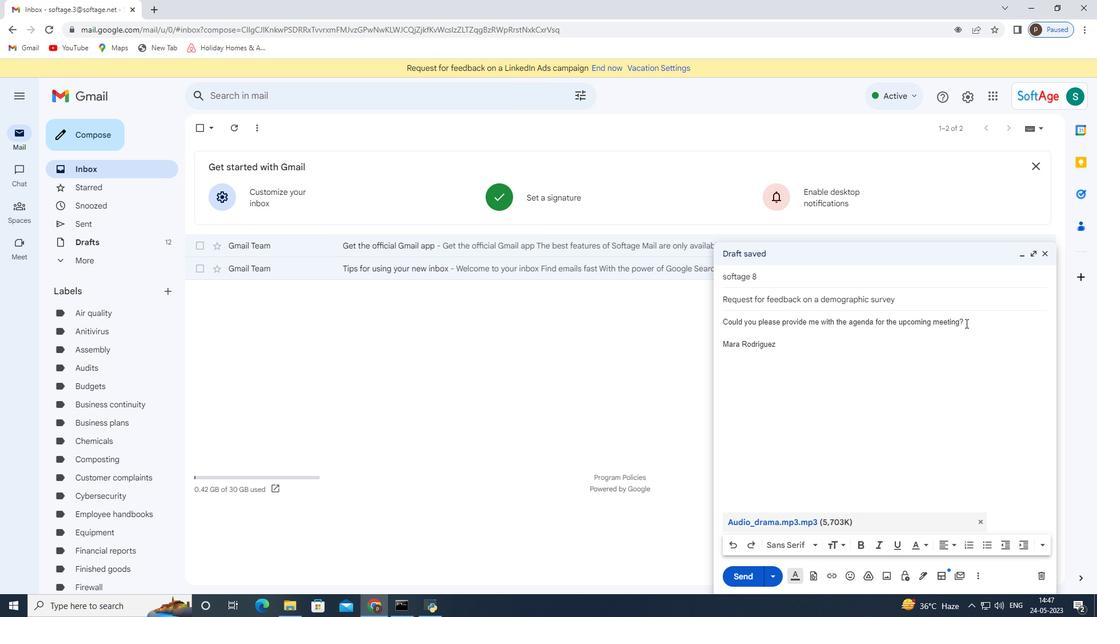 
Action: Mouse pressed left at (965, 321)
Screenshot: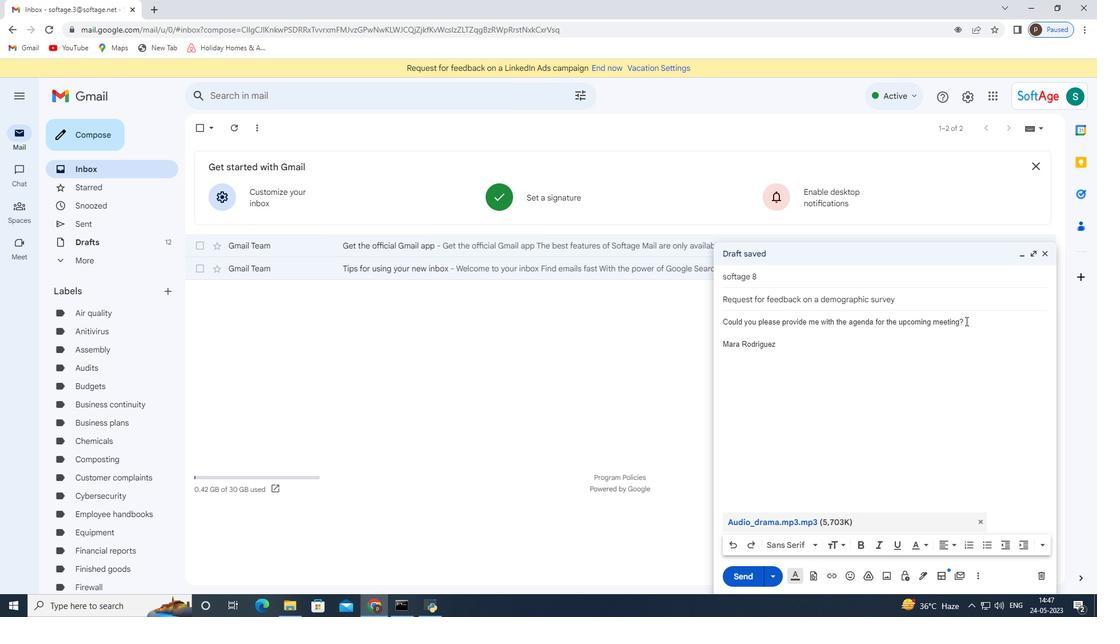 
Action: Mouse pressed left at (965, 321)
Screenshot: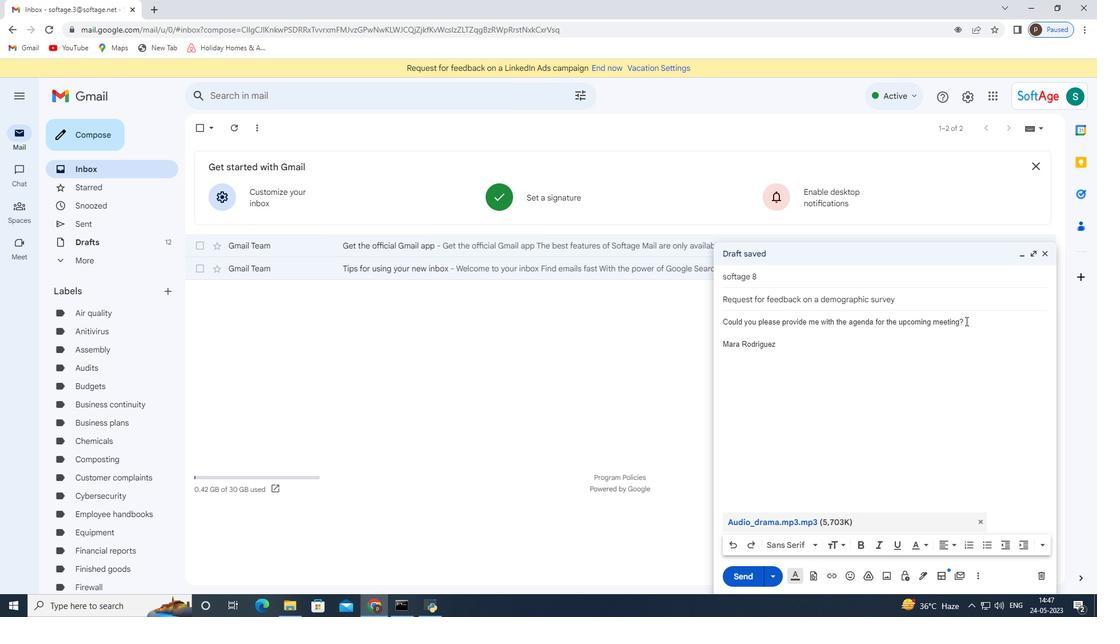 
Action: Mouse moved to (815, 543)
Screenshot: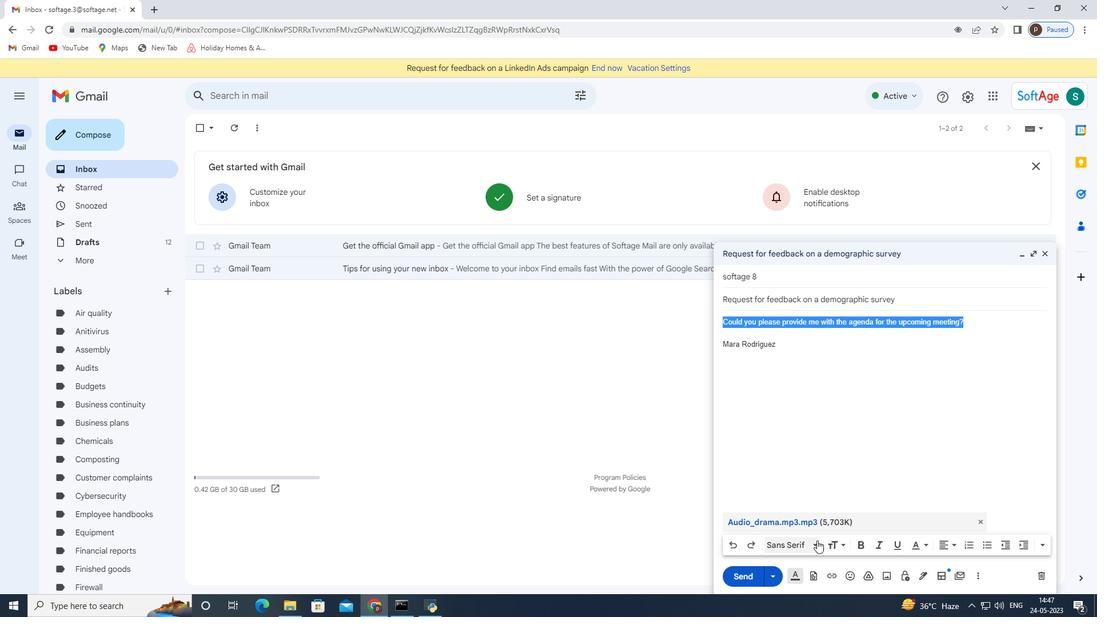 
Action: Mouse pressed left at (815, 543)
Screenshot: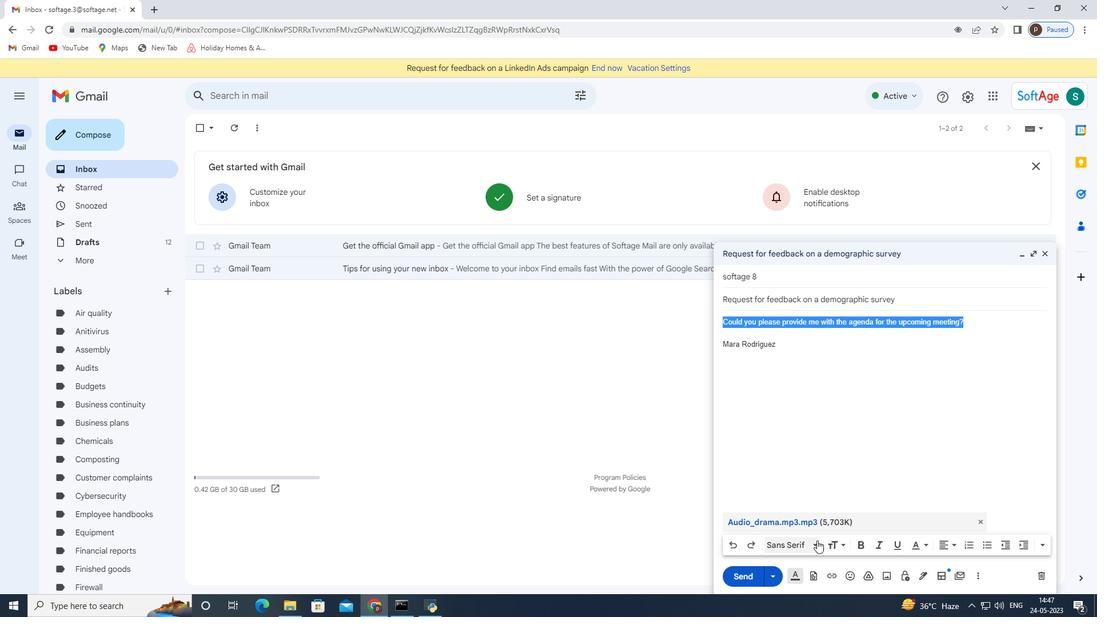 
Action: Mouse moved to (824, 452)
Screenshot: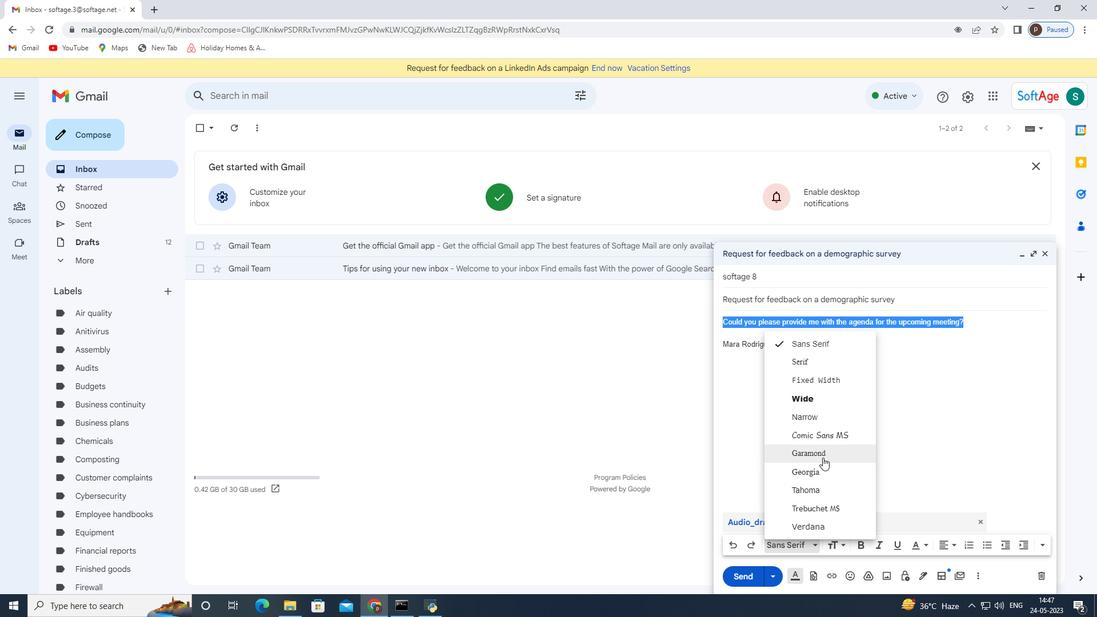 
Action: Mouse pressed left at (824, 452)
Screenshot: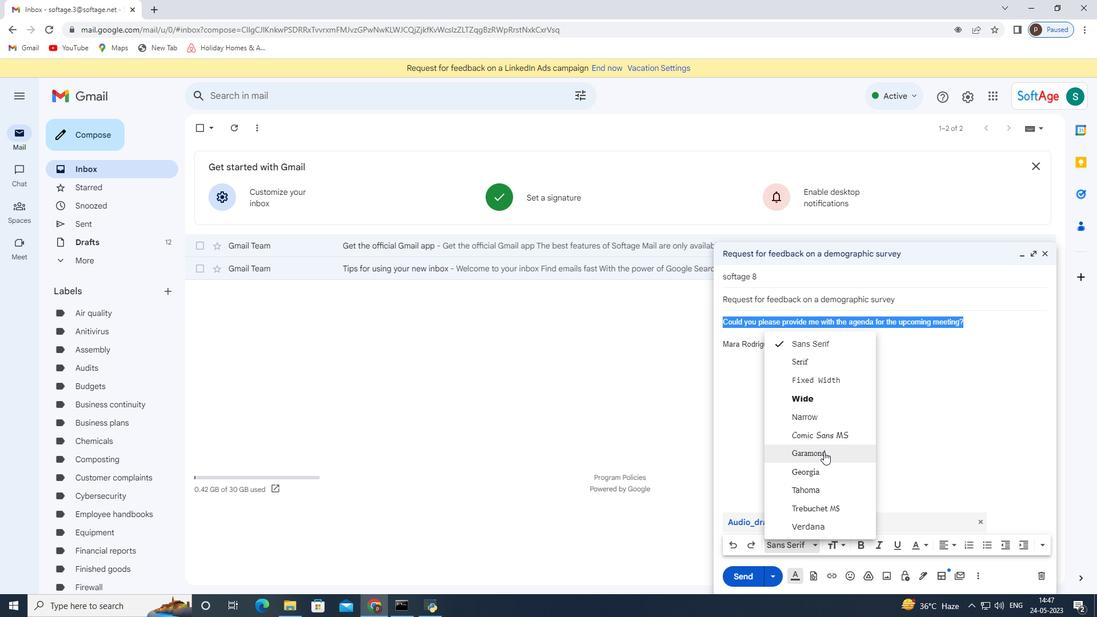 
Action: Mouse moved to (877, 544)
Screenshot: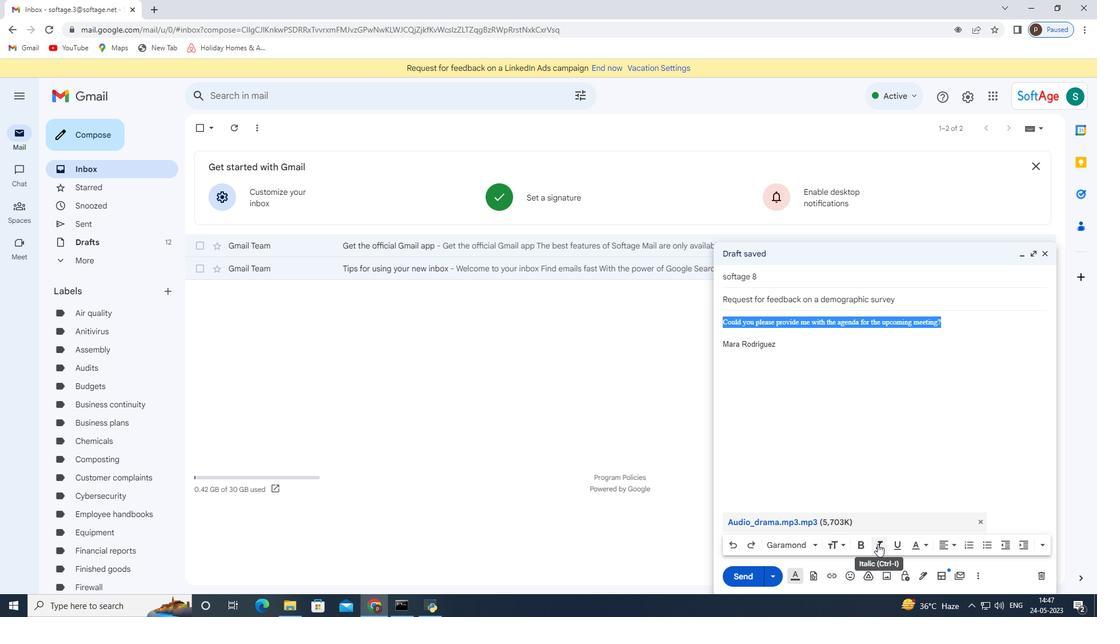 
Action: Mouse pressed left at (877, 544)
Screenshot: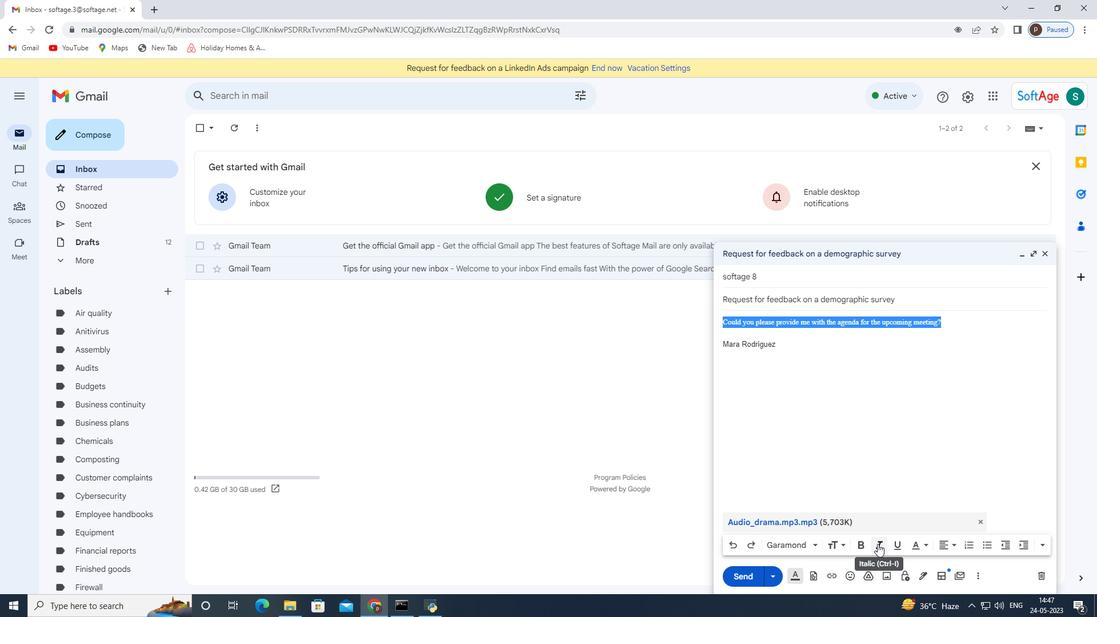 
Action: Mouse moved to (807, 445)
Screenshot: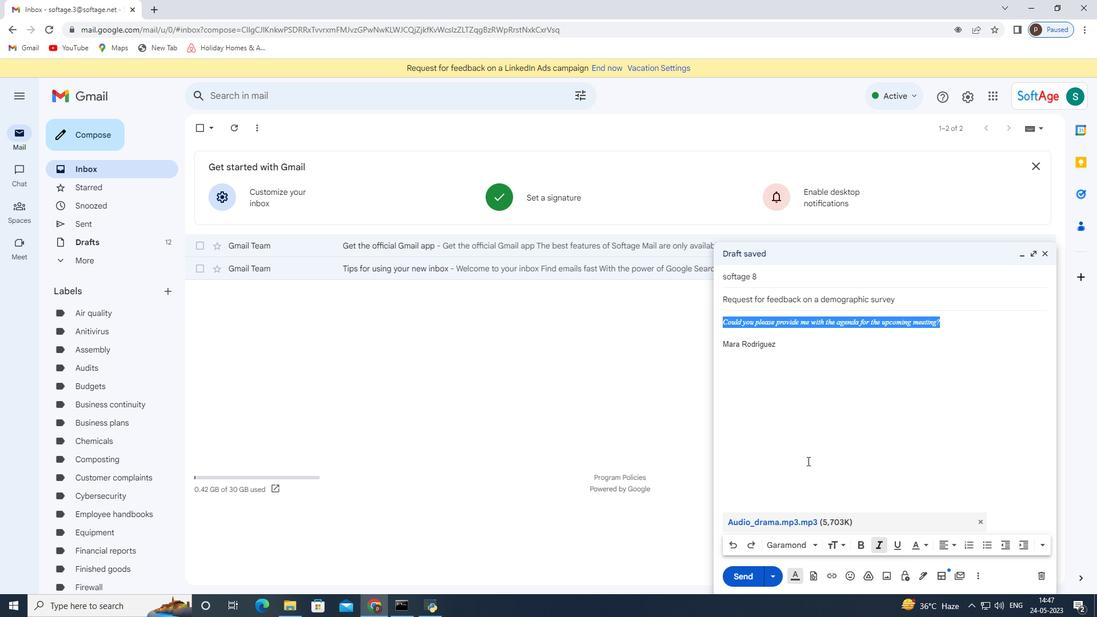 
Action: Mouse pressed left at (807, 445)
Screenshot: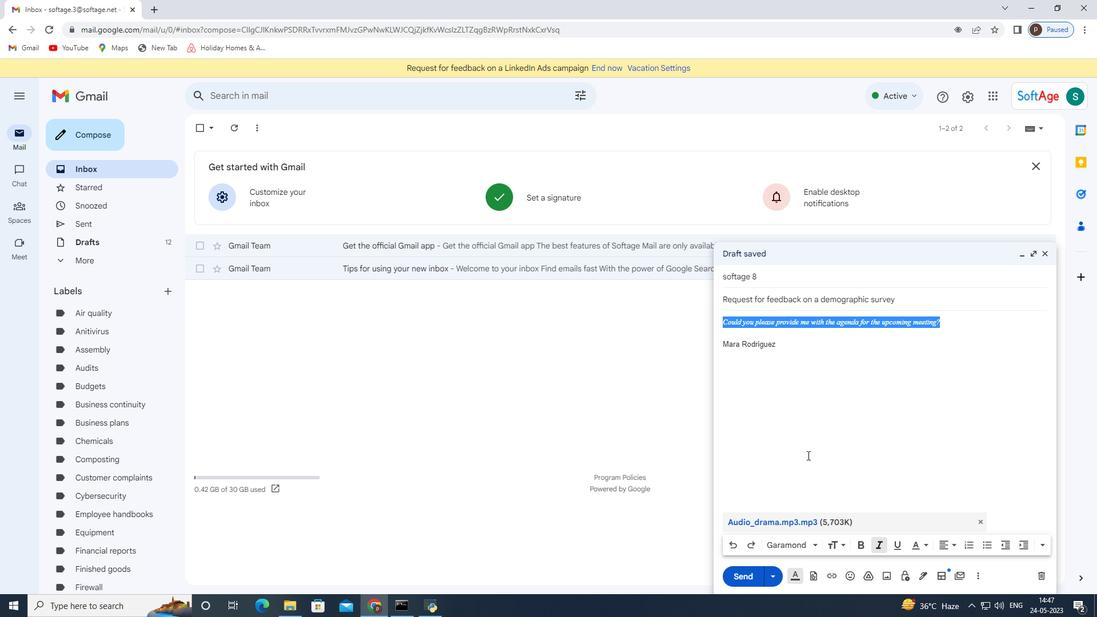 
Action: Mouse moved to (746, 572)
Screenshot: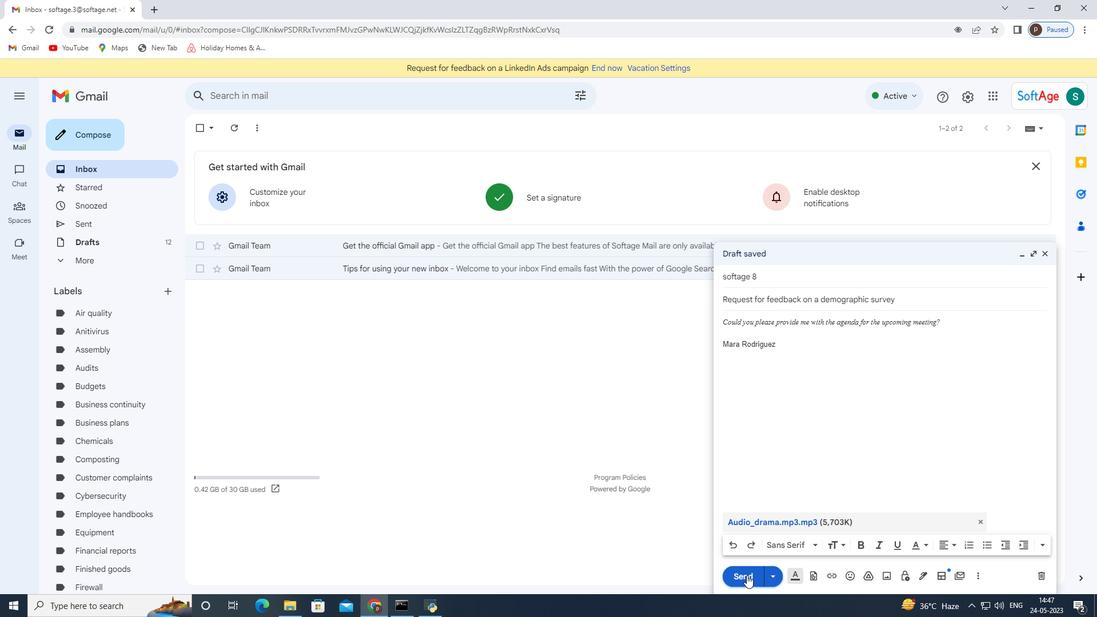 
Action: Mouse pressed left at (746, 572)
Screenshot: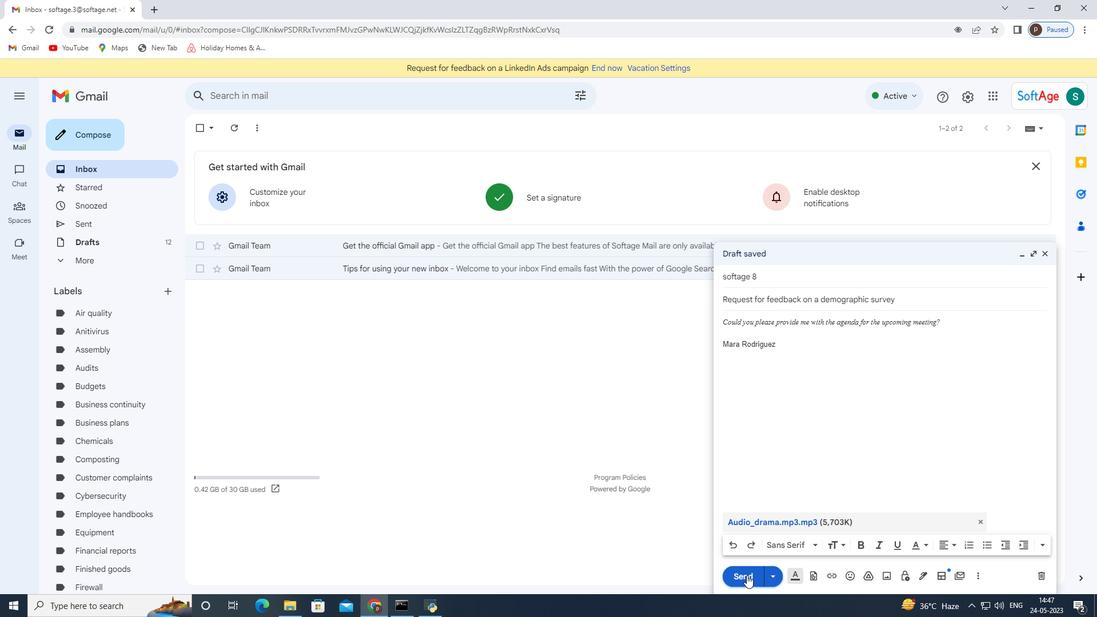 
Action: Mouse moved to (89, 219)
Screenshot: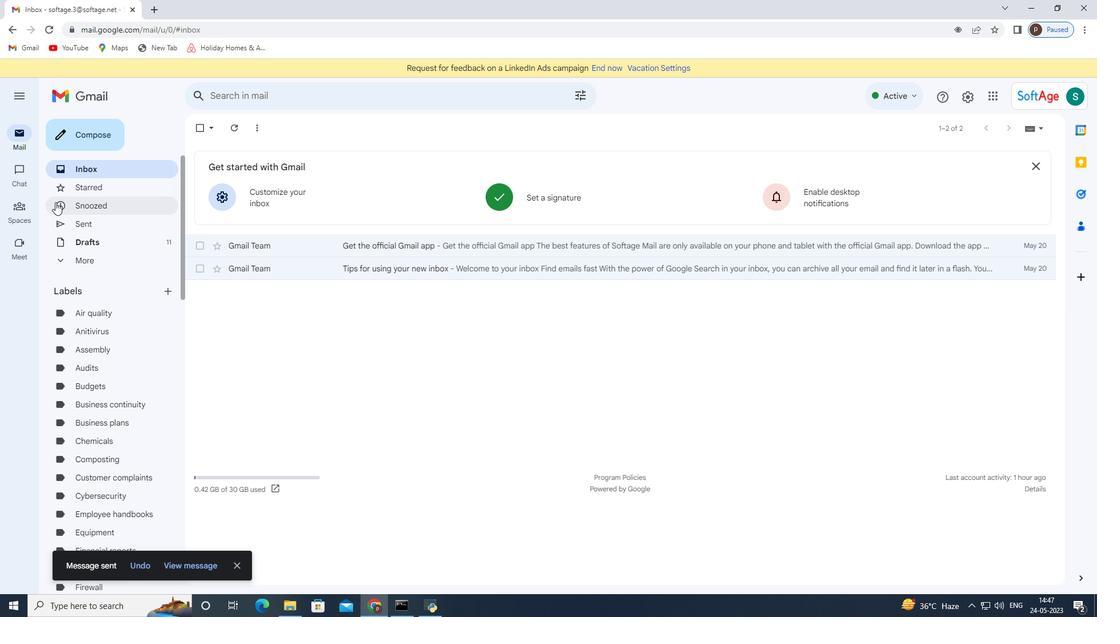 
Action: Mouse pressed left at (89, 219)
Screenshot: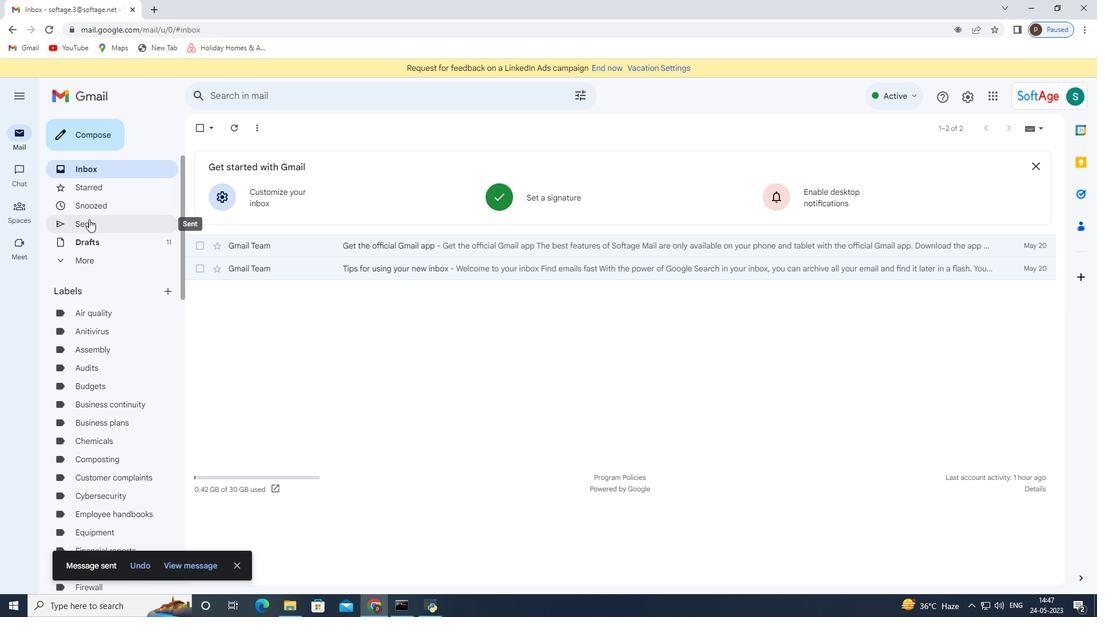
Action: Mouse moved to (553, 201)
Screenshot: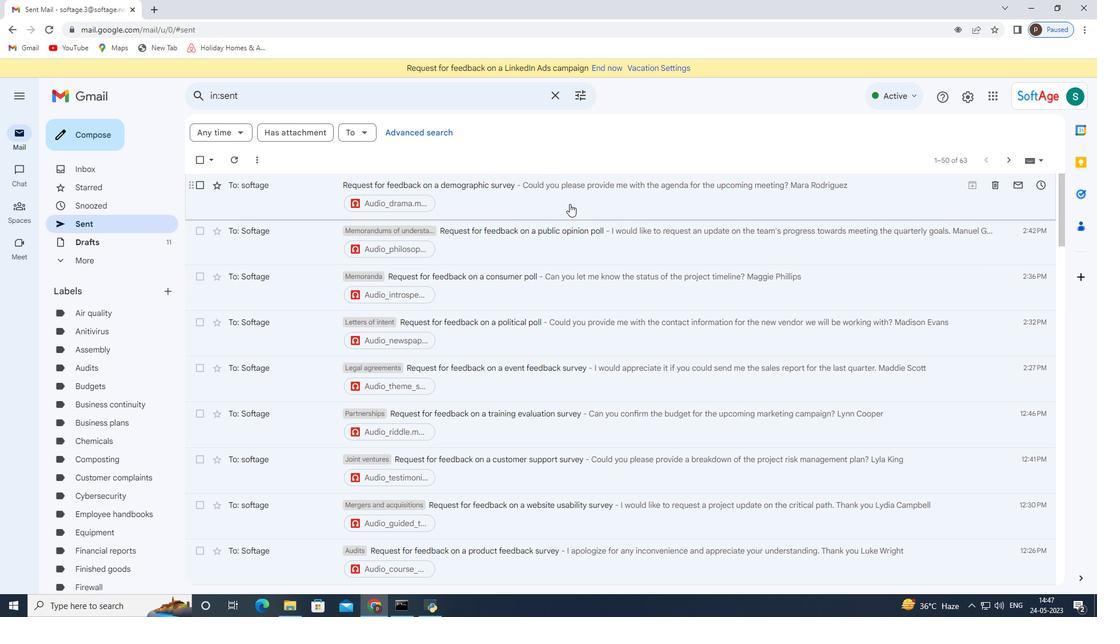 
Action: Mouse pressed right at (553, 201)
Screenshot: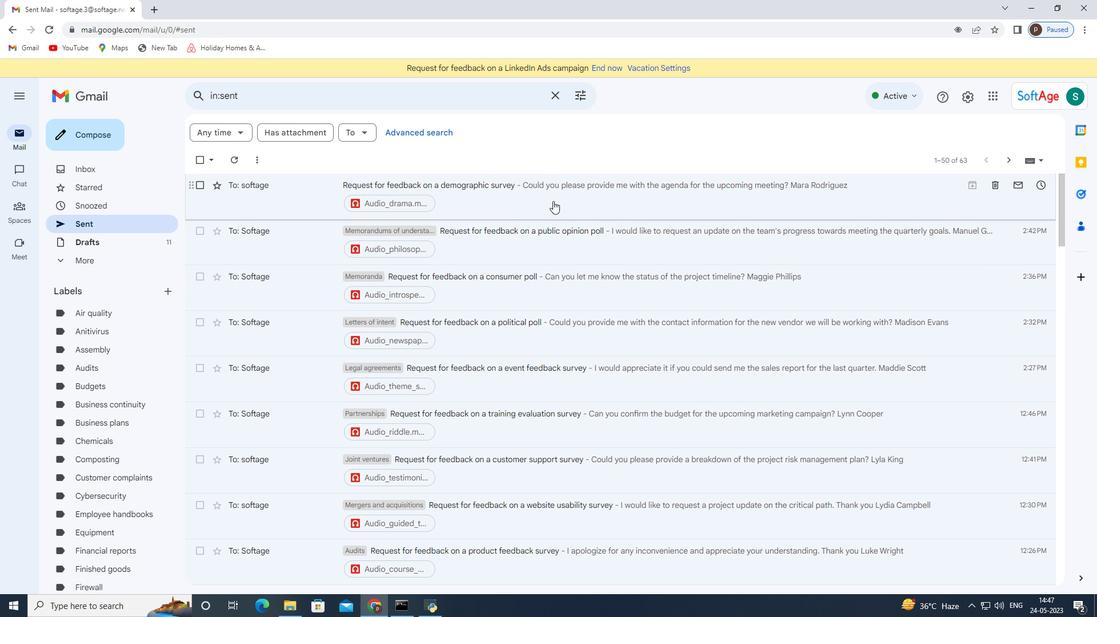 
Action: Mouse moved to (643, 388)
Screenshot: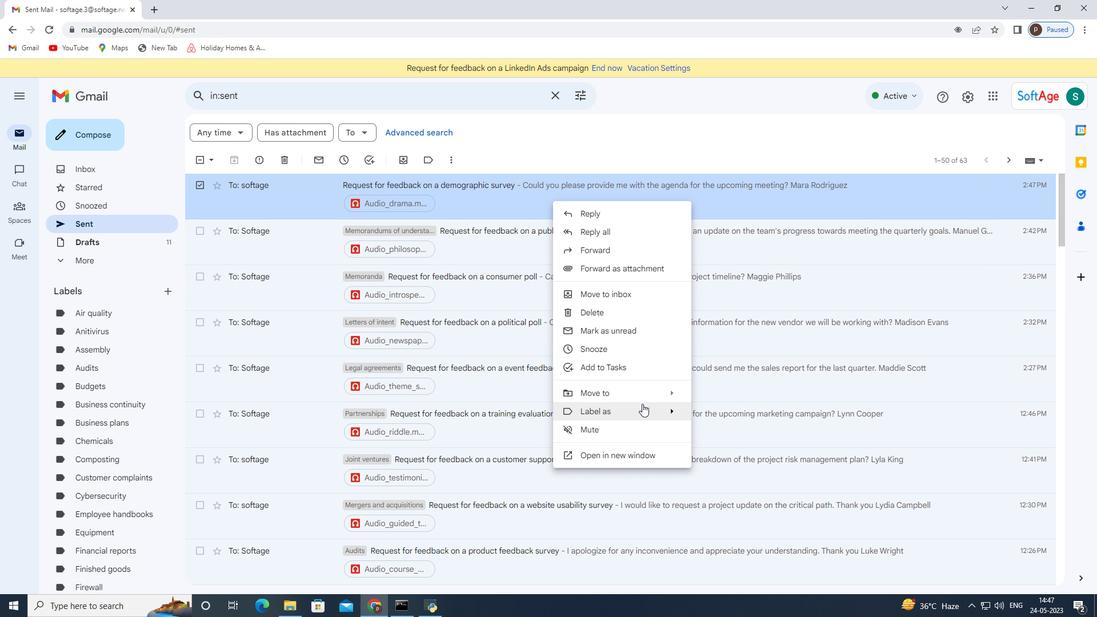 
Action: Mouse pressed left at (643, 388)
Screenshot: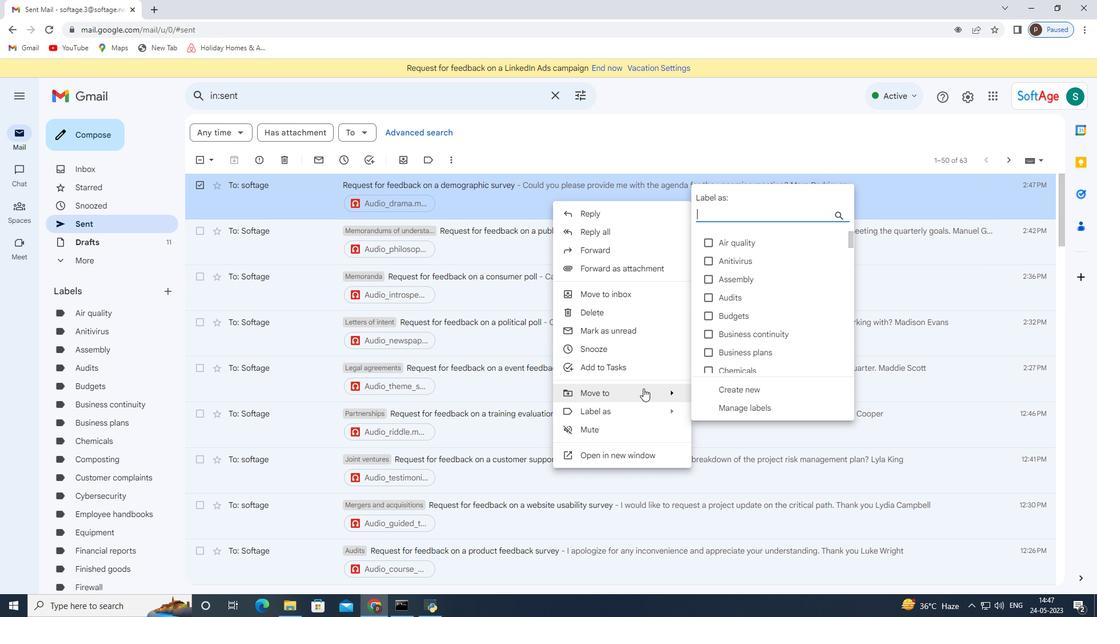 
Action: Mouse moved to (724, 373)
Screenshot: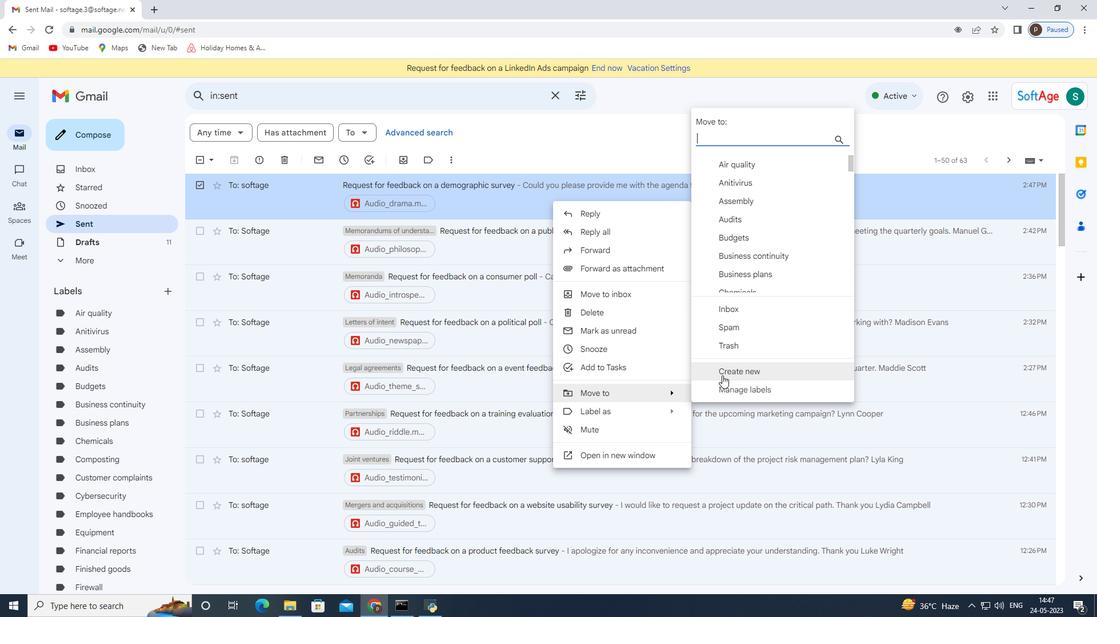 
Action: Mouse pressed left at (724, 373)
Screenshot: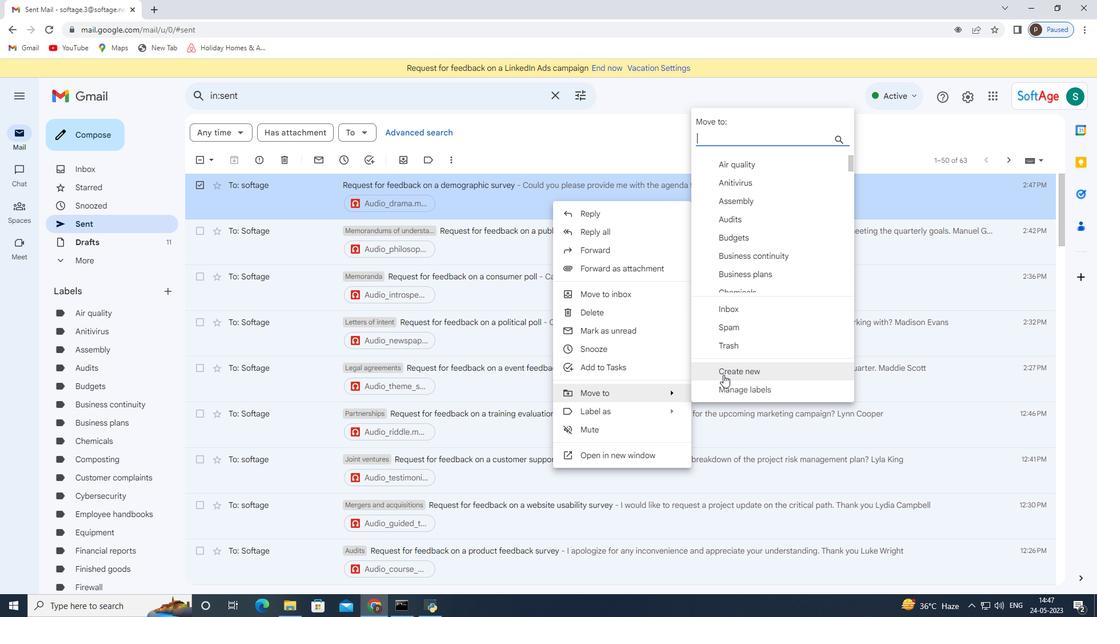 
Action: Mouse moved to (520, 315)
Screenshot: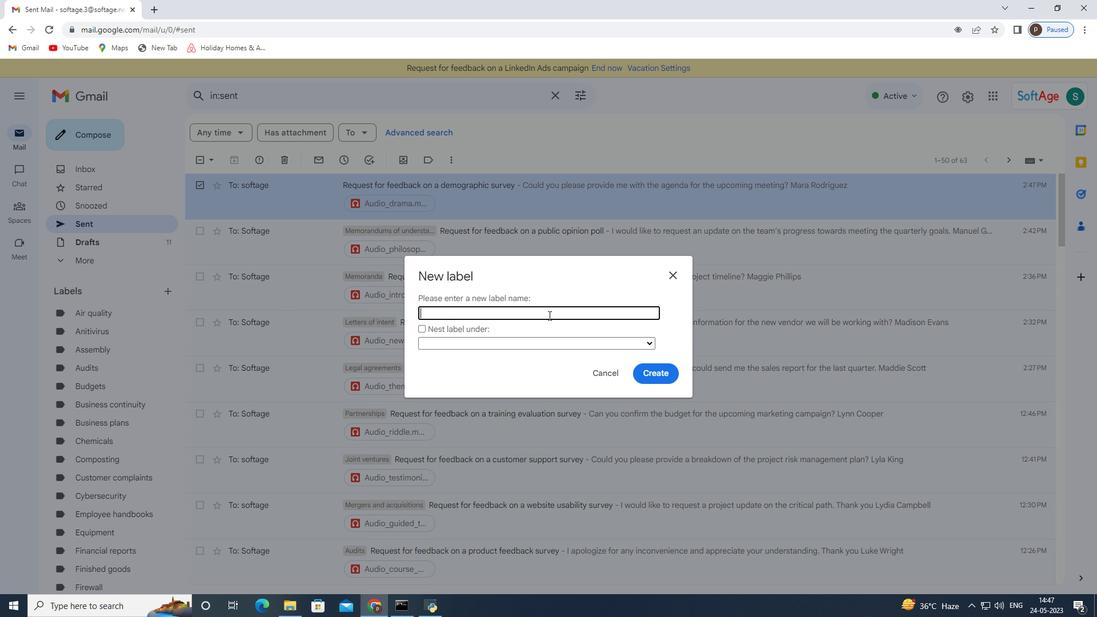 
Action: Mouse pressed left at (520, 315)
Screenshot: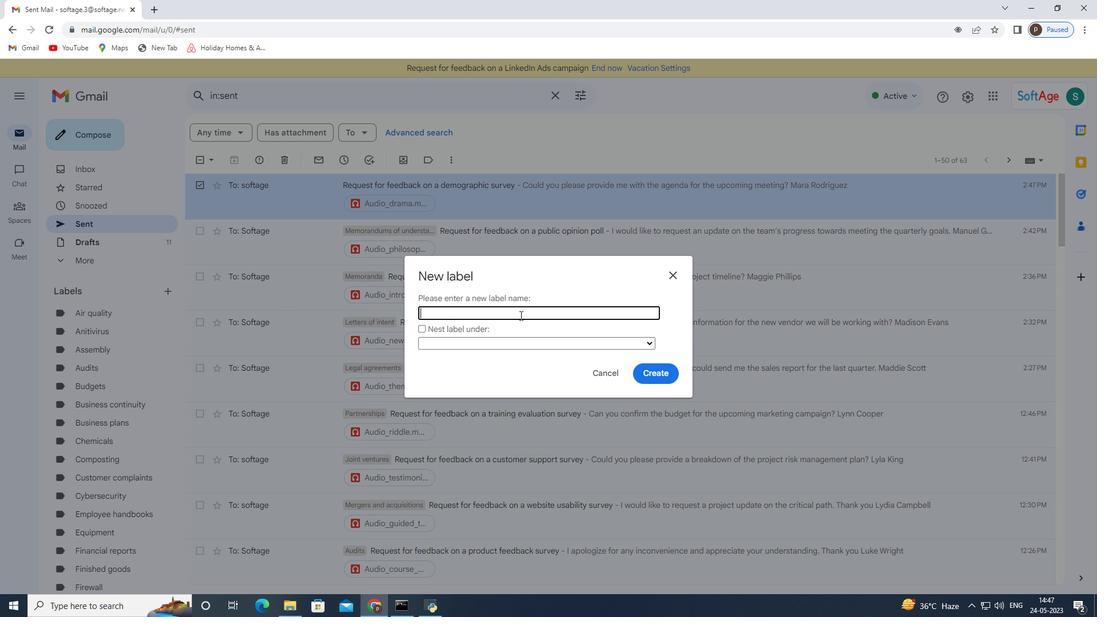 
Action: Key pressed <Key.shift>Non-disclosure<Key.space>agreements
Screenshot: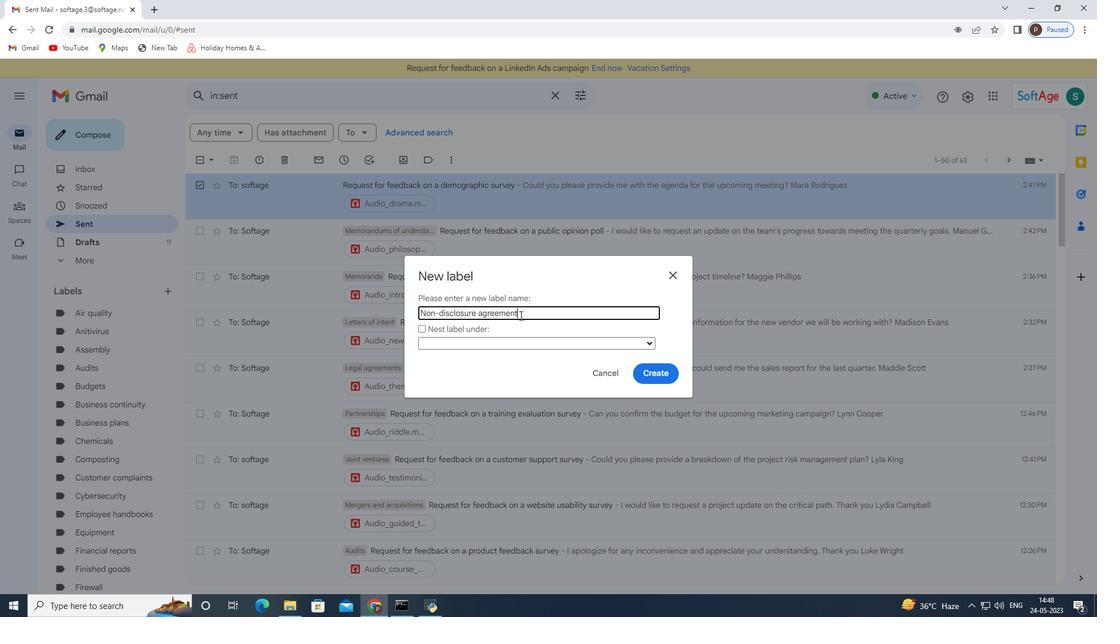 
Action: Mouse moved to (658, 370)
Screenshot: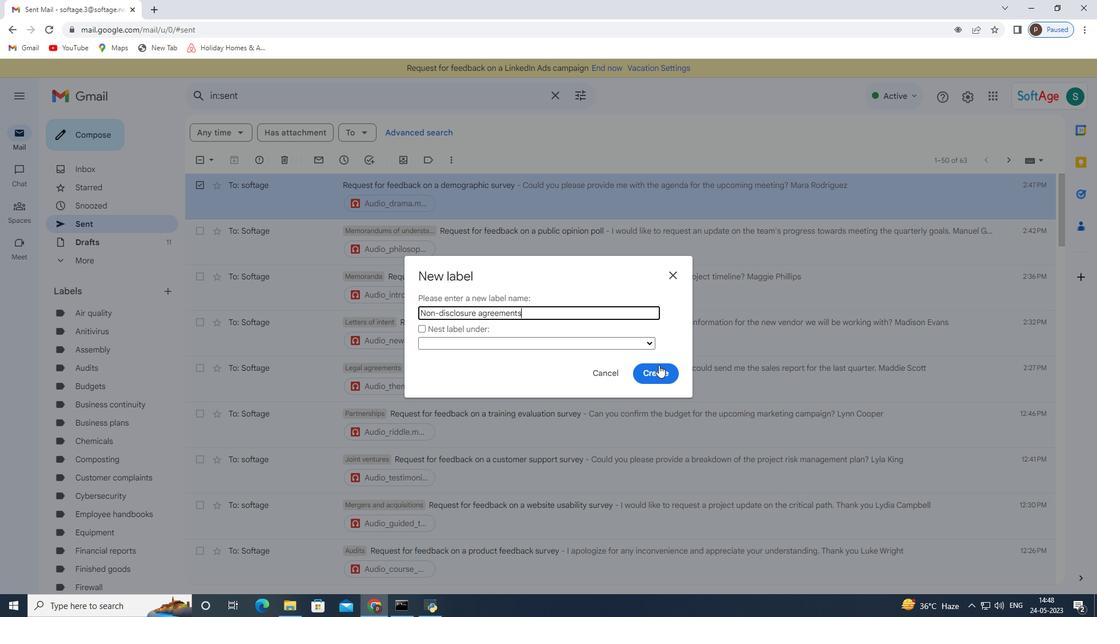 
Action: Mouse pressed left at (658, 370)
Screenshot: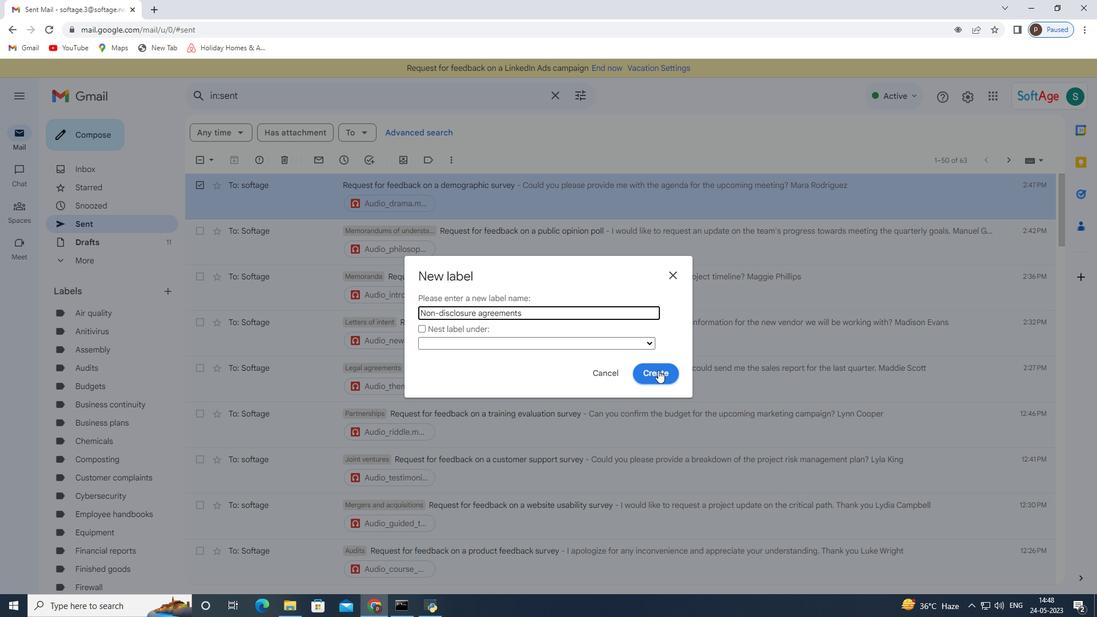 
Action: Mouse moved to (608, 346)
Screenshot: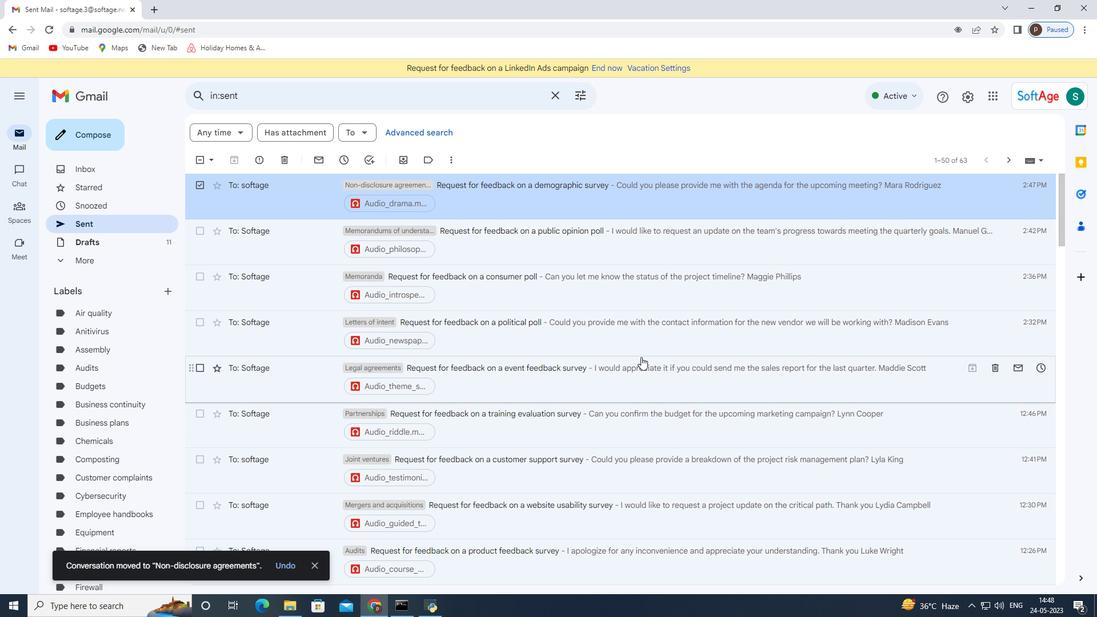 
